 Task: Find connections with filter location Srīnivāspur with filter topic #Brandingwith filter profile language French with filter current company Bridgestone India with filter school Ujjain Engineering College, Sanwer Road, Ujjain with filter industry Events Services with filter service category Wedding Planning with filter keywords title Receptionist
Action: Mouse moved to (615, 80)
Screenshot: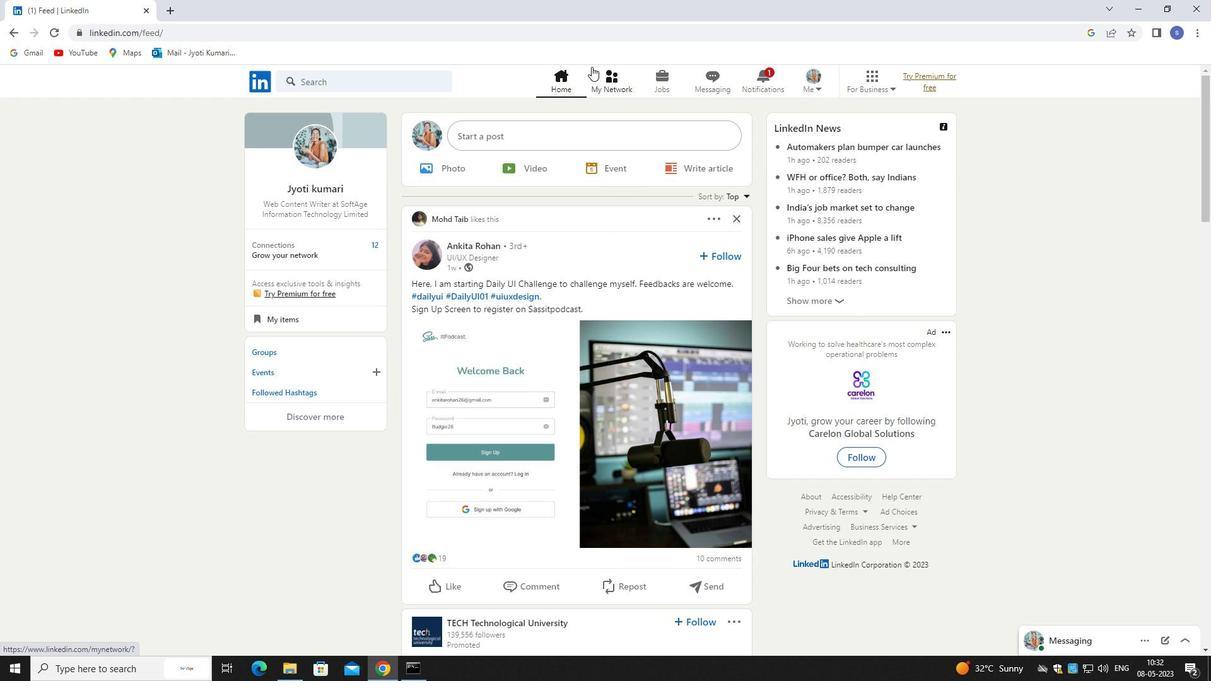 
Action: Mouse pressed left at (615, 80)
Screenshot: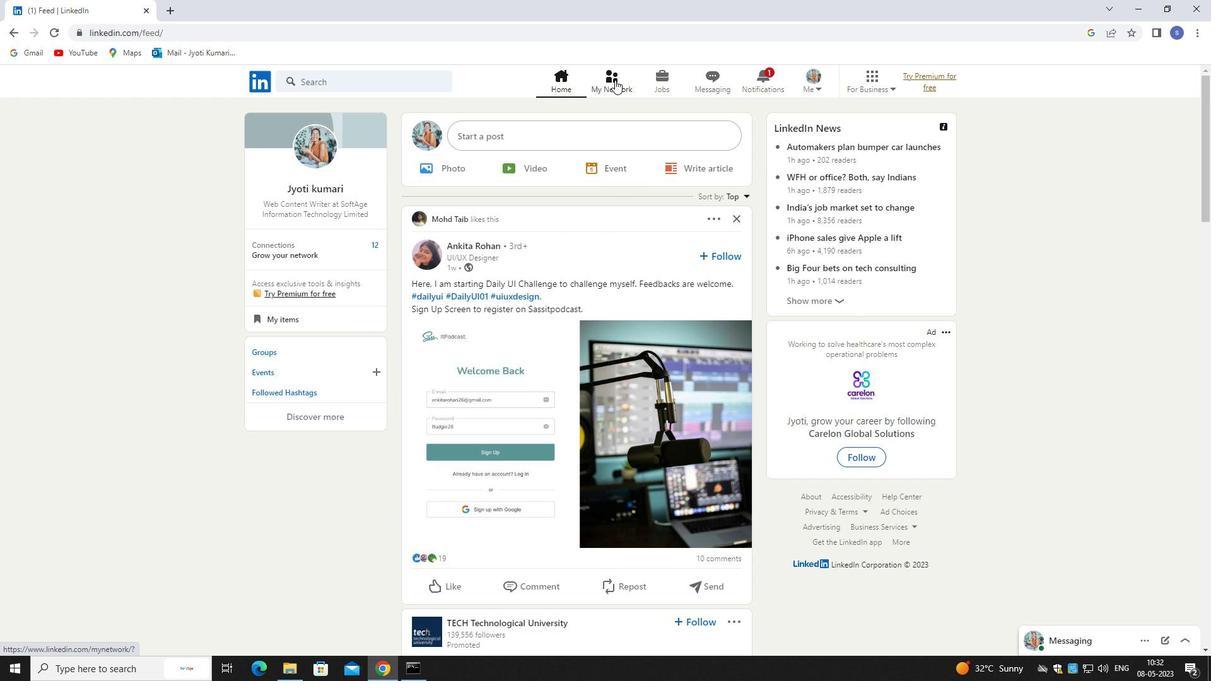 
Action: Mouse pressed left at (615, 80)
Screenshot: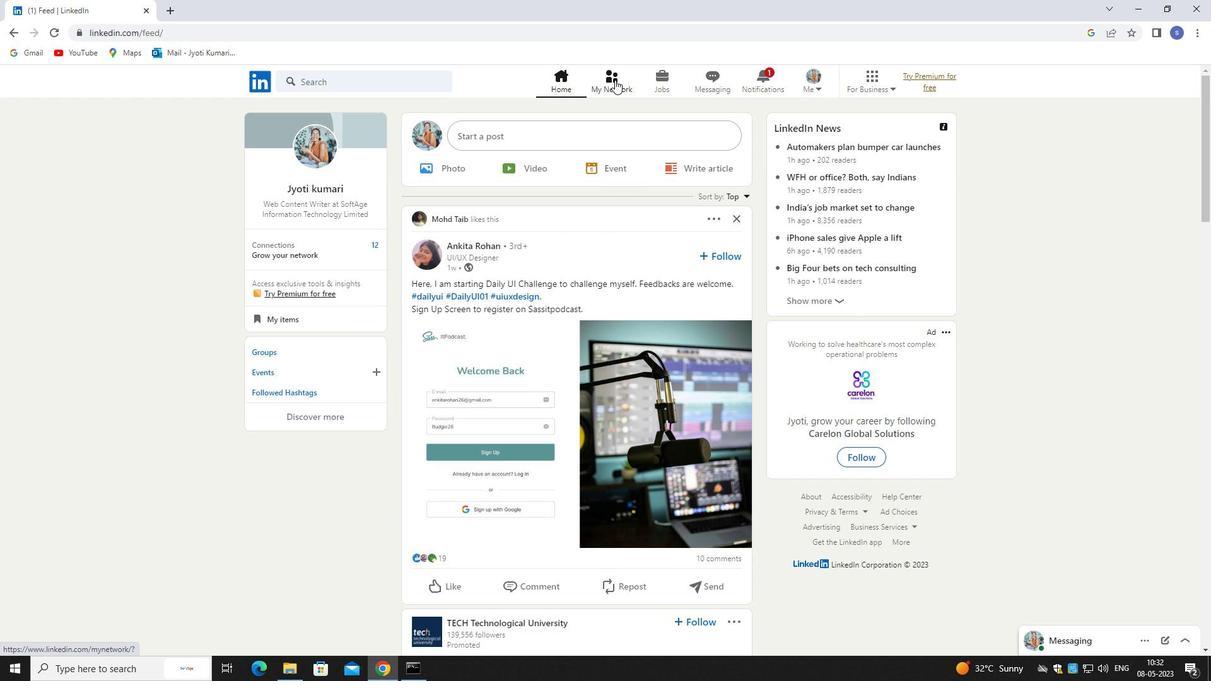 
Action: Mouse moved to (391, 146)
Screenshot: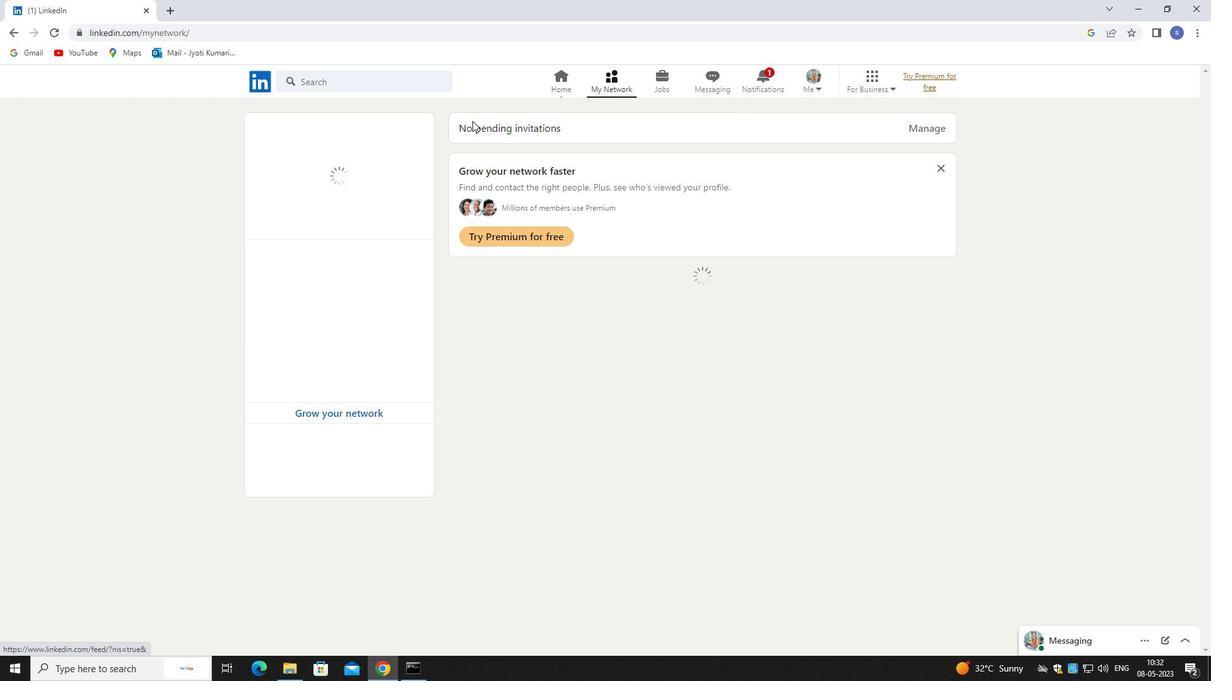 
Action: Mouse pressed left at (391, 146)
Screenshot: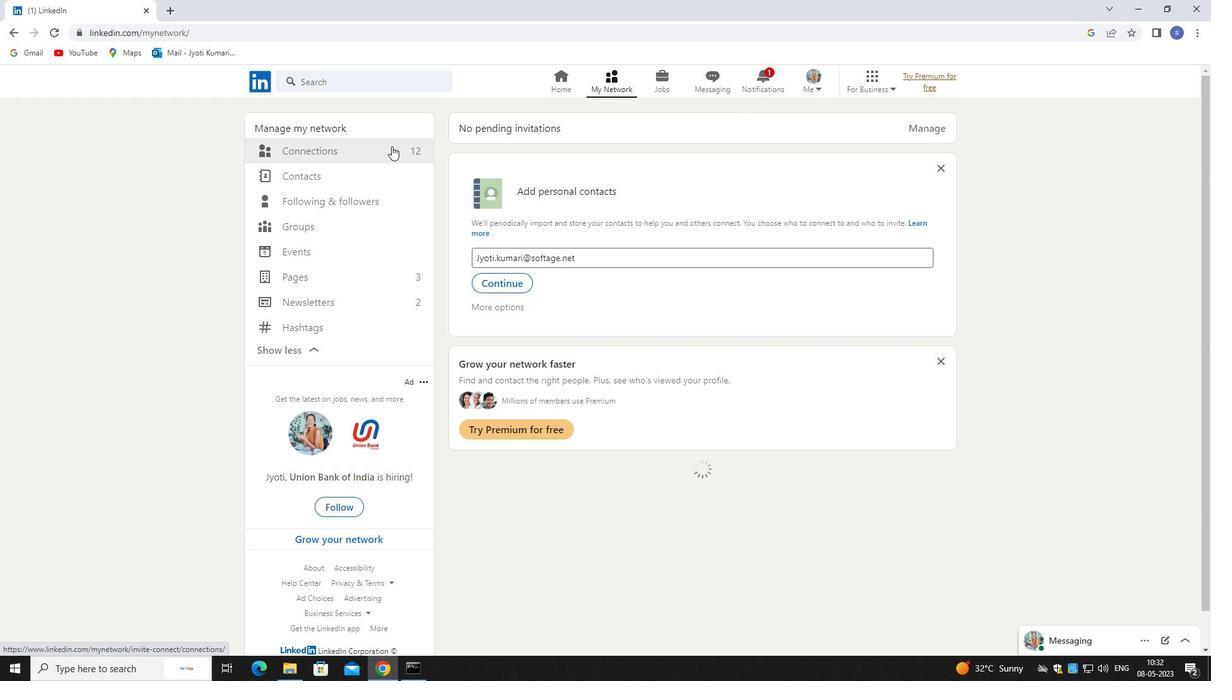 
Action: Mouse pressed left at (391, 146)
Screenshot: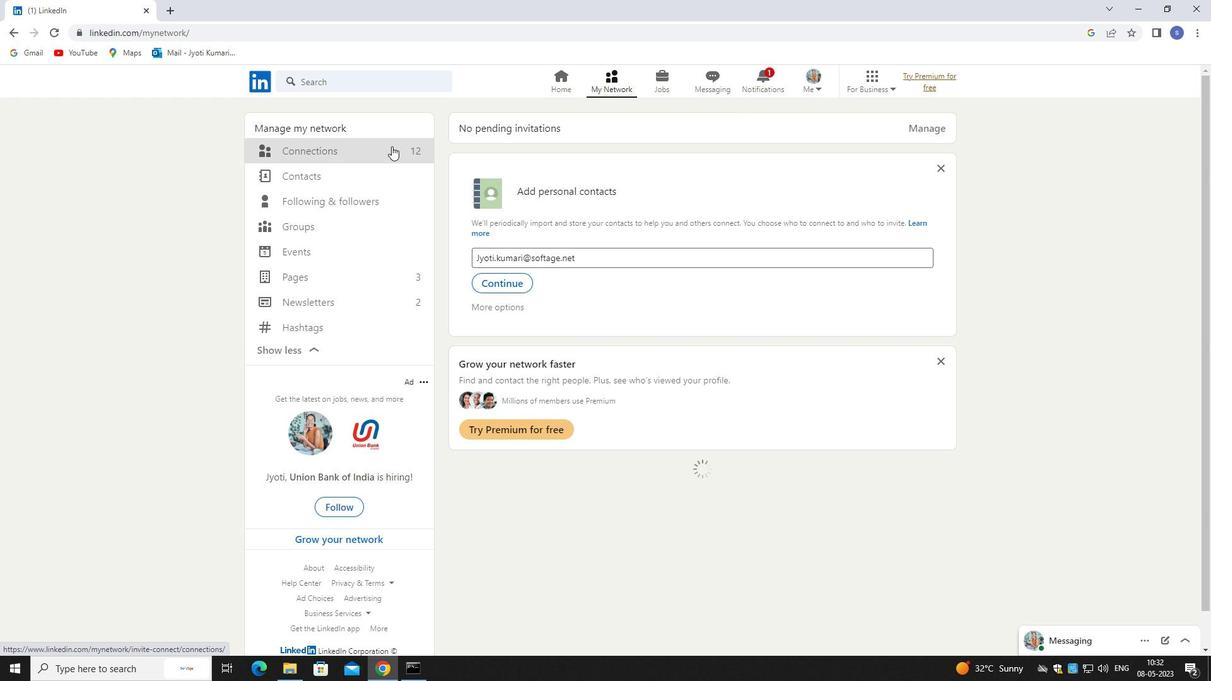 
Action: Mouse moved to (667, 148)
Screenshot: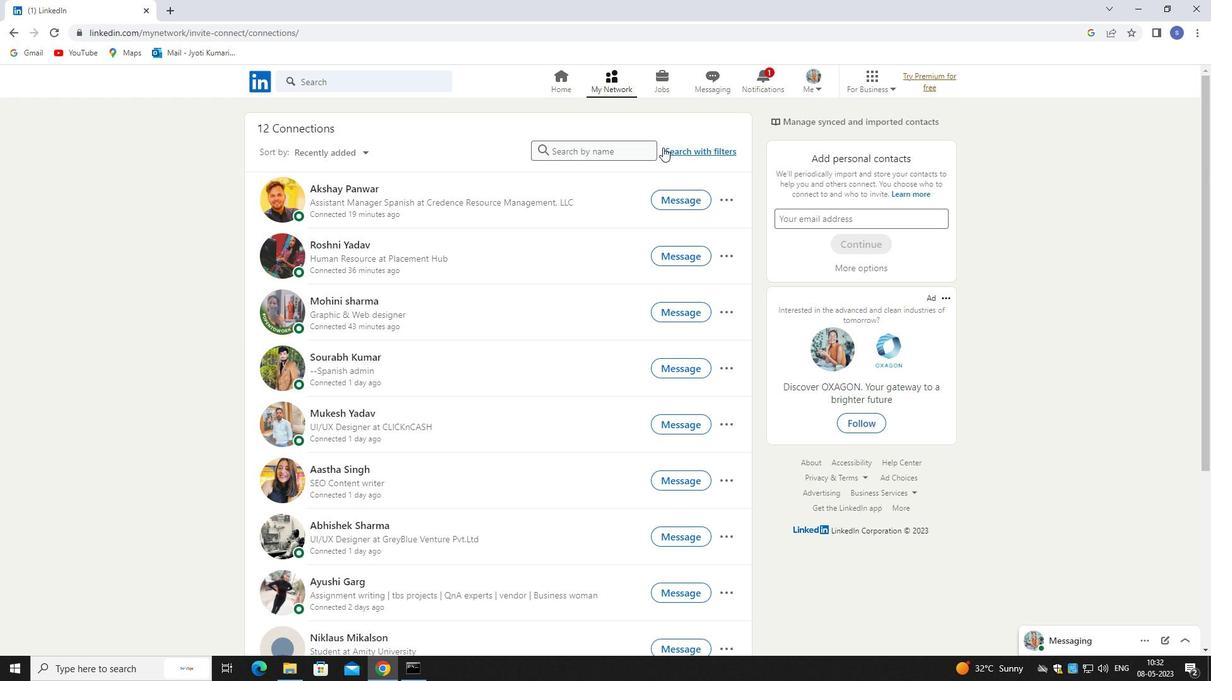 
Action: Mouse pressed left at (667, 148)
Screenshot: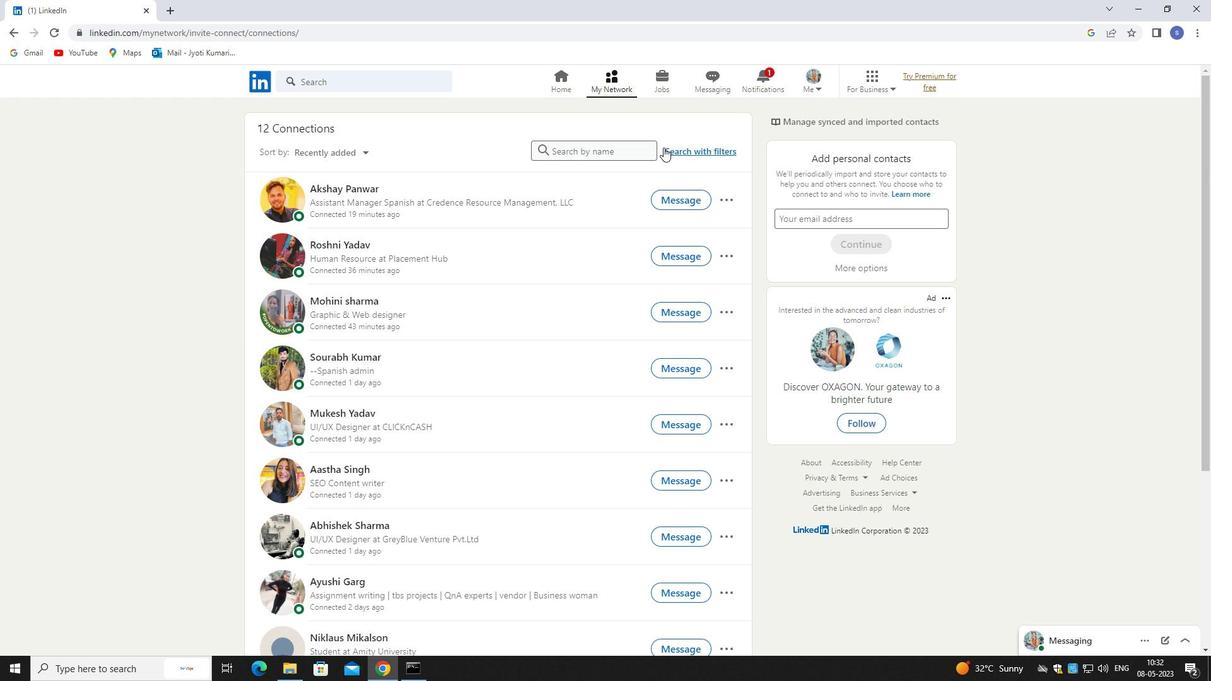 
Action: Mouse moved to (640, 121)
Screenshot: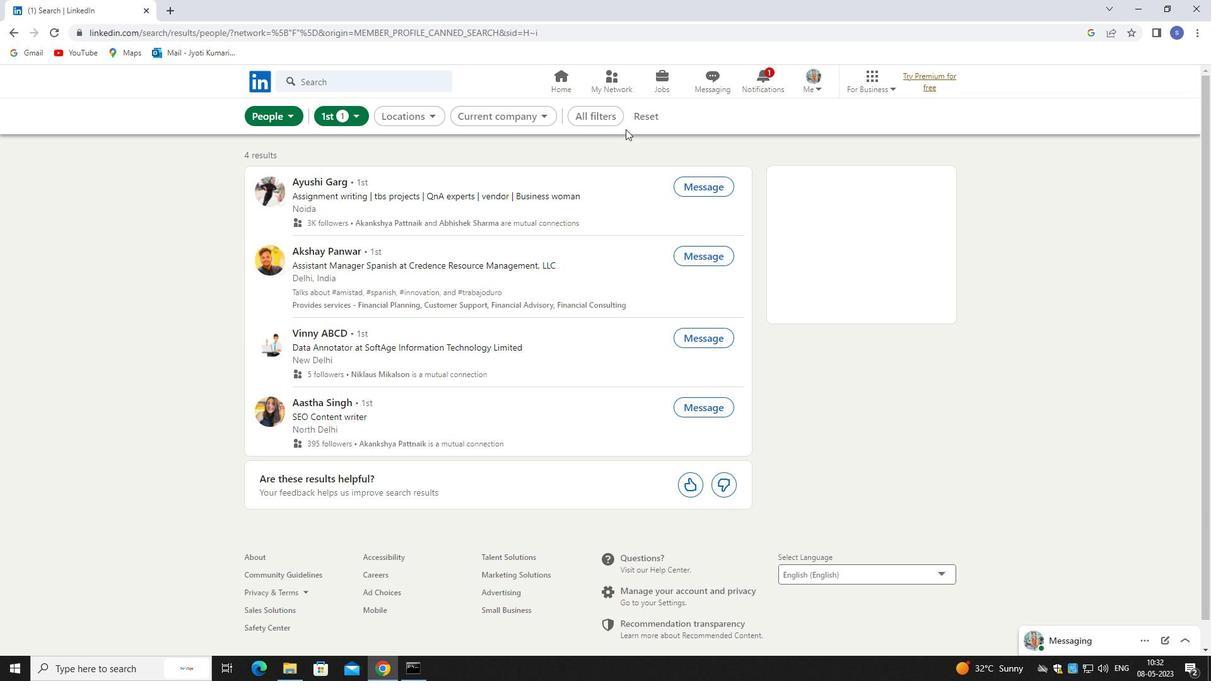 
Action: Mouse pressed left at (640, 121)
Screenshot: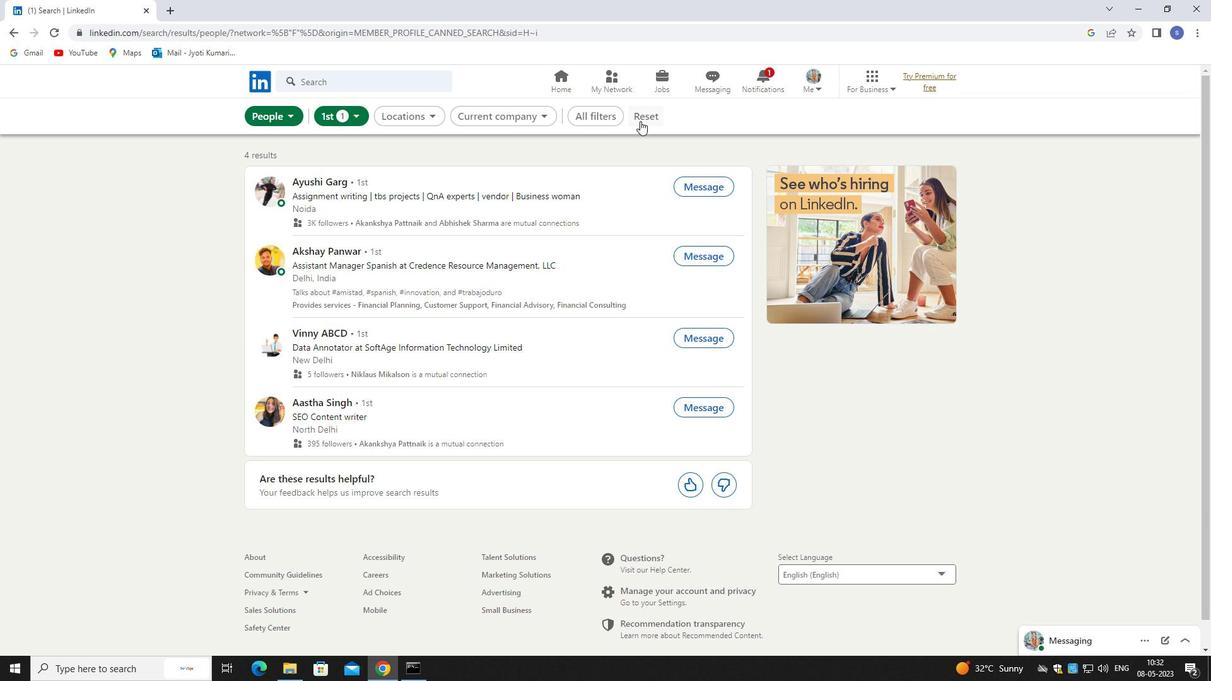 
Action: Mouse moved to (615, 116)
Screenshot: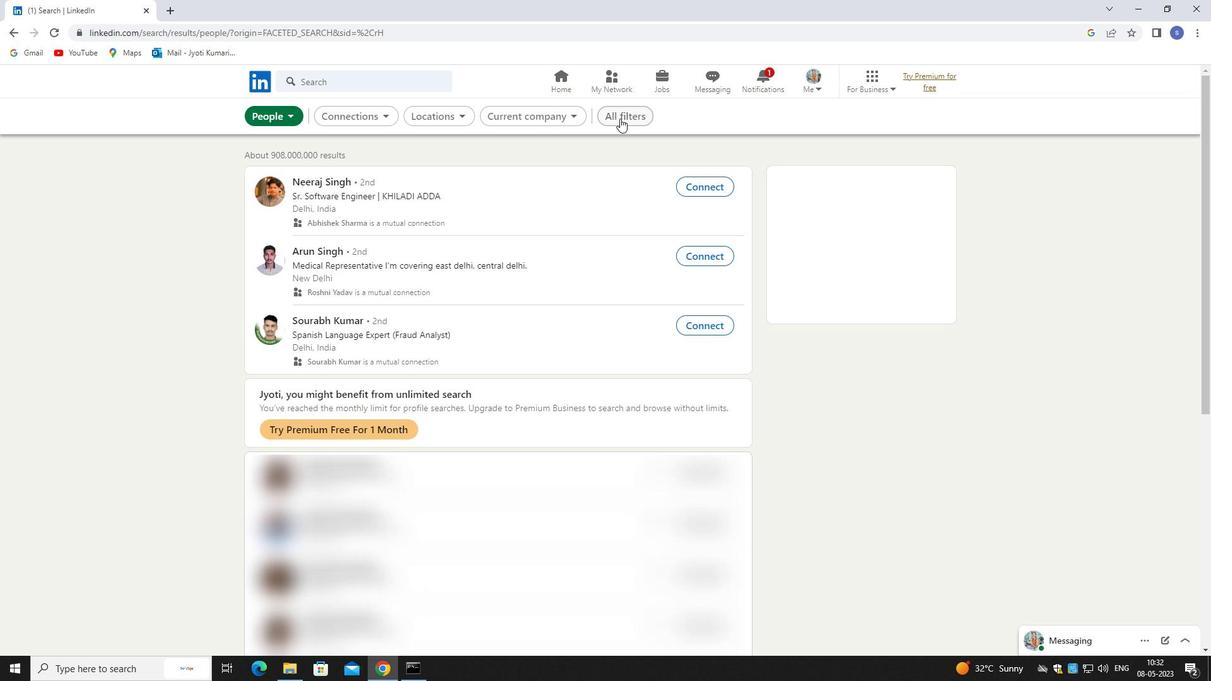 
Action: Mouse pressed left at (615, 116)
Screenshot: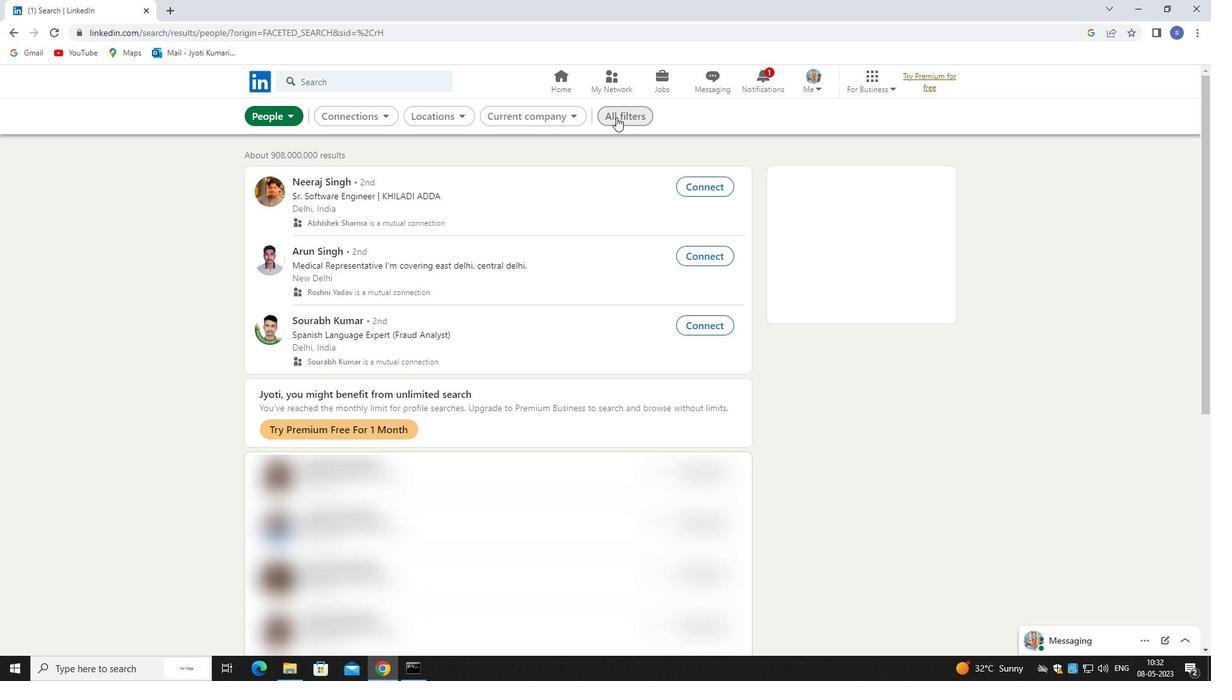 
Action: Mouse moved to (1100, 497)
Screenshot: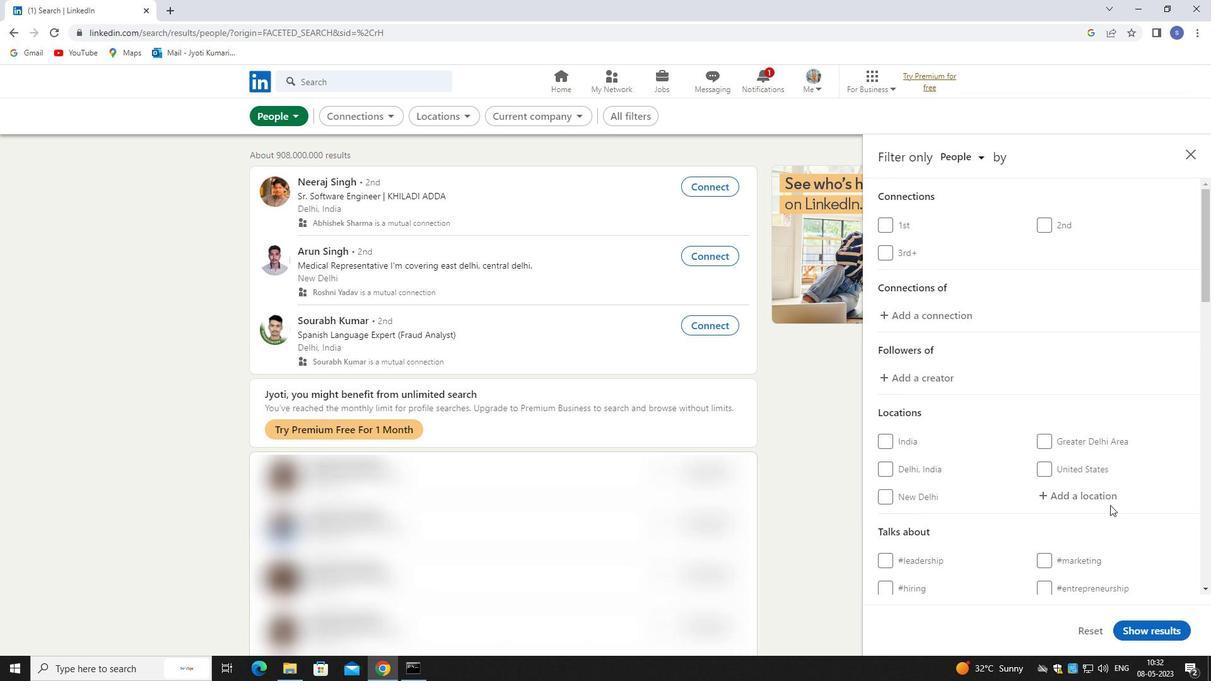 
Action: Mouse pressed left at (1100, 497)
Screenshot: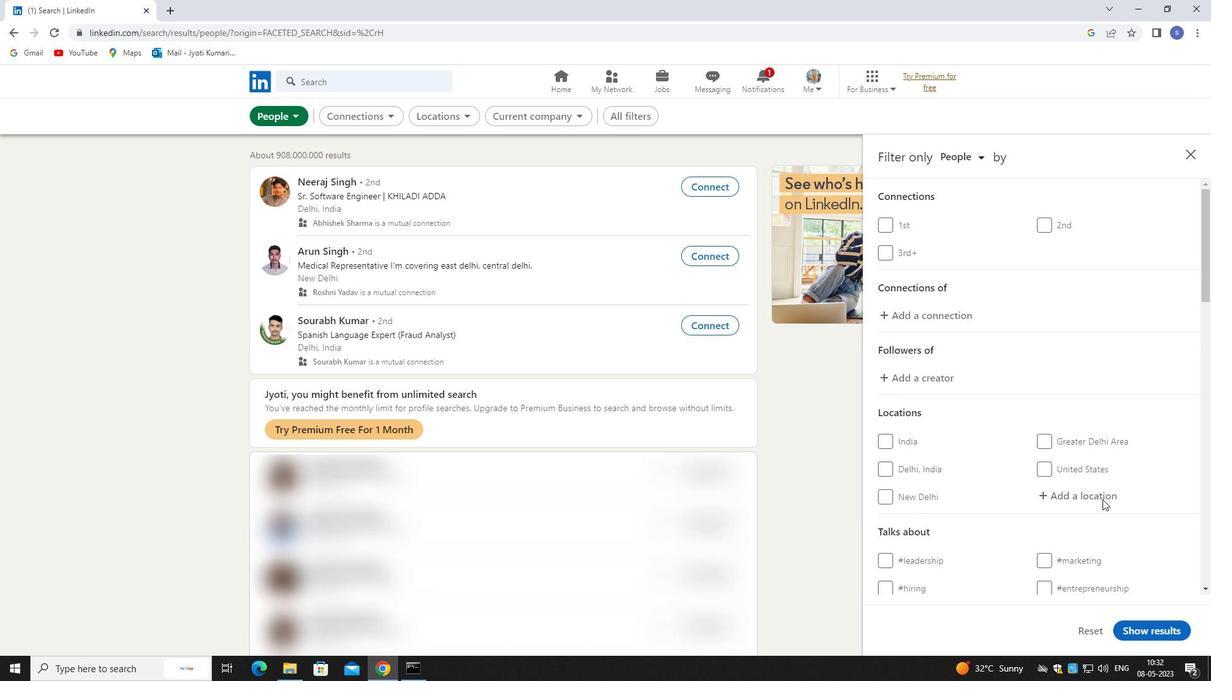 
Action: Mouse moved to (978, 439)
Screenshot: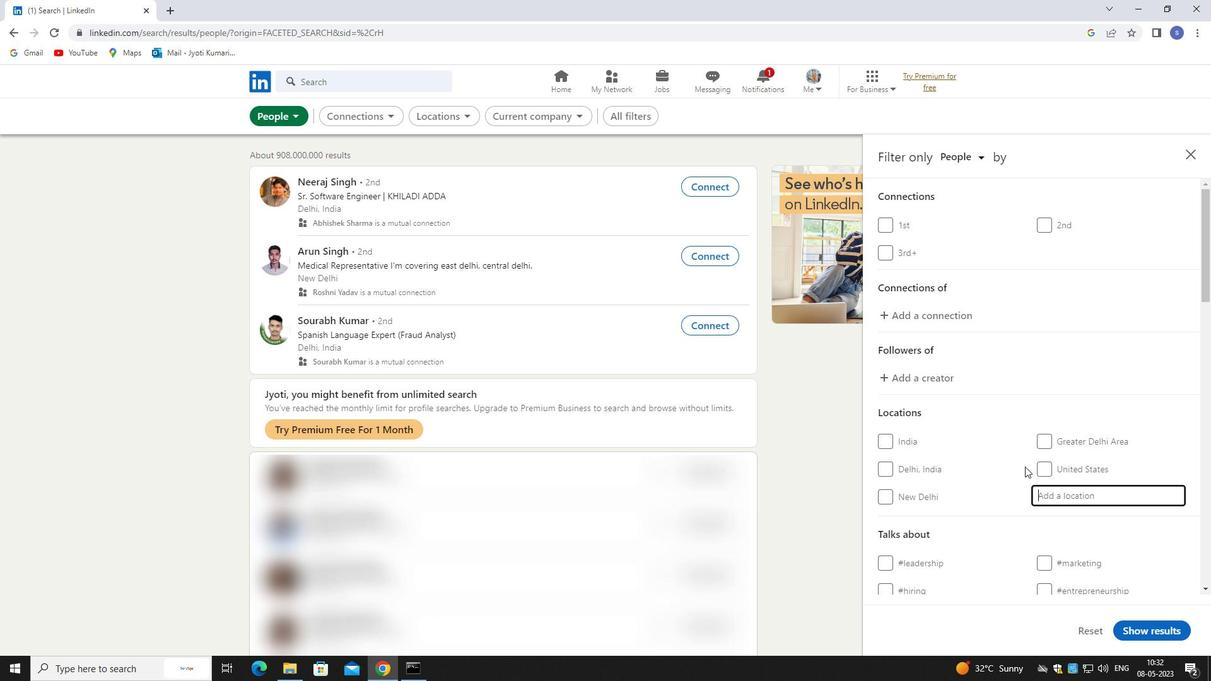 
Action: Key pressed sriniv
Screenshot: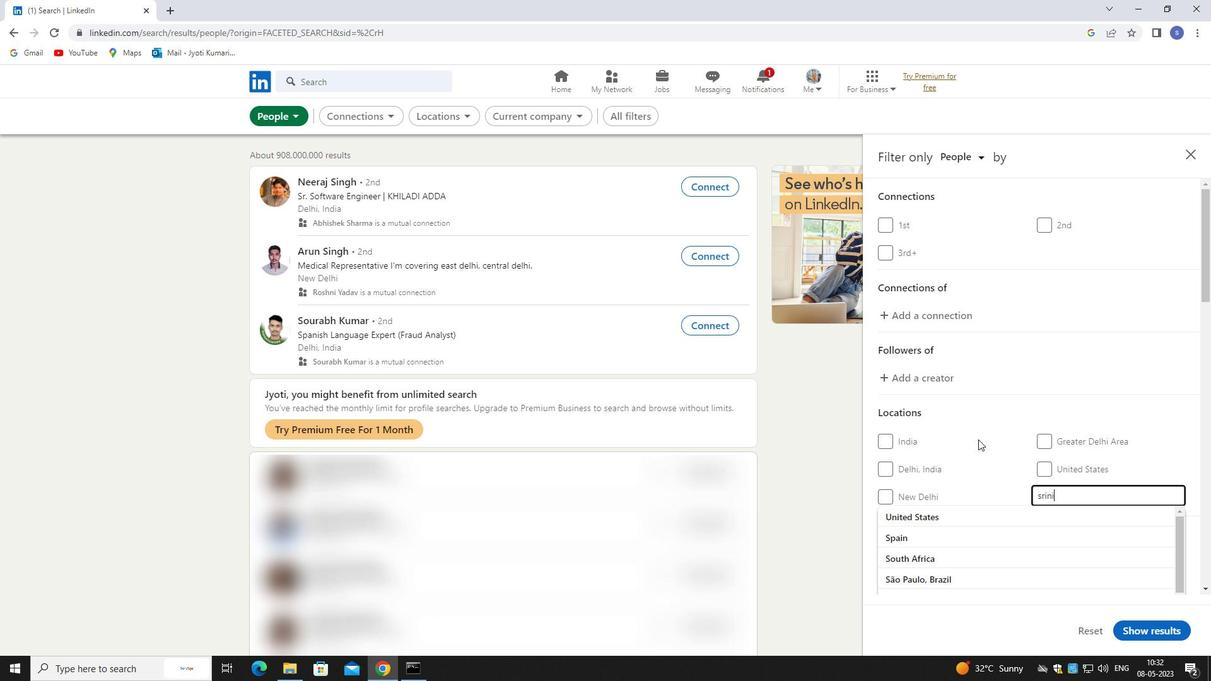 
Action: Mouse moved to (1017, 512)
Screenshot: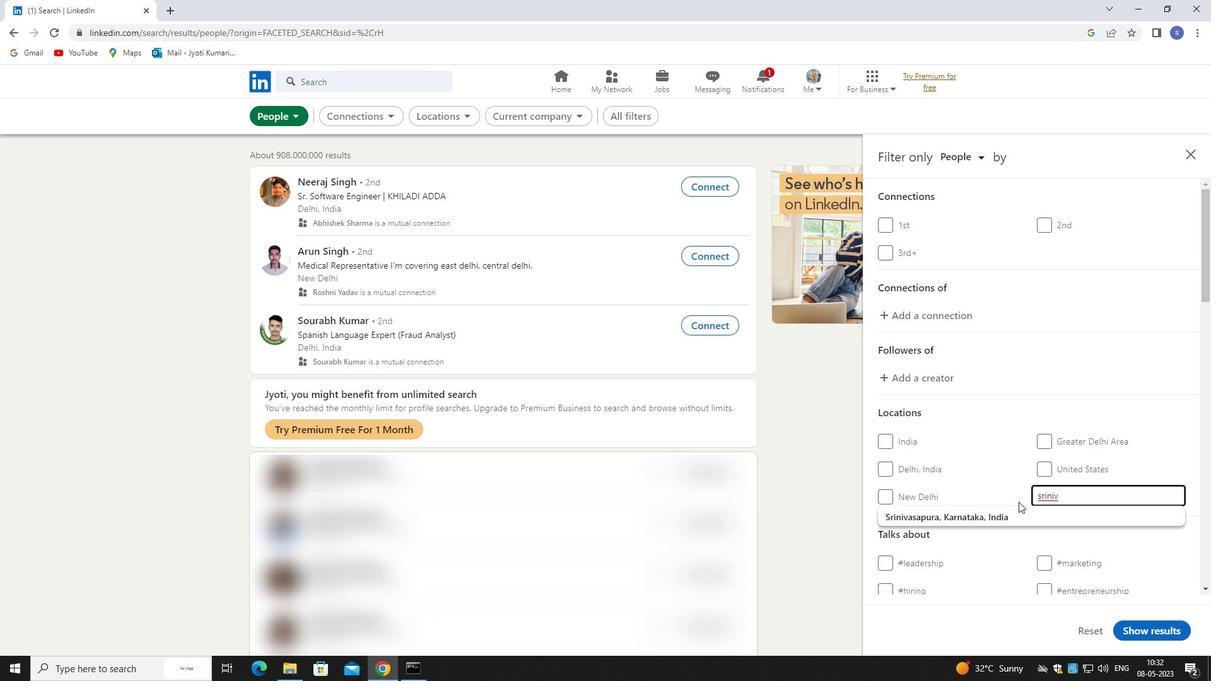 
Action: Mouse pressed left at (1017, 512)
Screenshot: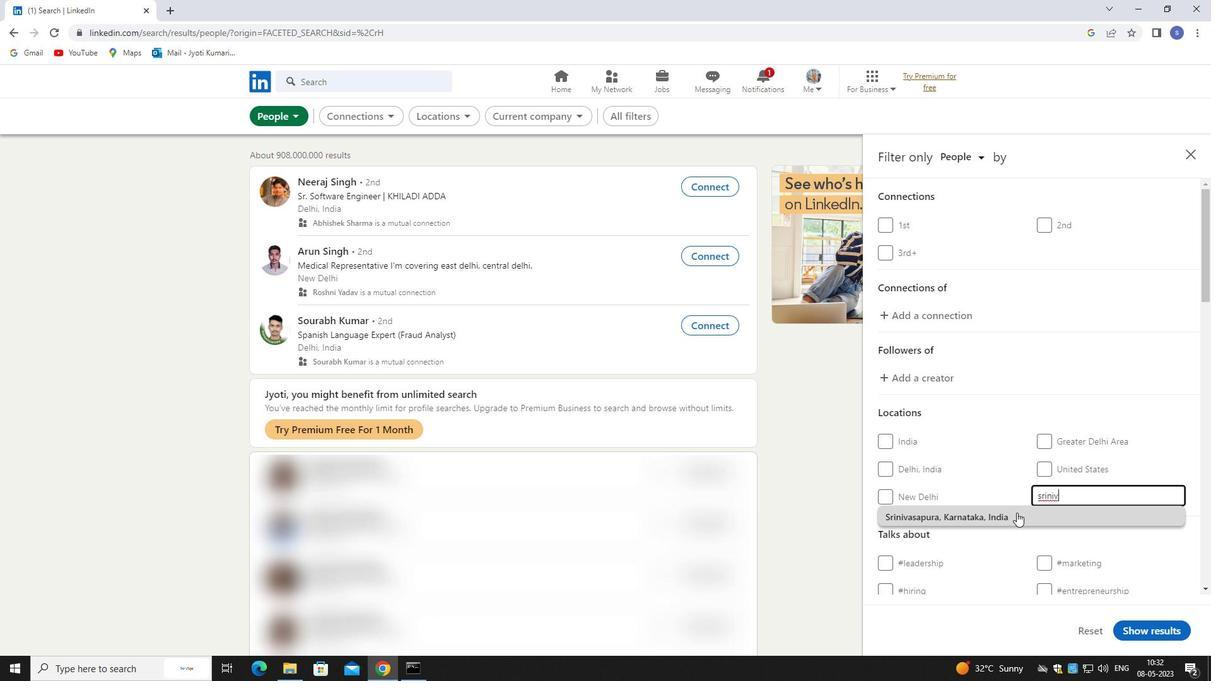 
Action: Mouse moved to (1017, 512)
Screenshot: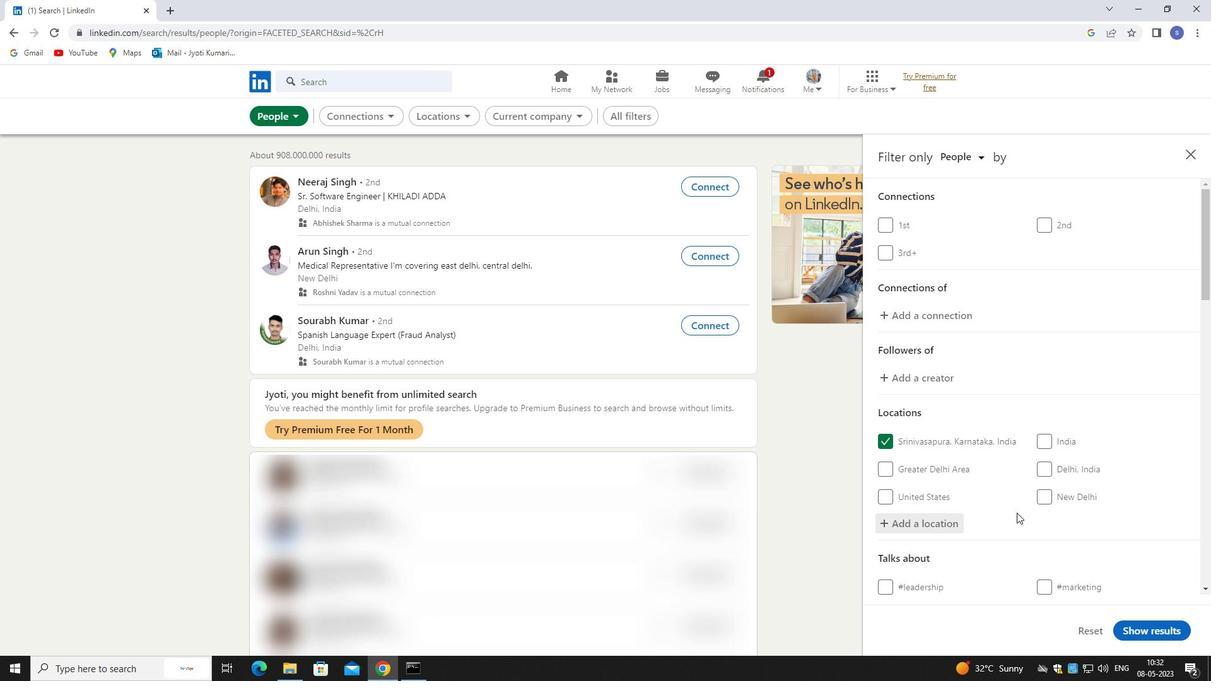 
Action: Mouse scrolled (1017, 512) with delta (0, 0)
Screenshot: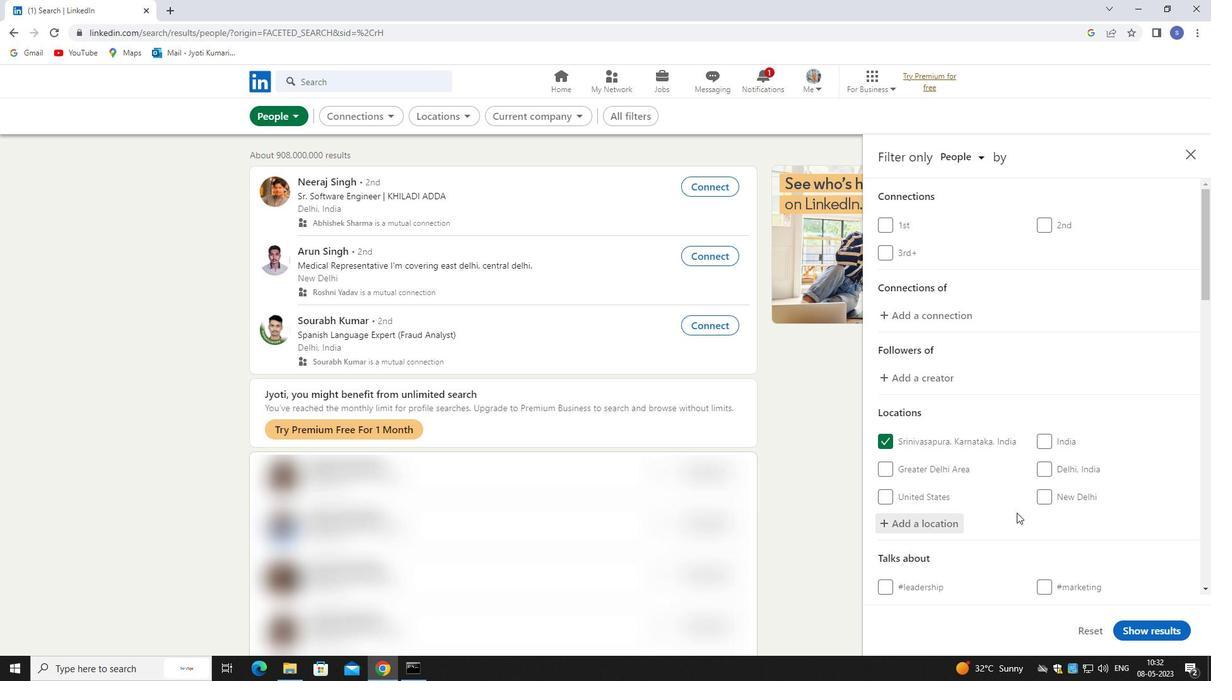 
Action: Mouse scrolled (1017, 512) with delta (0, 0)
Screenshot: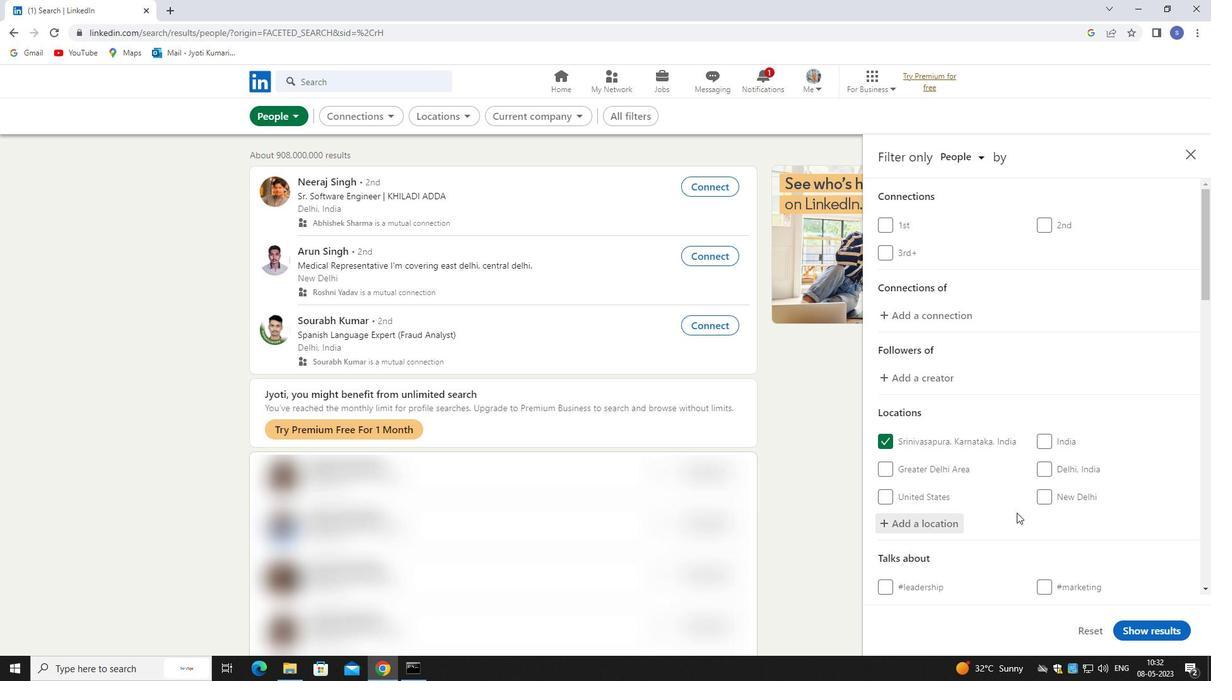 
Action: Mouse scrolled (1017, 512) with delta (0, 0)
Screenshot: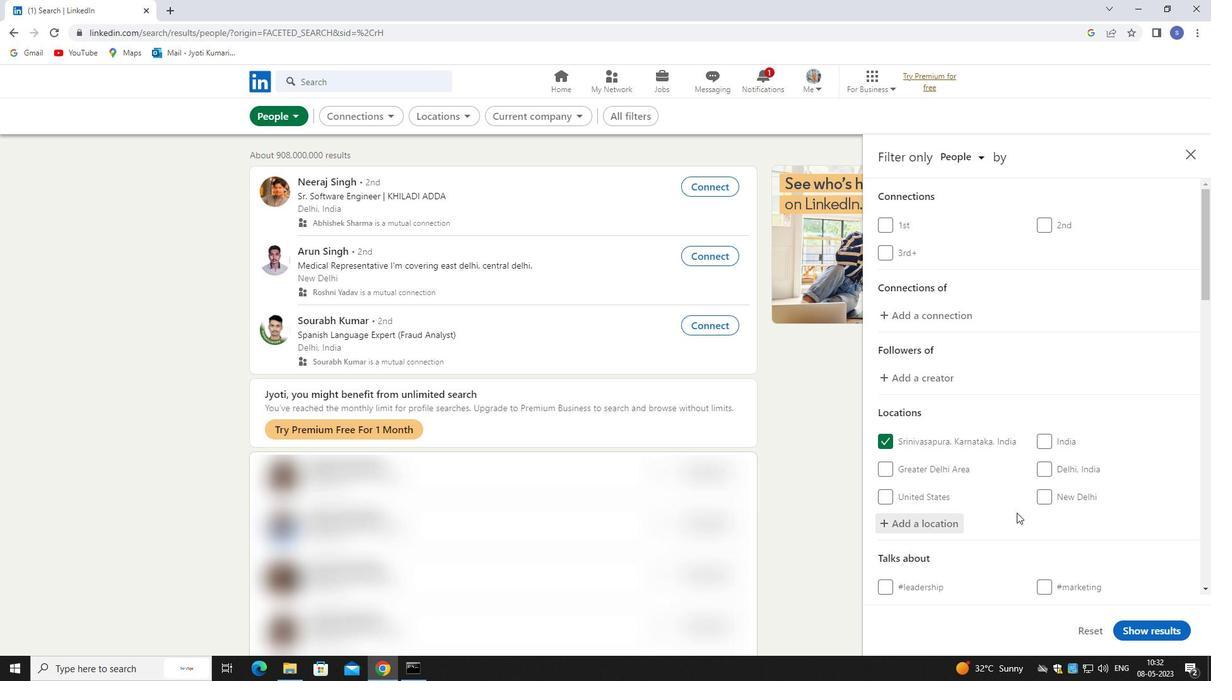 
Action: Mouse moved to (1066, 452)
Screenshot: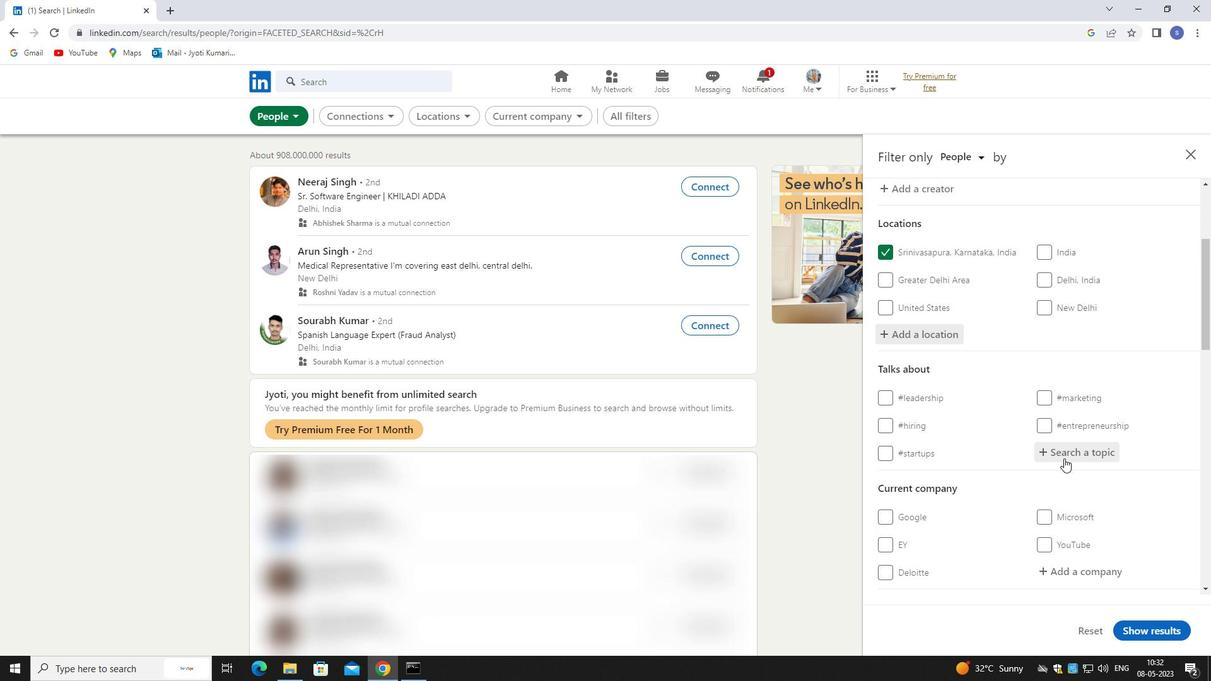 
Action: Mouse pressed left at (1066, 452)
Screenshot: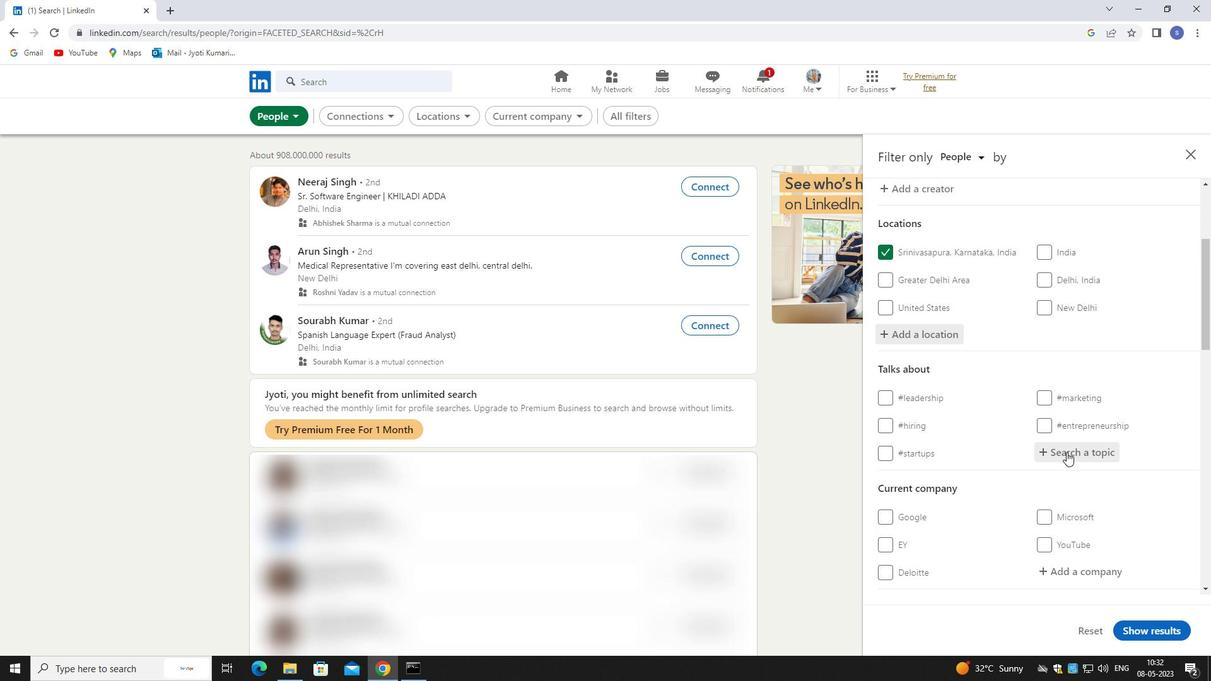 
Action: Mouse moved to (1034, 430)
Screenshot: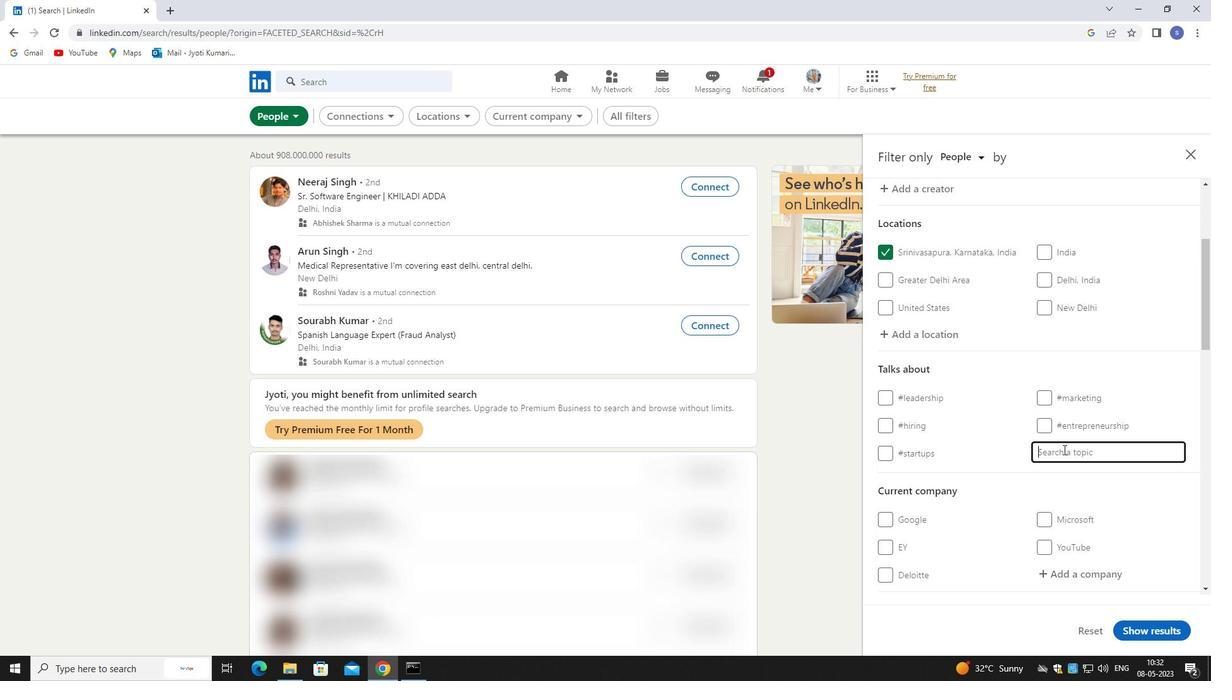 
Action: Key pressed branding
Screenshot: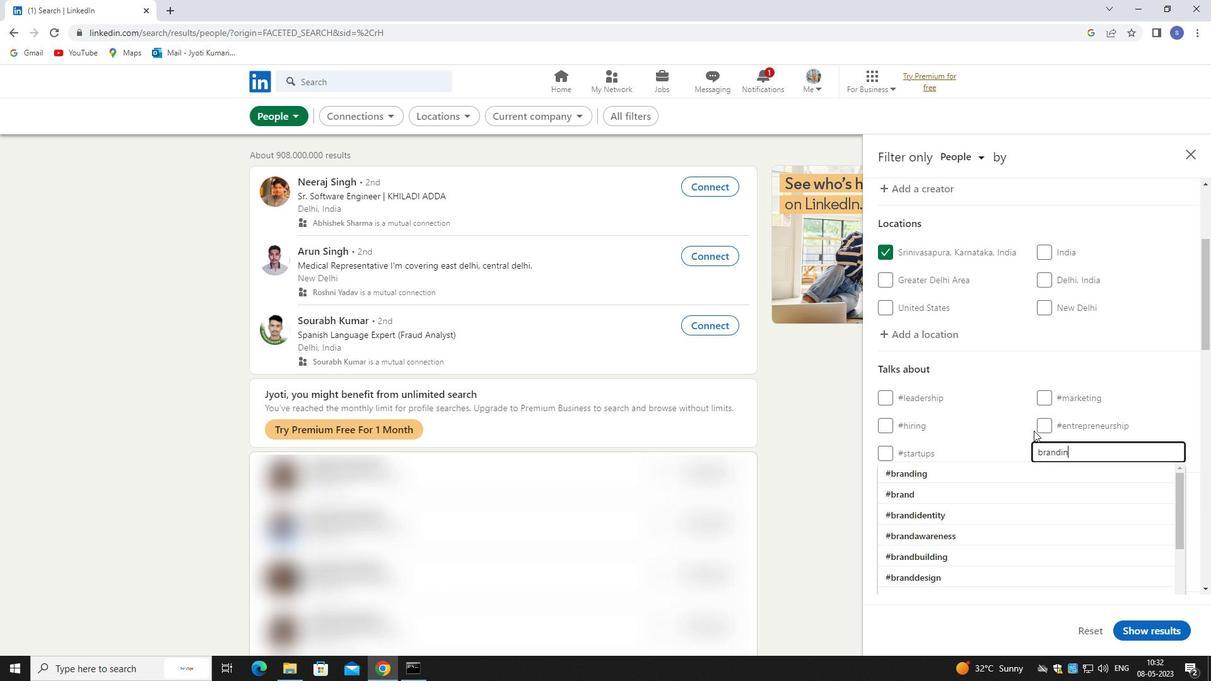 
Action: Mouse moved to (1037, 470)
Screenshot: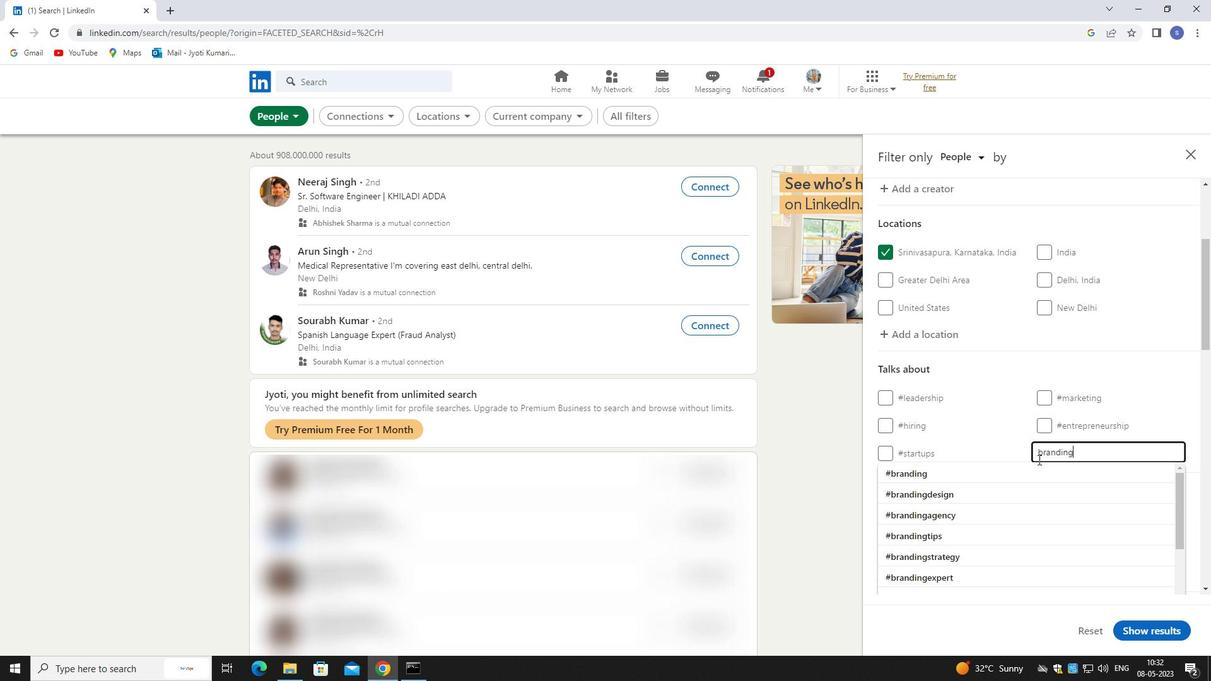 
Action: Mouse pressed left at (1037, 470)
Screenshot: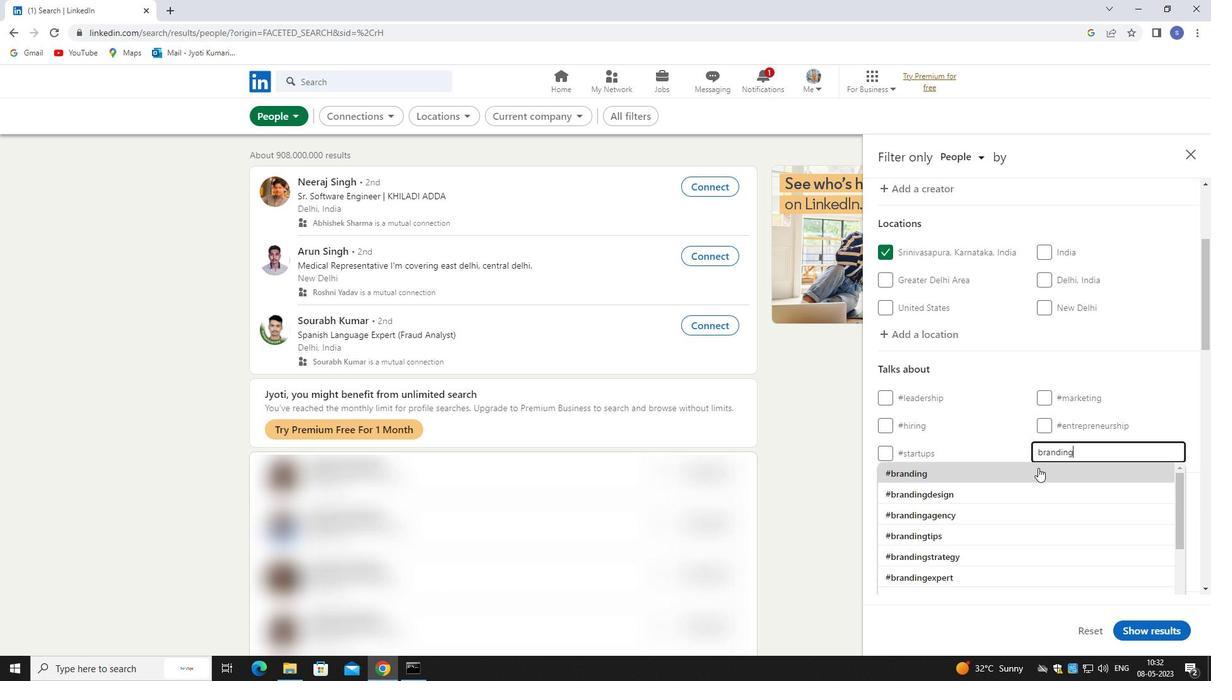 
Action: Mouse moved to (1043, 464)
Screenshot: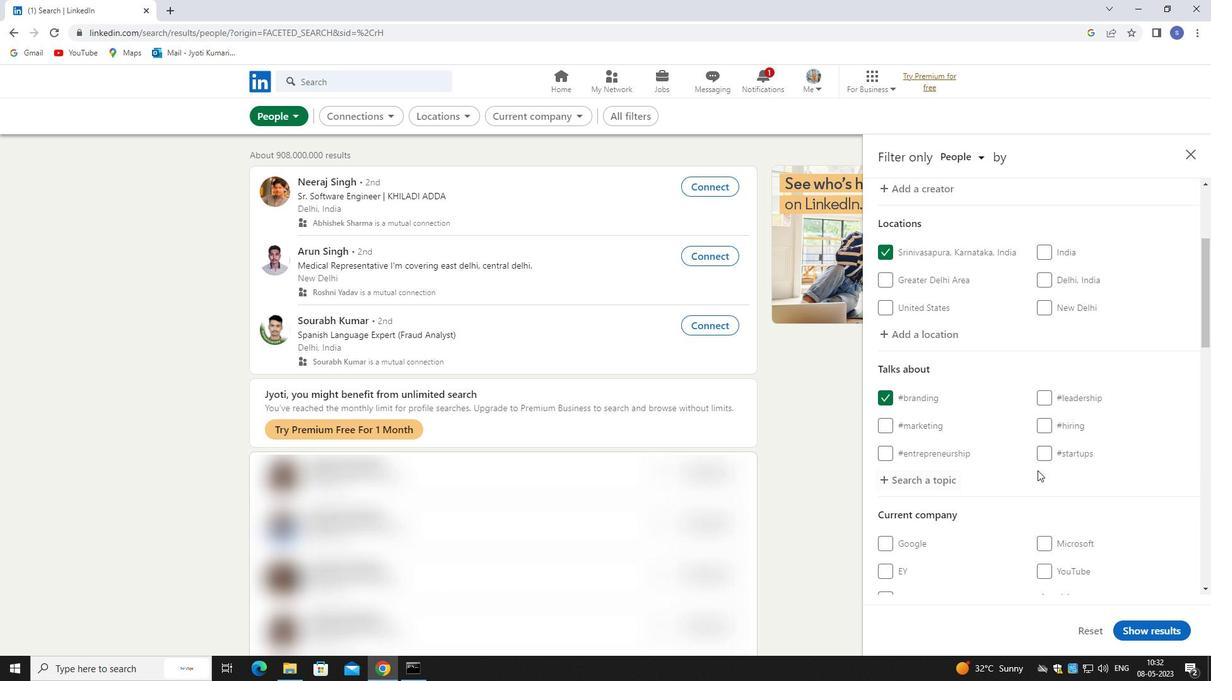 
Action: Mouse scrolled (1043, 463) with delta (0, 0)
Screenshot: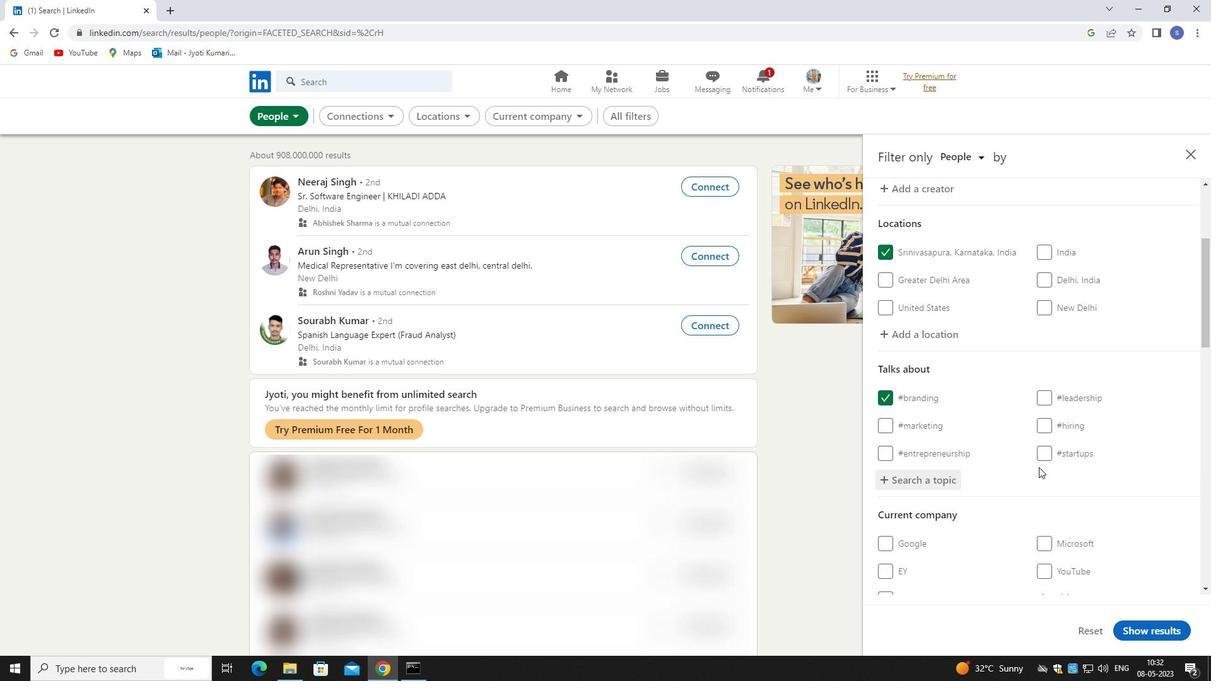 
Action: Mouse scrolled (1043, 463) with delta (0, 0)
Screenshot: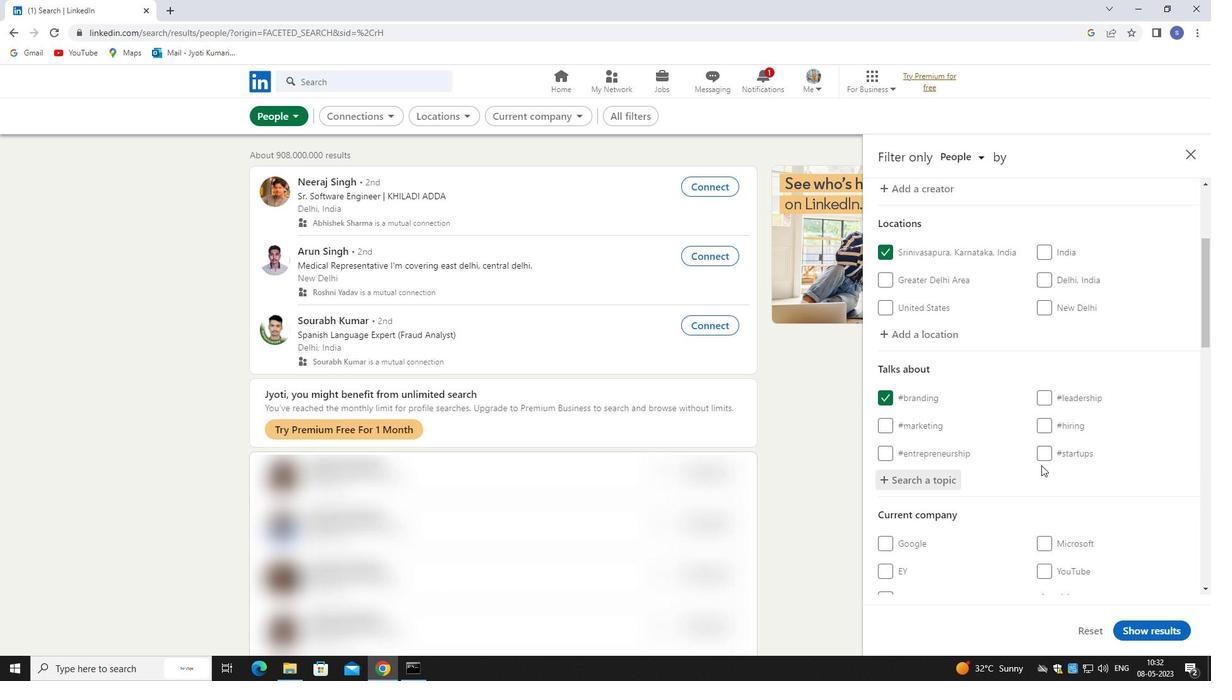 
Action: Mouse moved to (1043, 464)
Screenshot: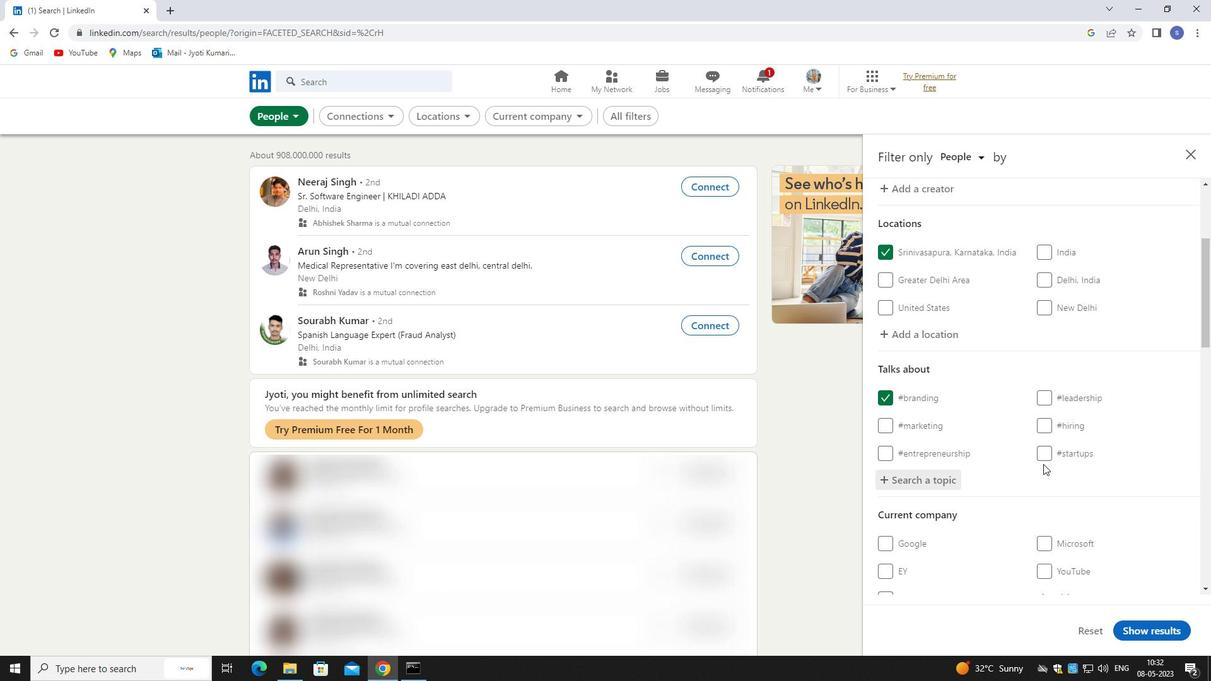 
Action: Mouse scrolled (1043, 463) with delta (0, 0)
Screenshot: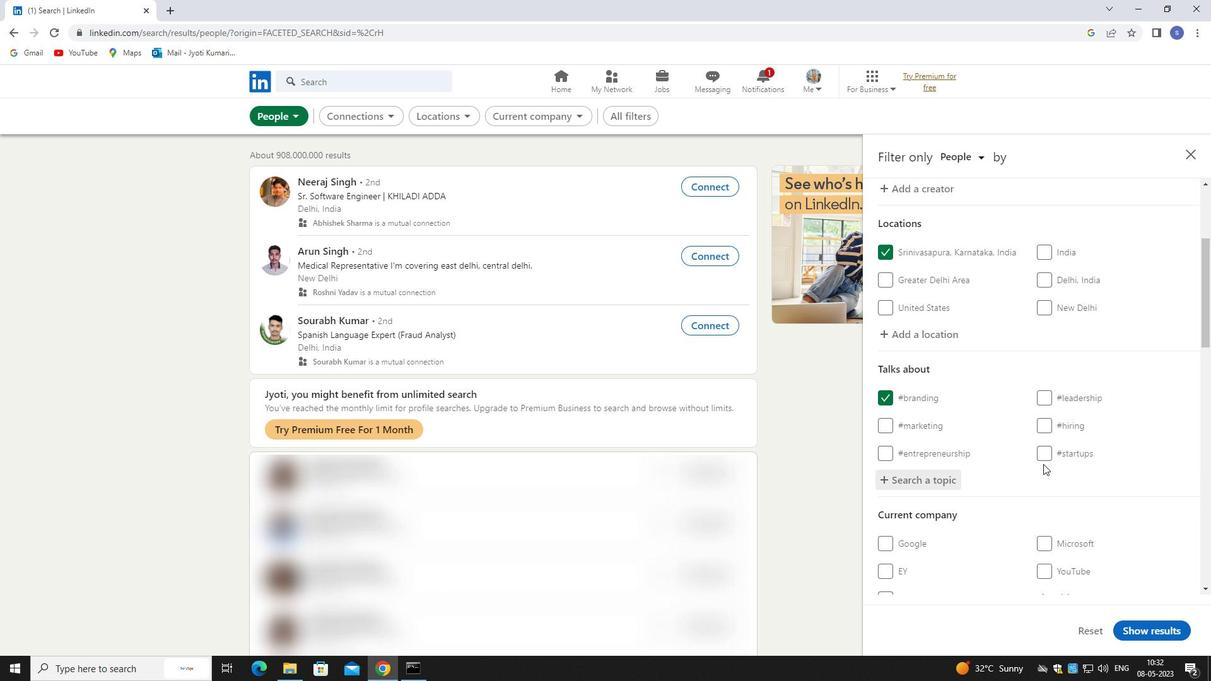 
Action: Mouse moved to (1044, 464)
Screenshot: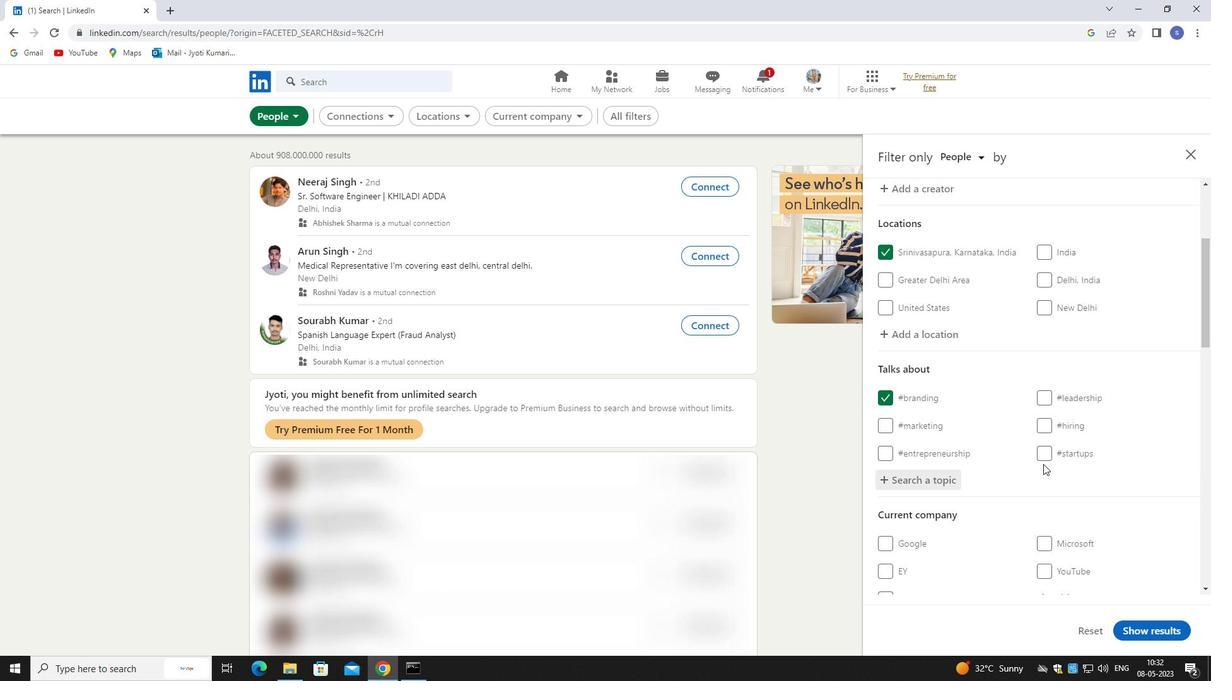 
Action: Mouse scrolled (1044, 463) with delta (0, 0)
Screenshot: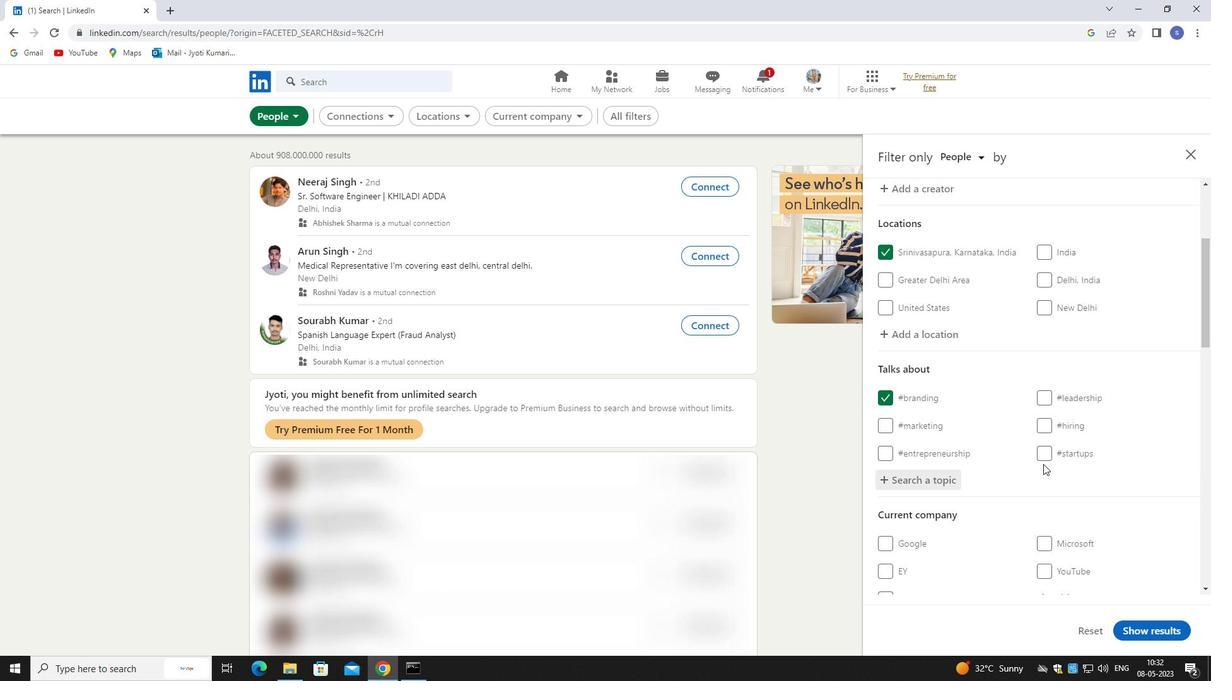 
Action: Mouse moved to (1047, 463)
Screenshot: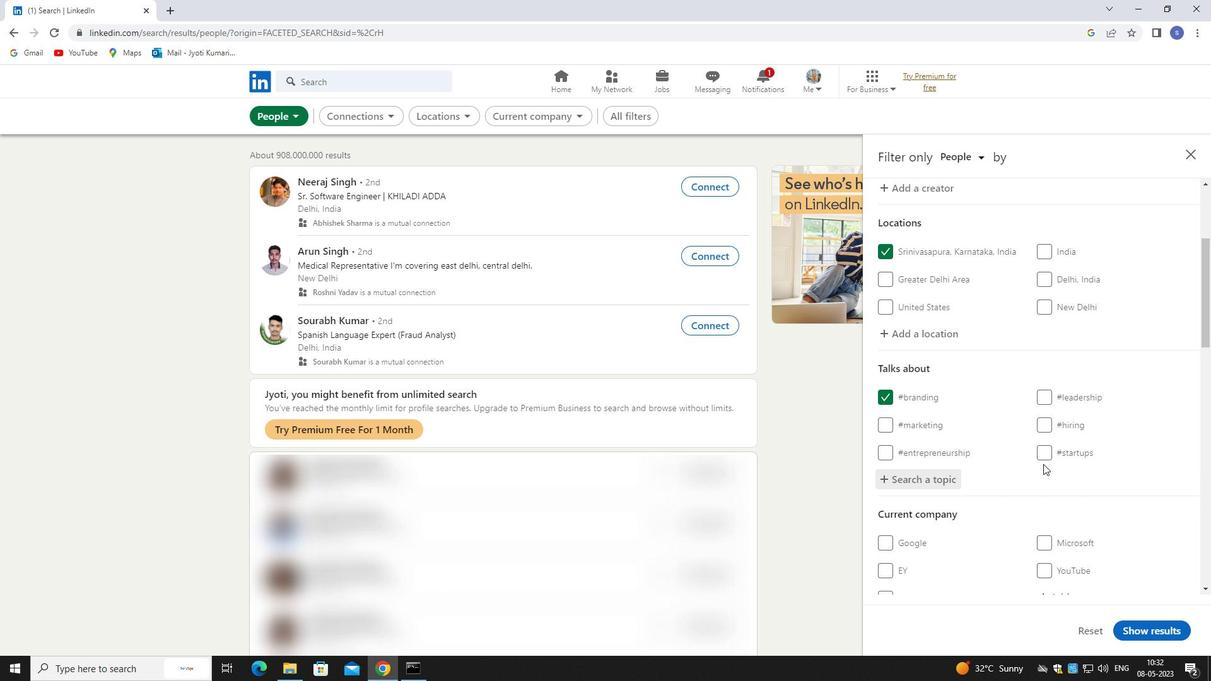 
Action: Mouse scrolled (1047, 463) with delta (0, 0)
Screenshot: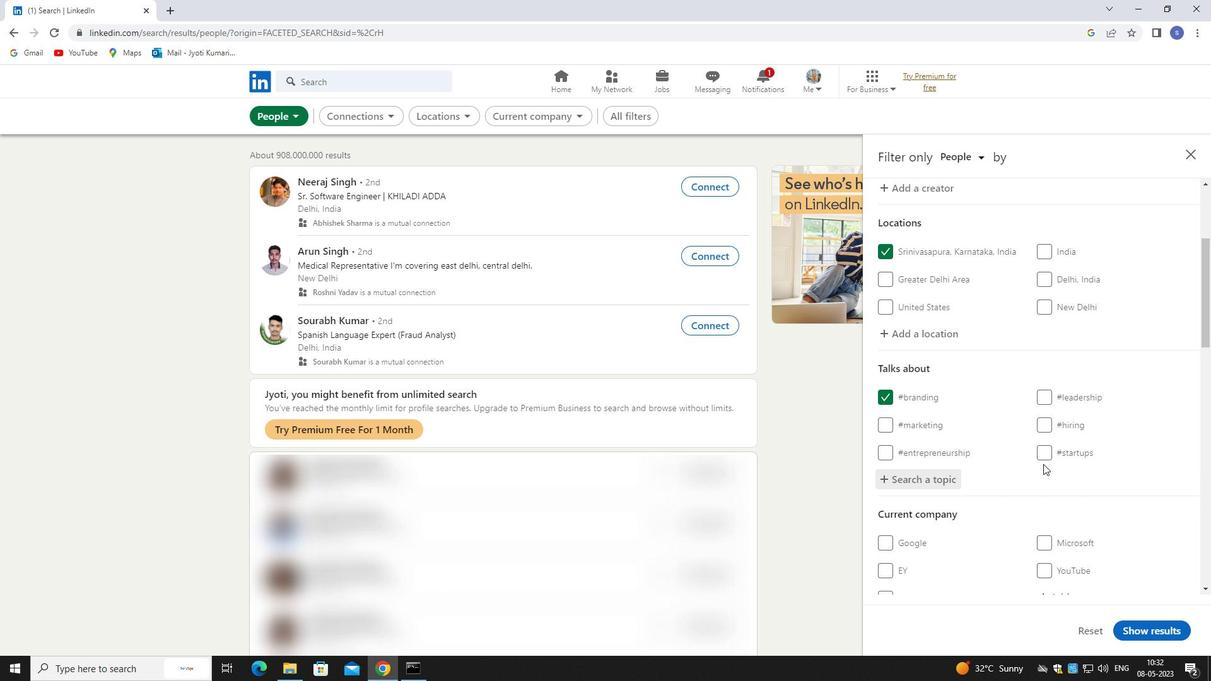 
Action: Mouse moved to (1096, 287)
Screenshot: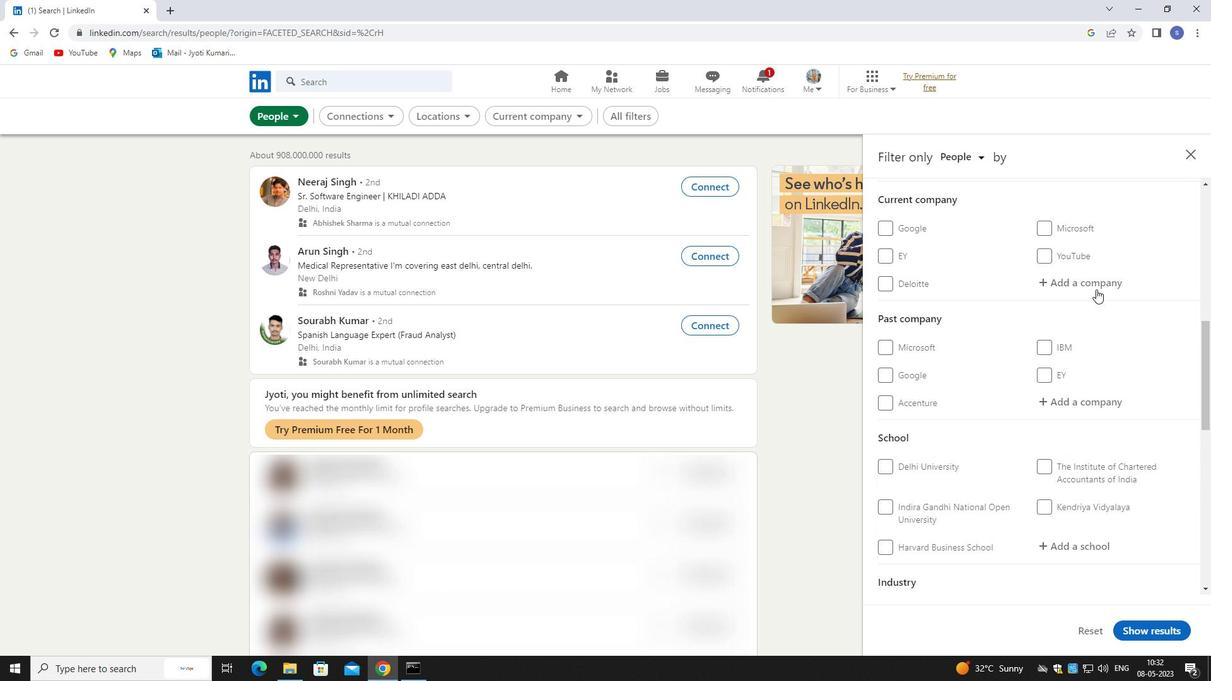 
Action: Mouse pressed left at (1096, 287)
Screenshot: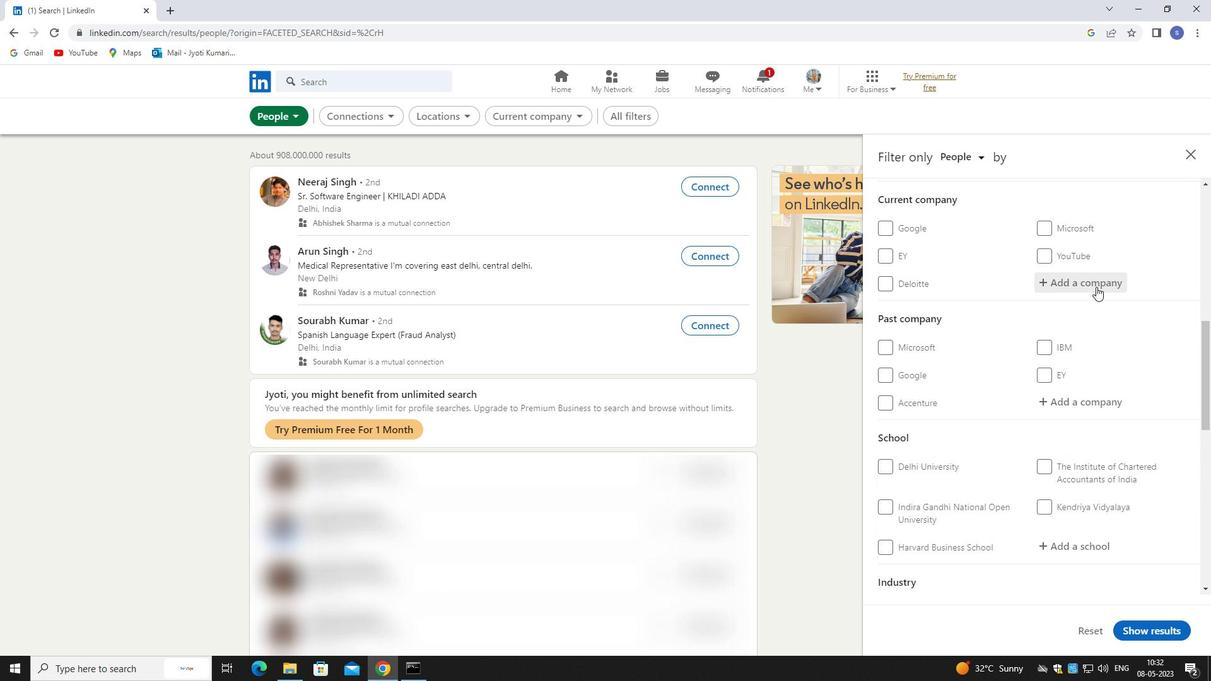 
Action: Mouse moved to (1089, 282)
Screenshot: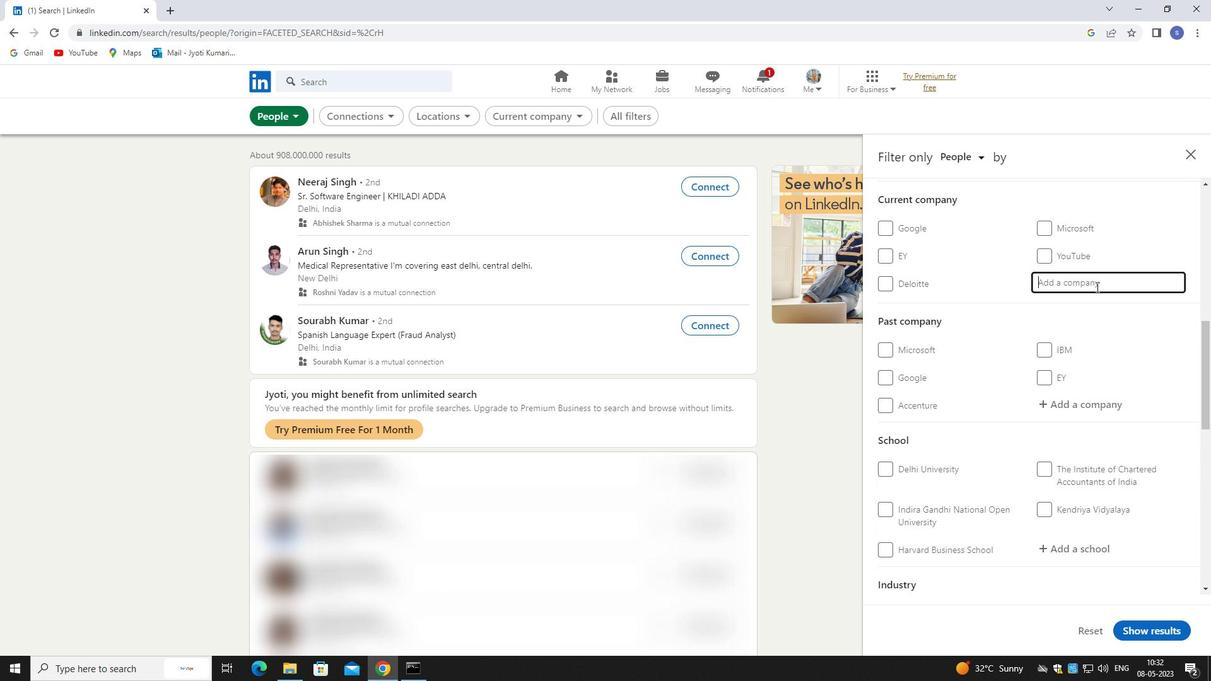 
Action: Key pressed bridgest
Screenshot: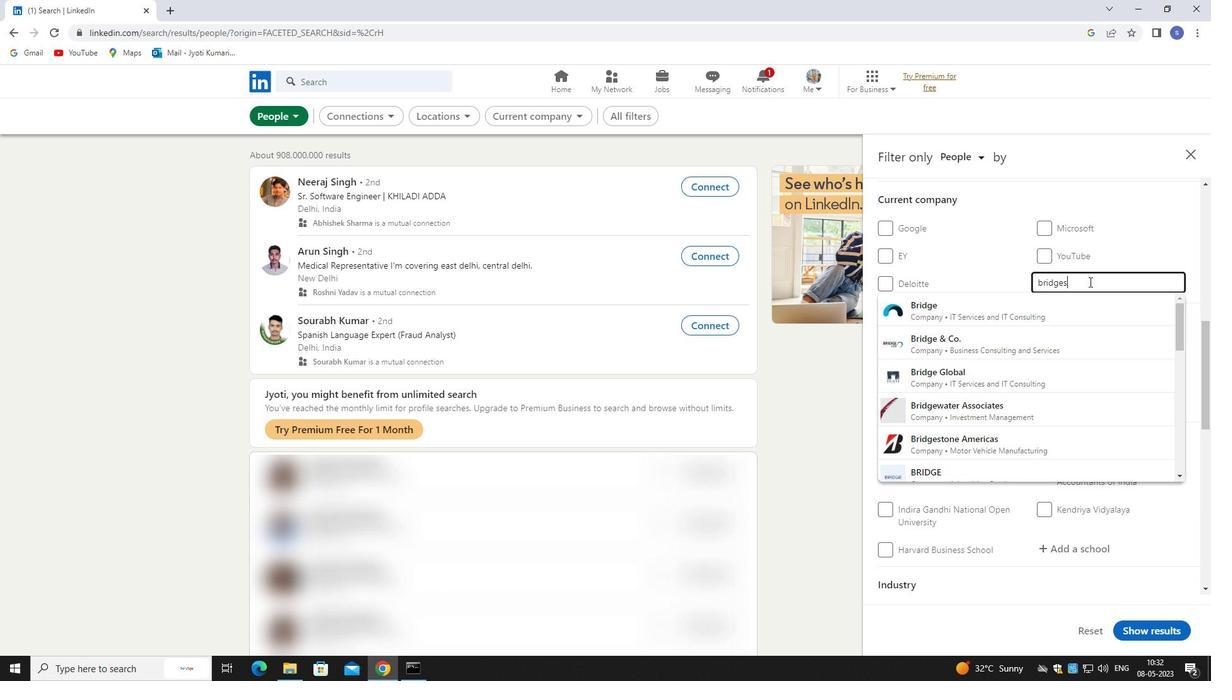 
Action: Mouse moved to (1091, 405)
Screenshot: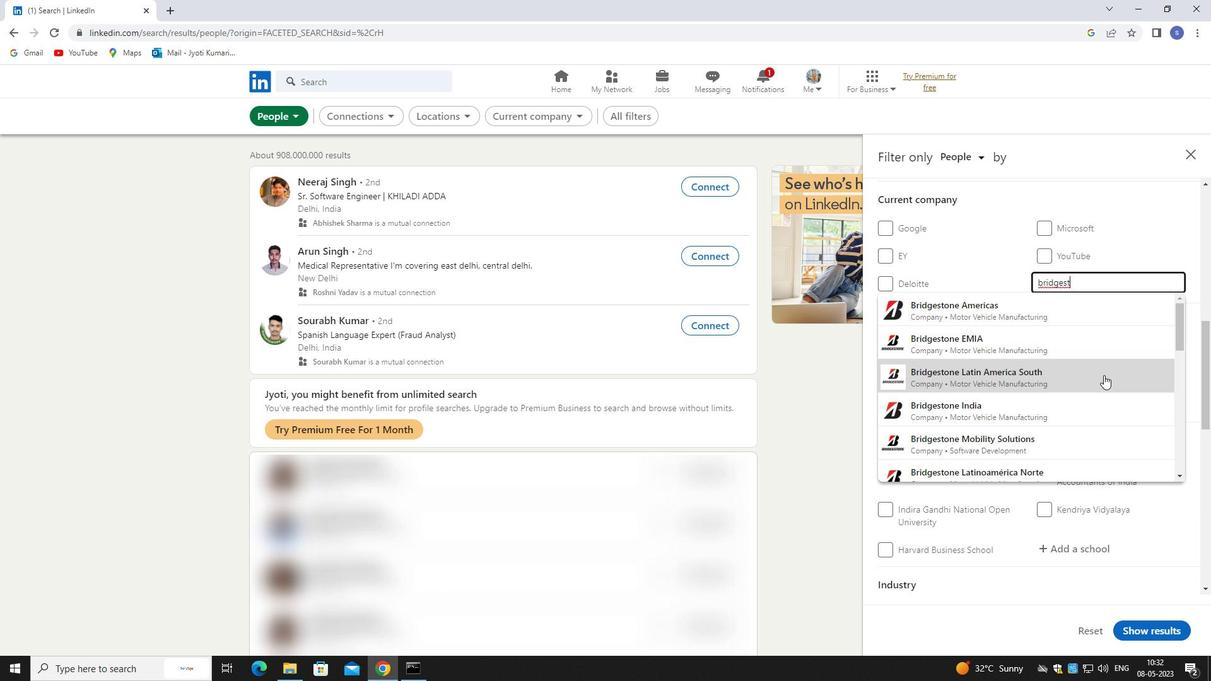 
Action: Mouse pressed left at (1091, 405)
Screenshot: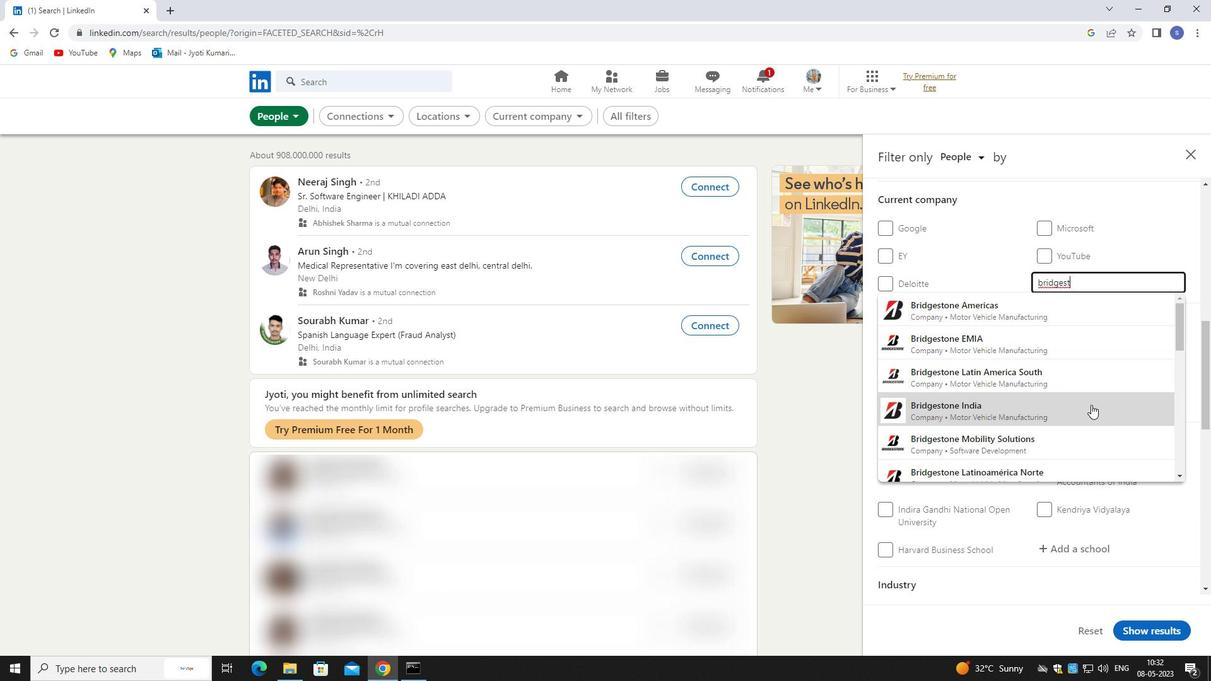 
Action: Mouse moved to (1090, 405)
Screenshot: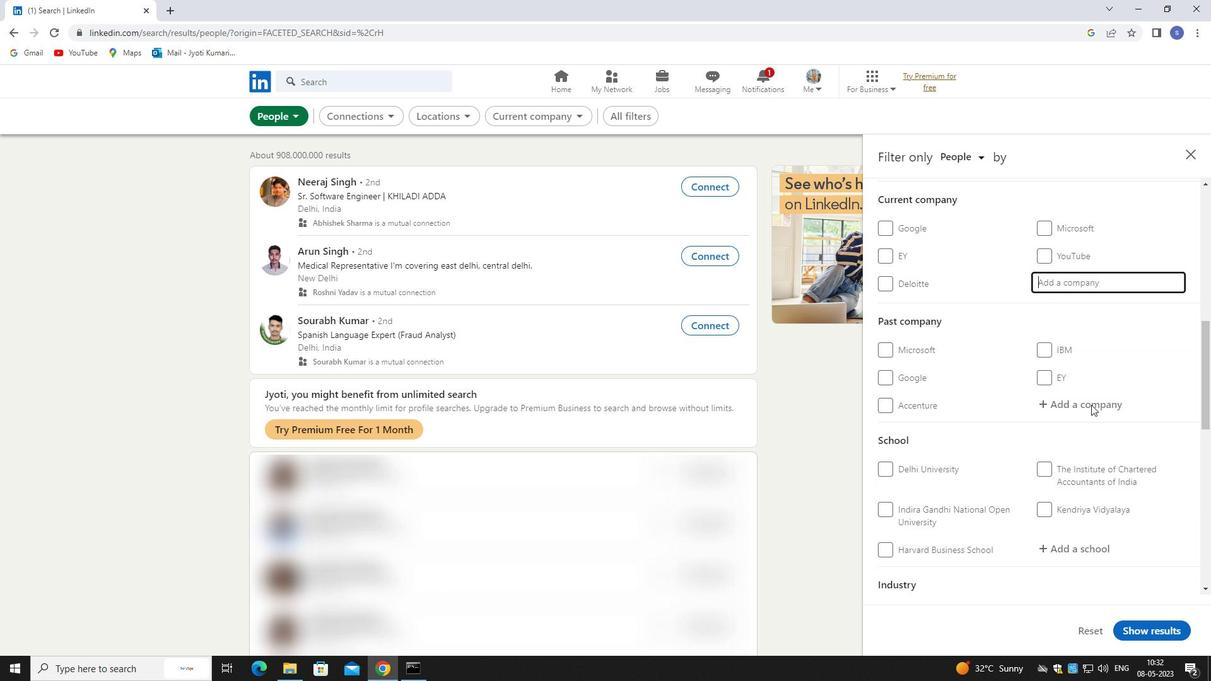 
Action: Mouse scrolled (1090, 405) with delta (0, 0)
Screenshot: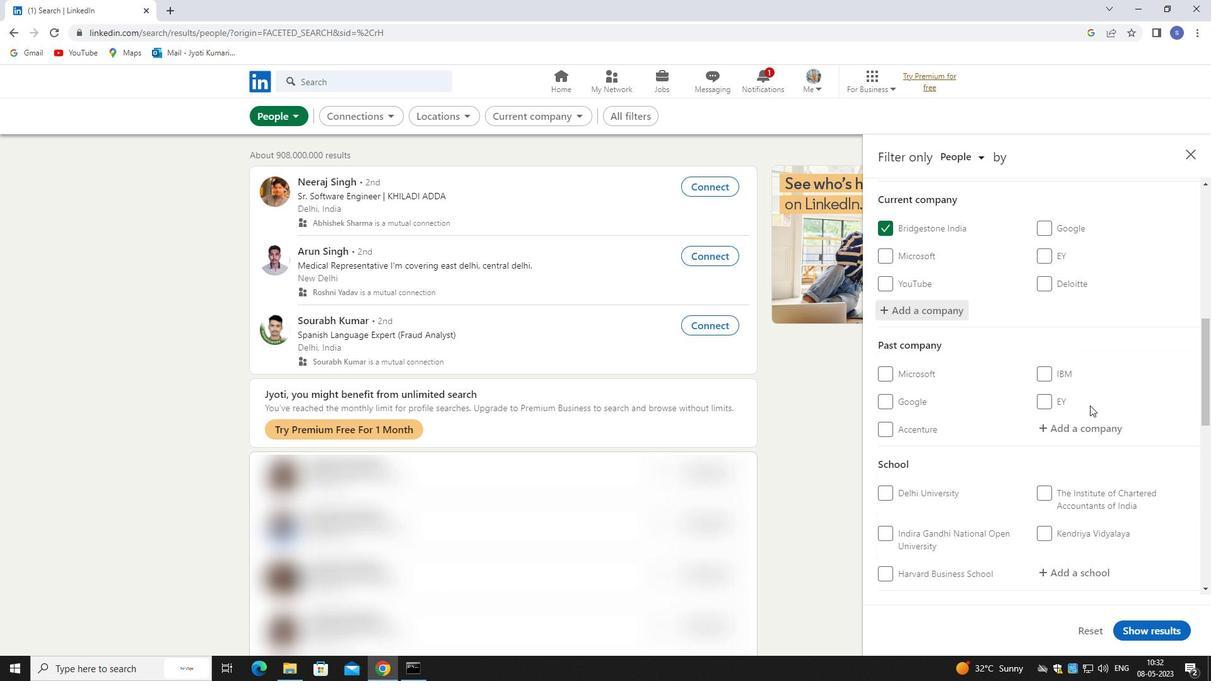 
Action: Mouse scrolled (1090, 405) with delta (0, 0)
Screenshot: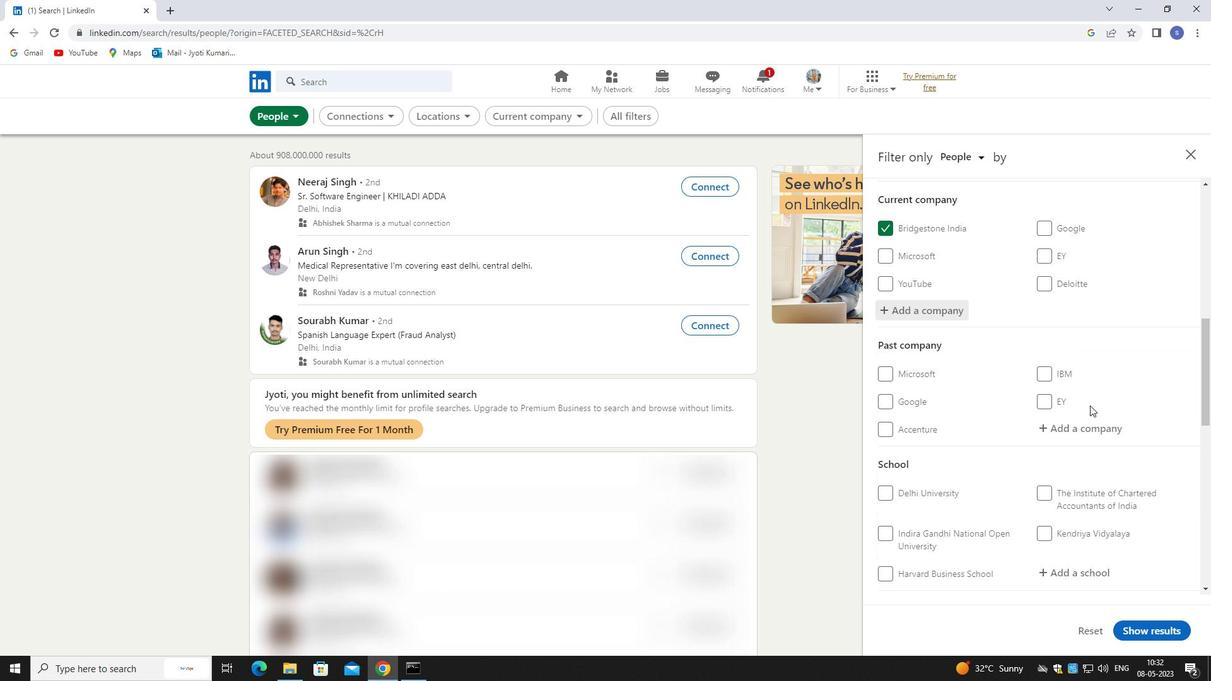 
Action: Mouse moved to (1070, 440)
Screenshot: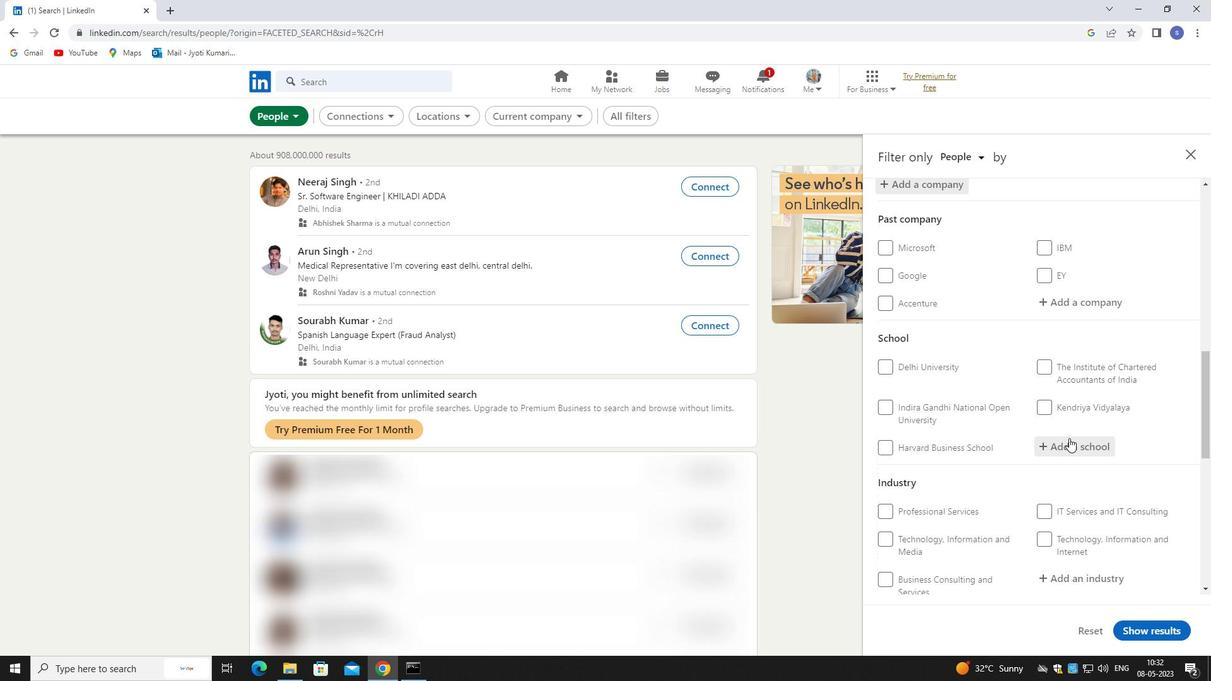 
Action: Mouse pressed left at (1070, 440)
Screenshot: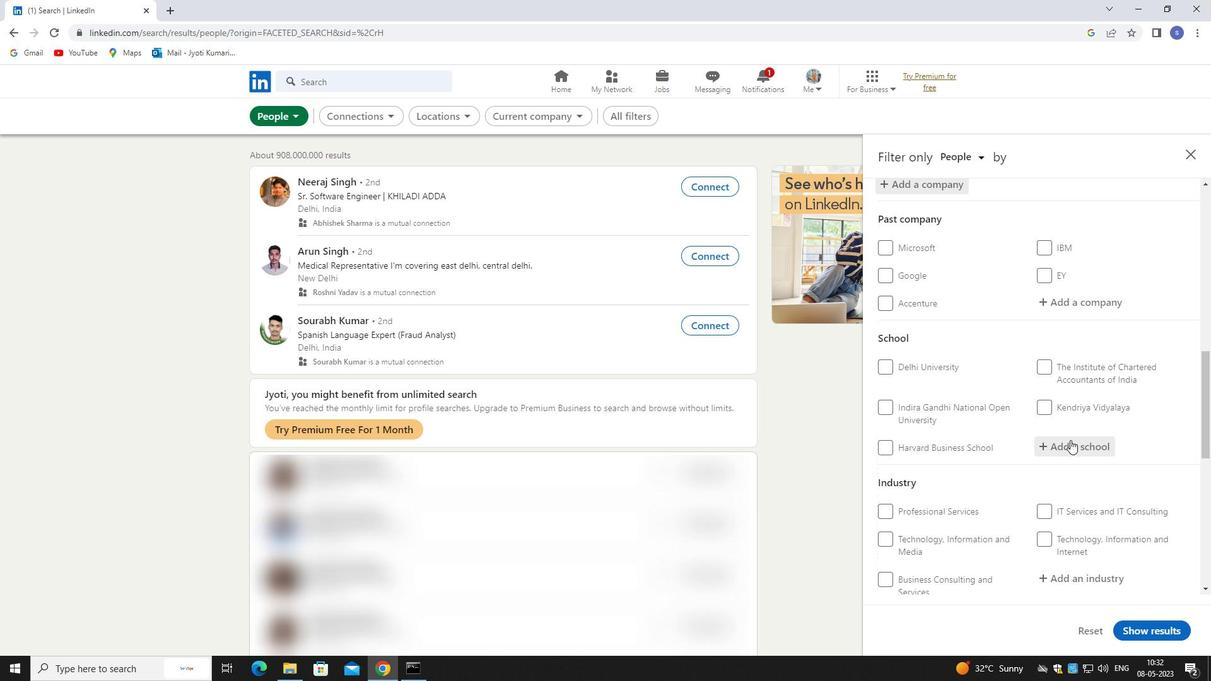 
Action: Mouse moved to (1070, 439)
Screenshot: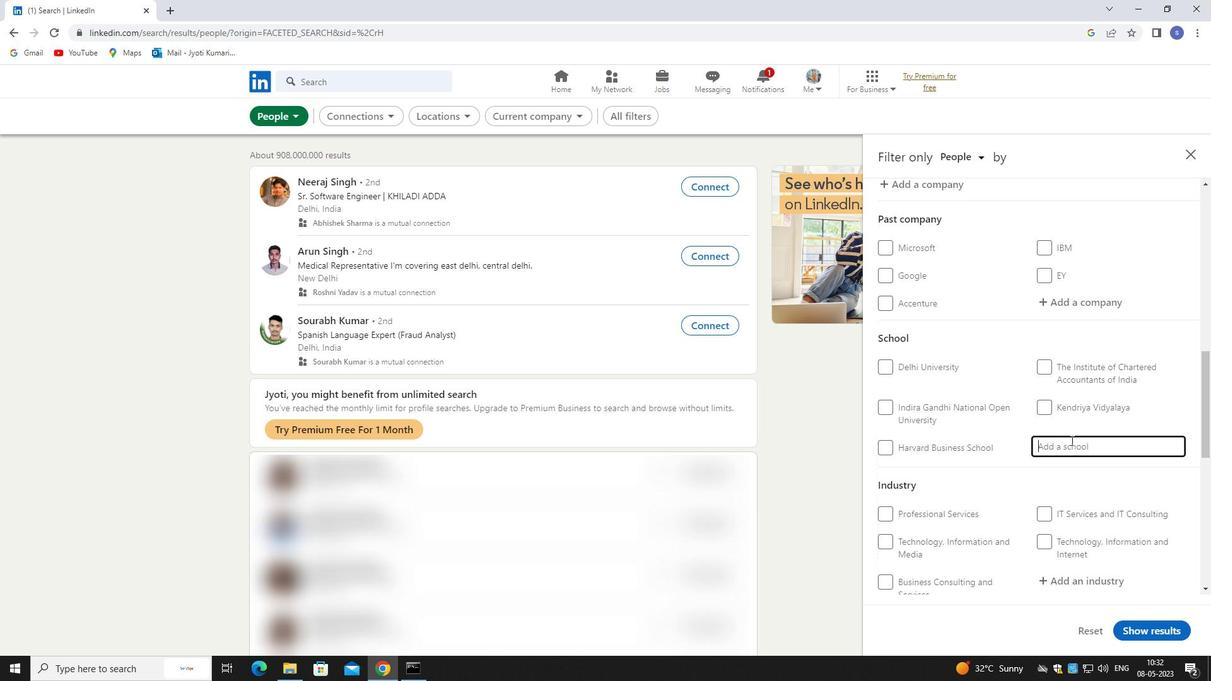 
Action: Key pressed ujjain<Key.space>en
Screenshot: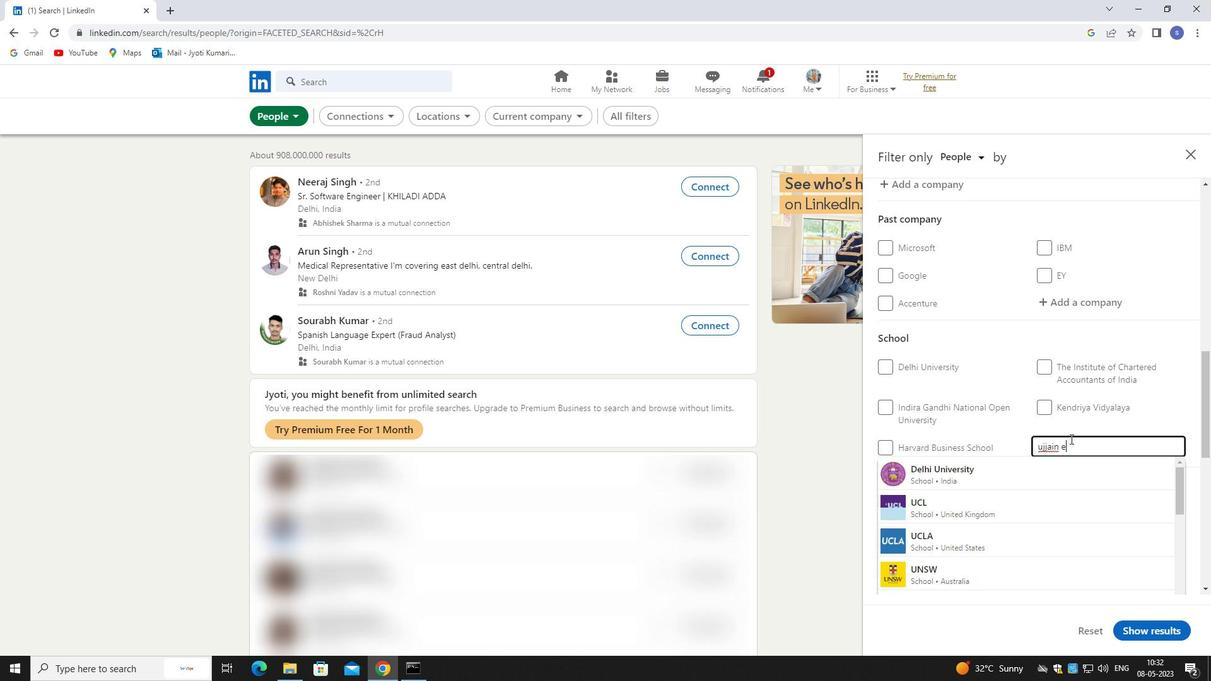 
Action: Mouse moved to (1077, 468)
Screenshot: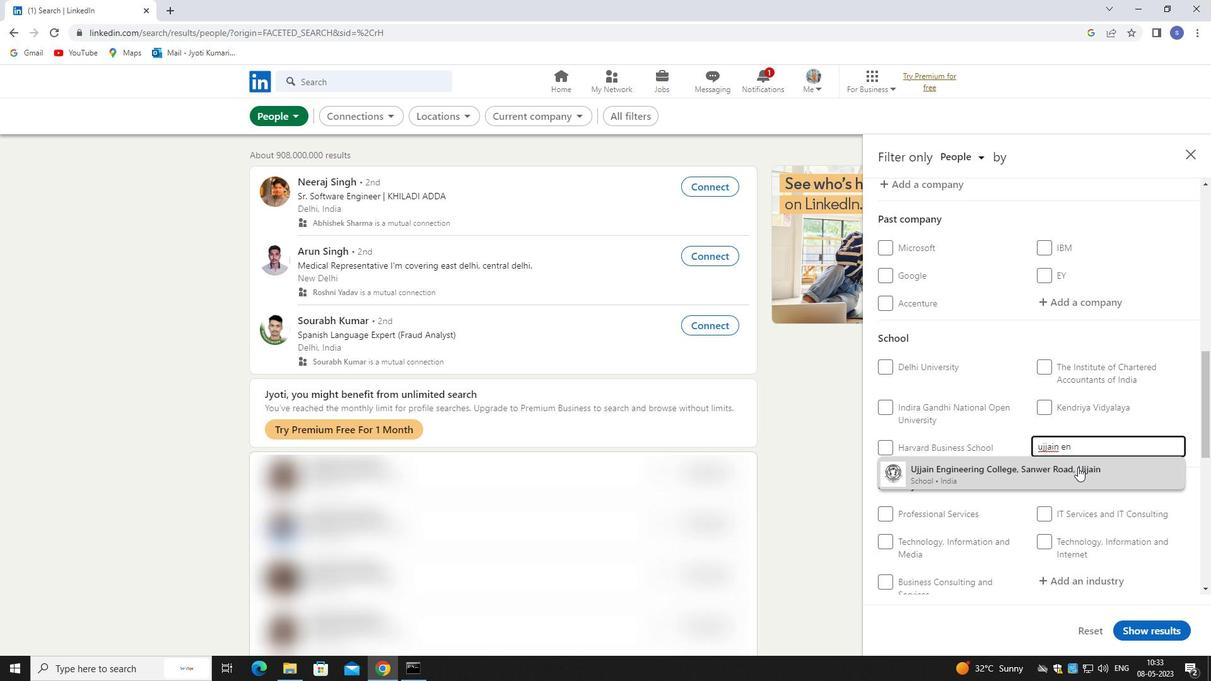 
Action: Mouse pressed left at (1077, 468)
Screenshot: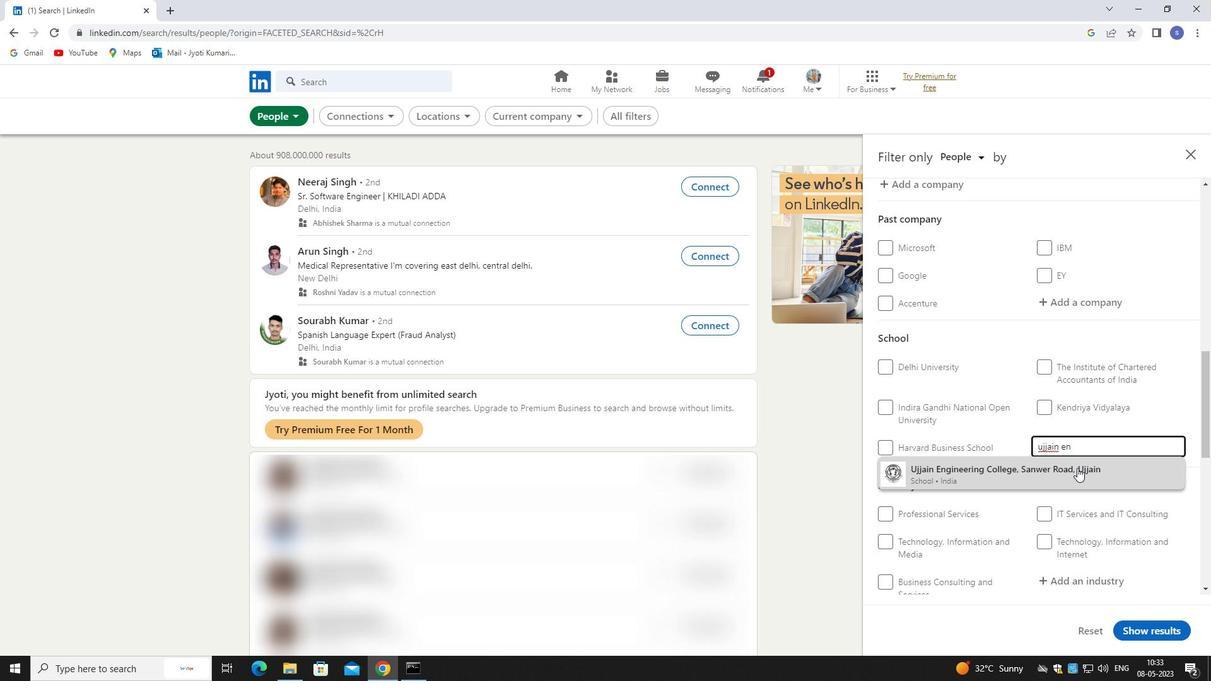 
Action: Mouse scrolled (1077, 467) with delta (0, 0)
Screenshot: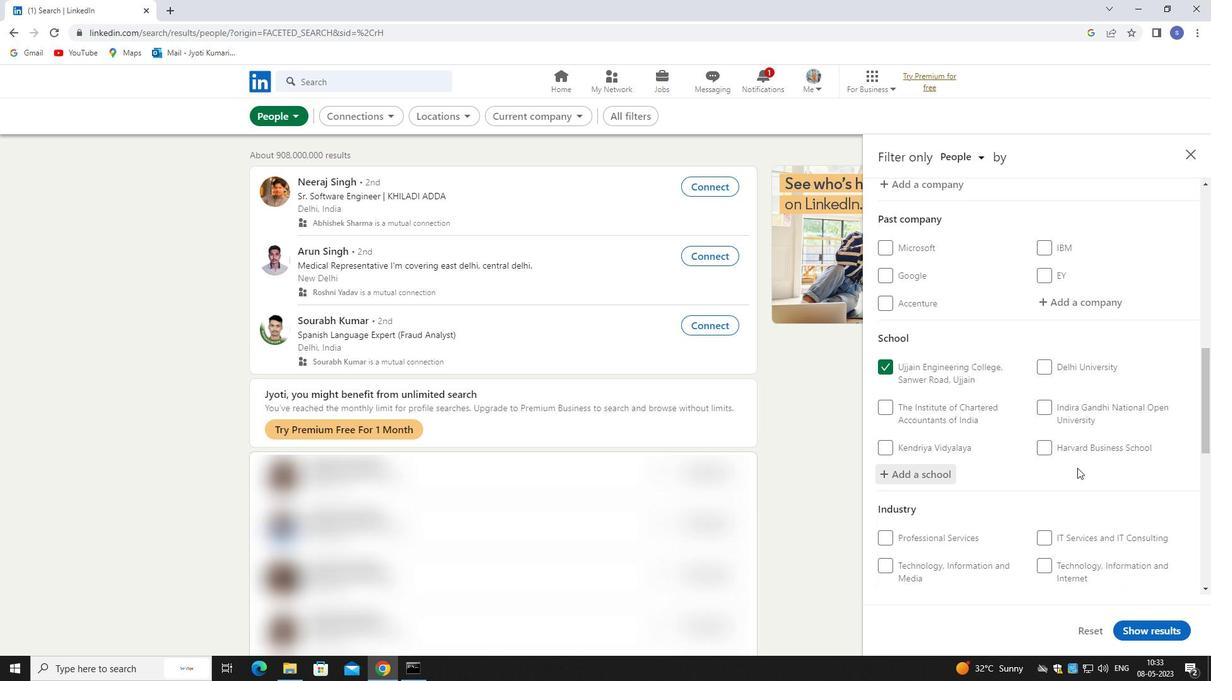
Action: Mouse scrolled (1077, 467) with delta (0, 0)
Screenshot: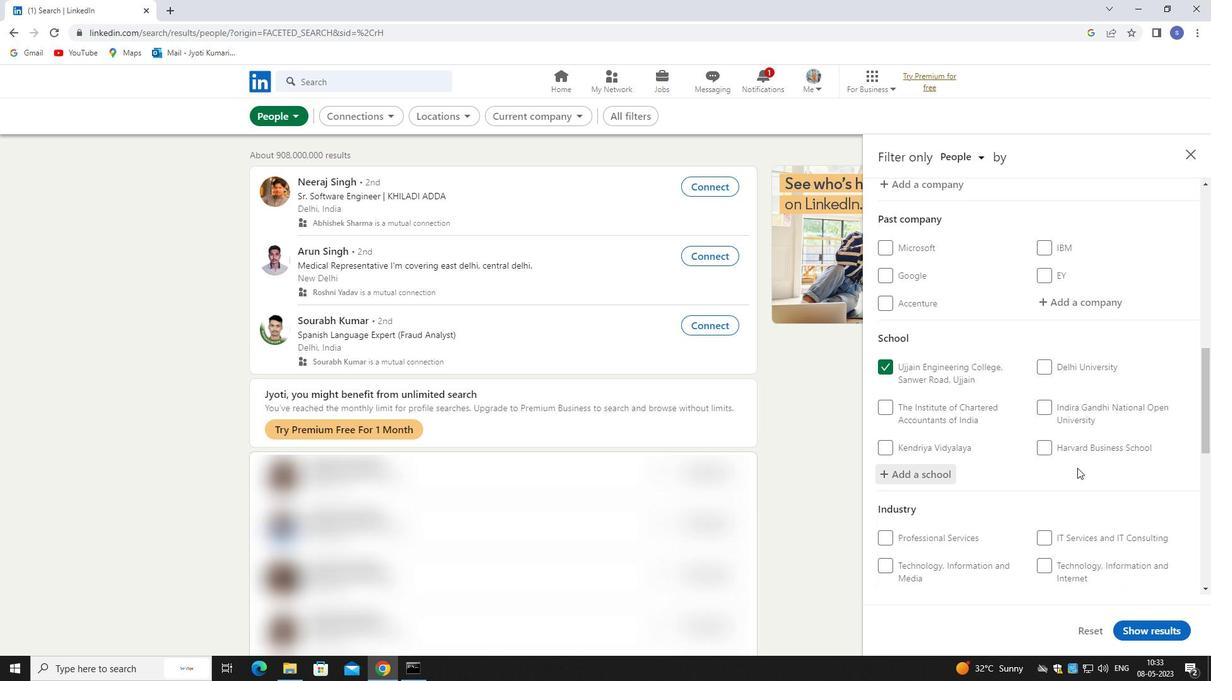 
Action: Mouse scrolled (1077, 467) with delta (0, 0)
Screenshot: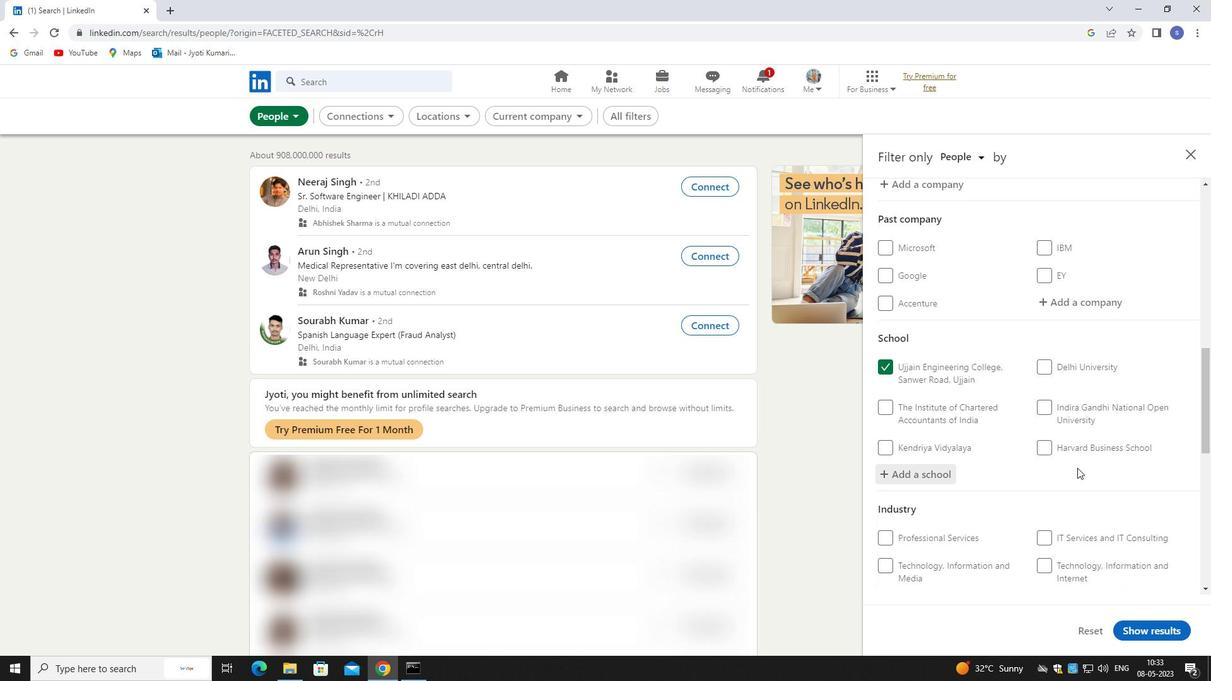 
Action: Mouse moved to (1084, 421)
Screenshot: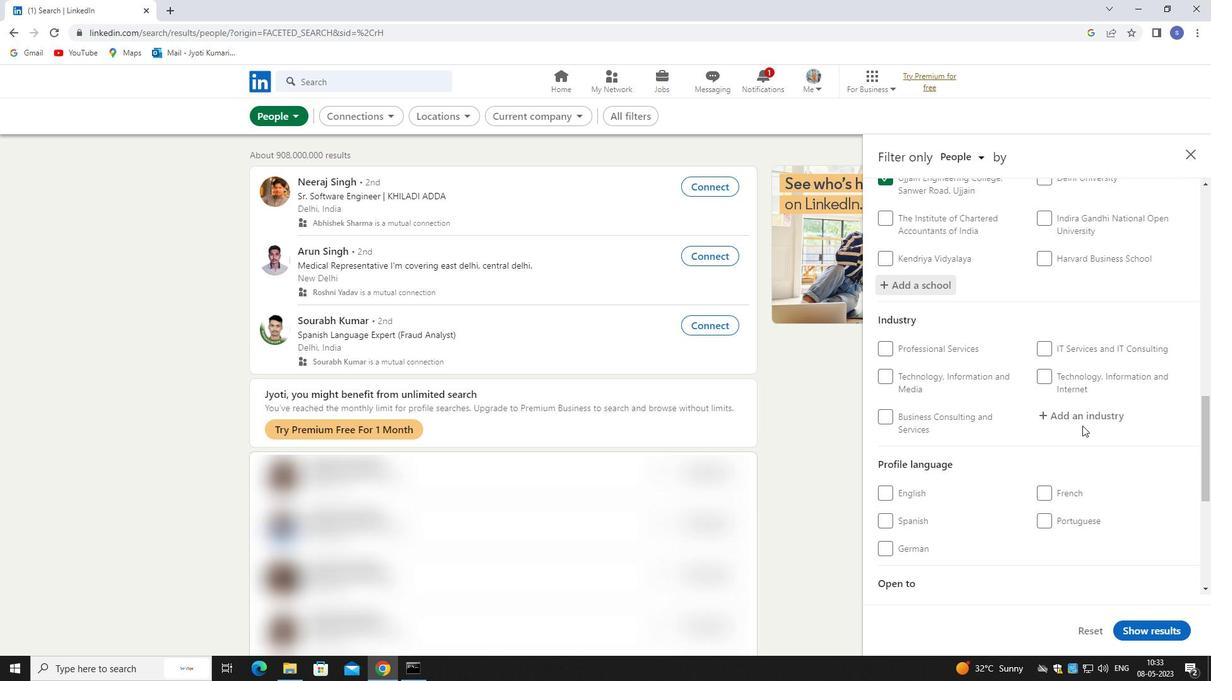 
Action: Mouse pressed left at (1084, 421)
Screenshot: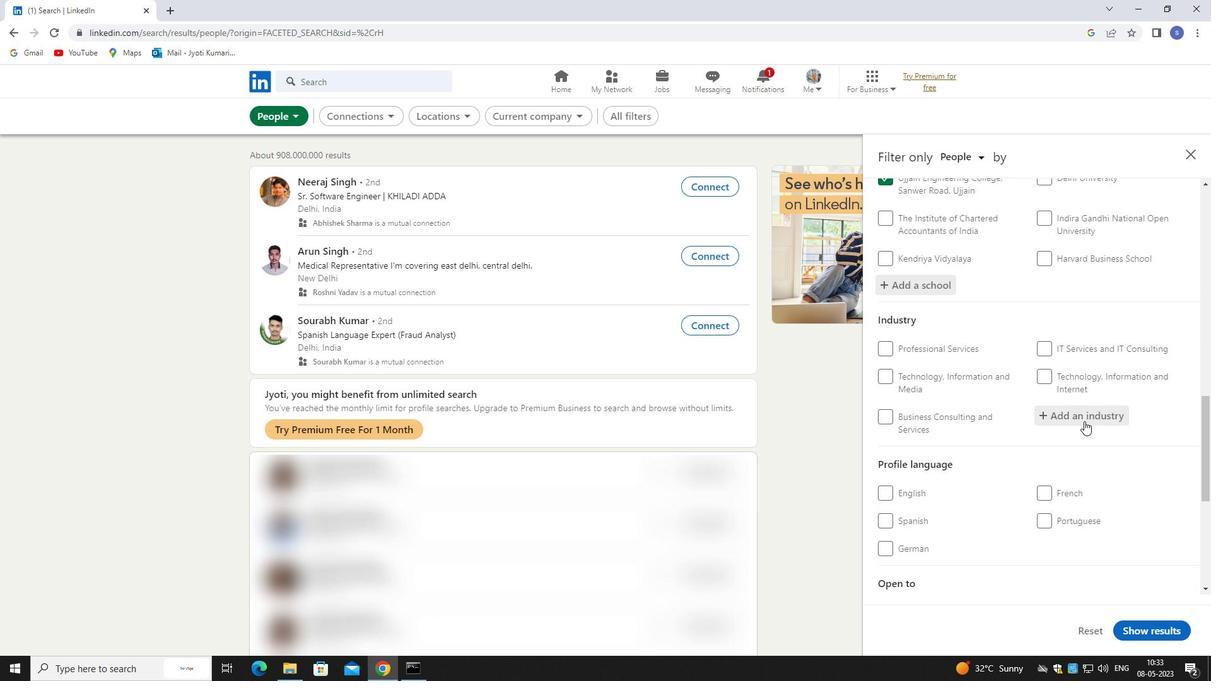 
Action: Key pressed <Key.shift>EVENTS
Screenshot: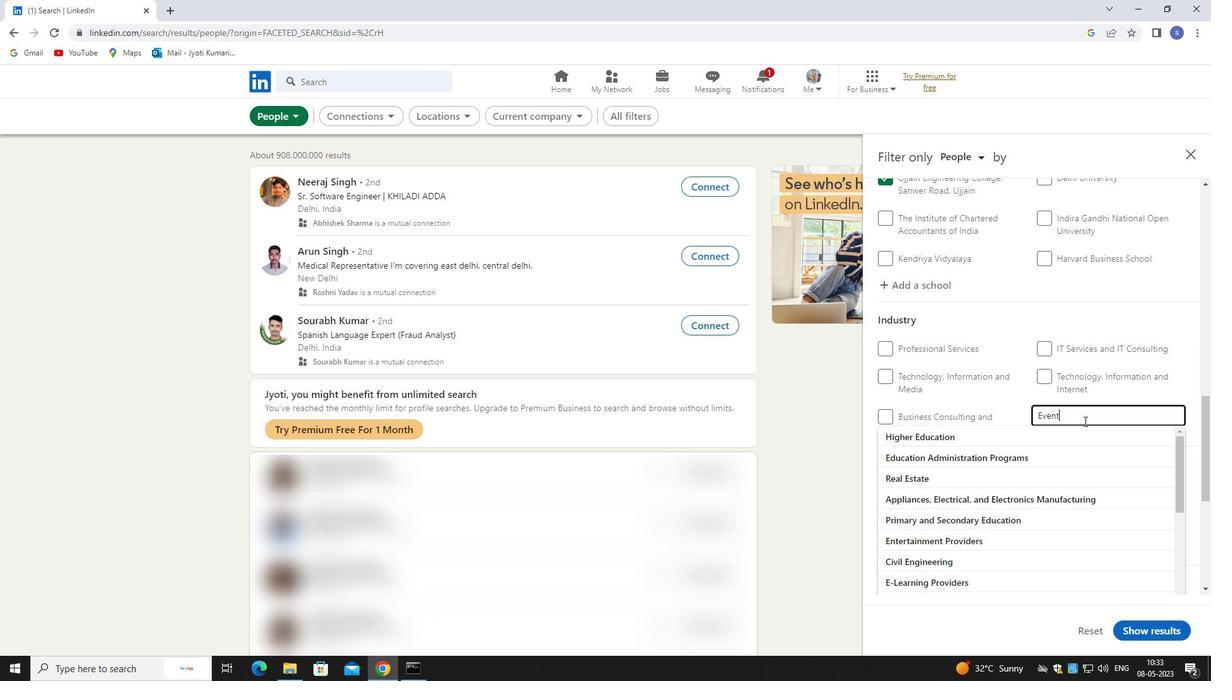 
Action: Mouse moved to (1039, 439)
Screenshot: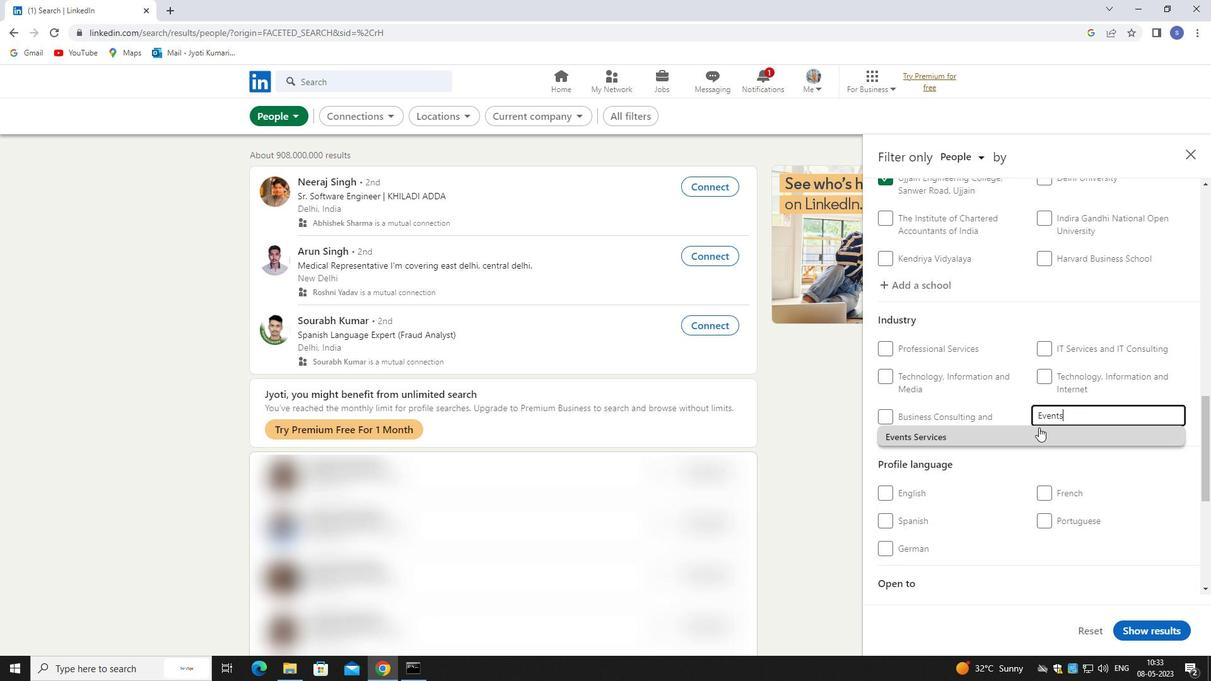 
Action: Mouse pressed left at (1039, 439)
Screenshot: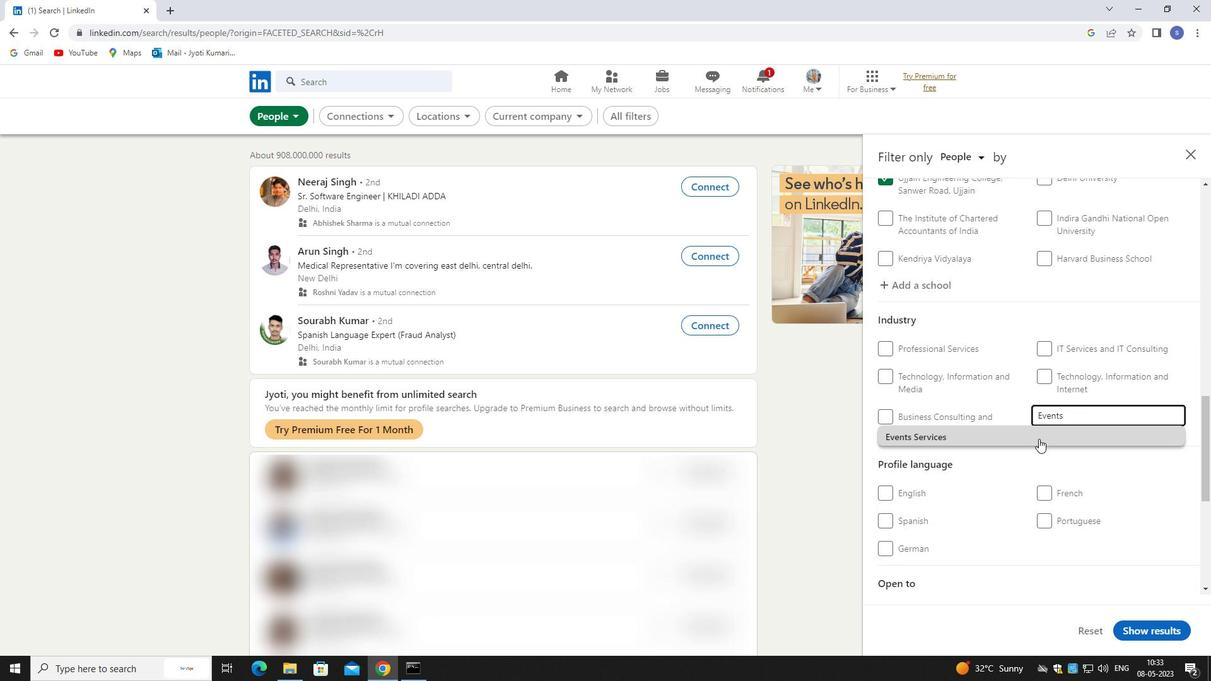 
Action: Mouse moved to (1039, 439)
Screenshot: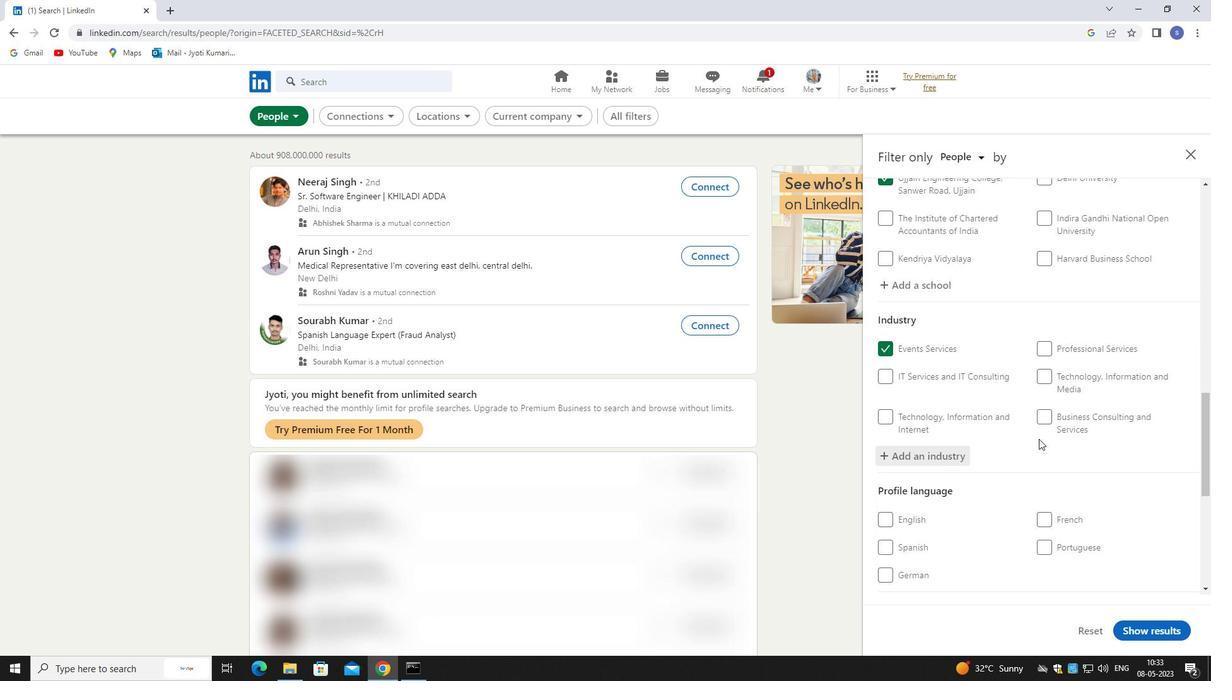 
Action: Mouse scrolled (1039, 438) with delta (0, 0)
Screenshot: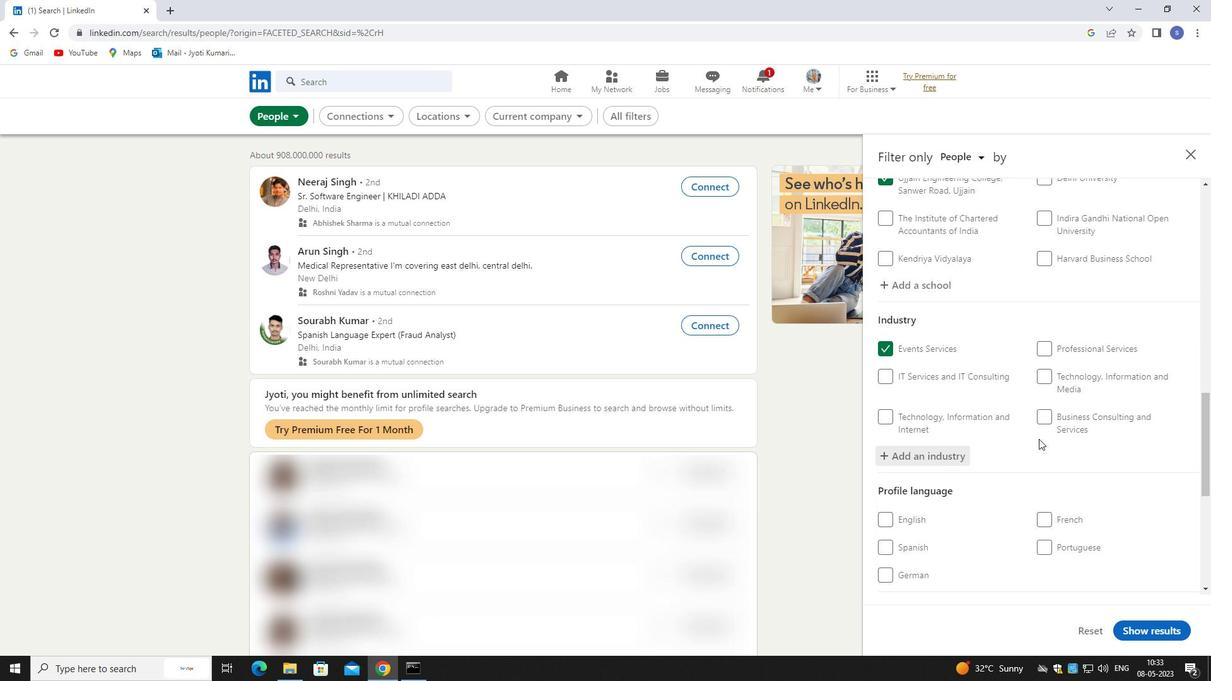 
Action: Mouse scrolled (1039, 438) with delta (0, 0)
Screenshot: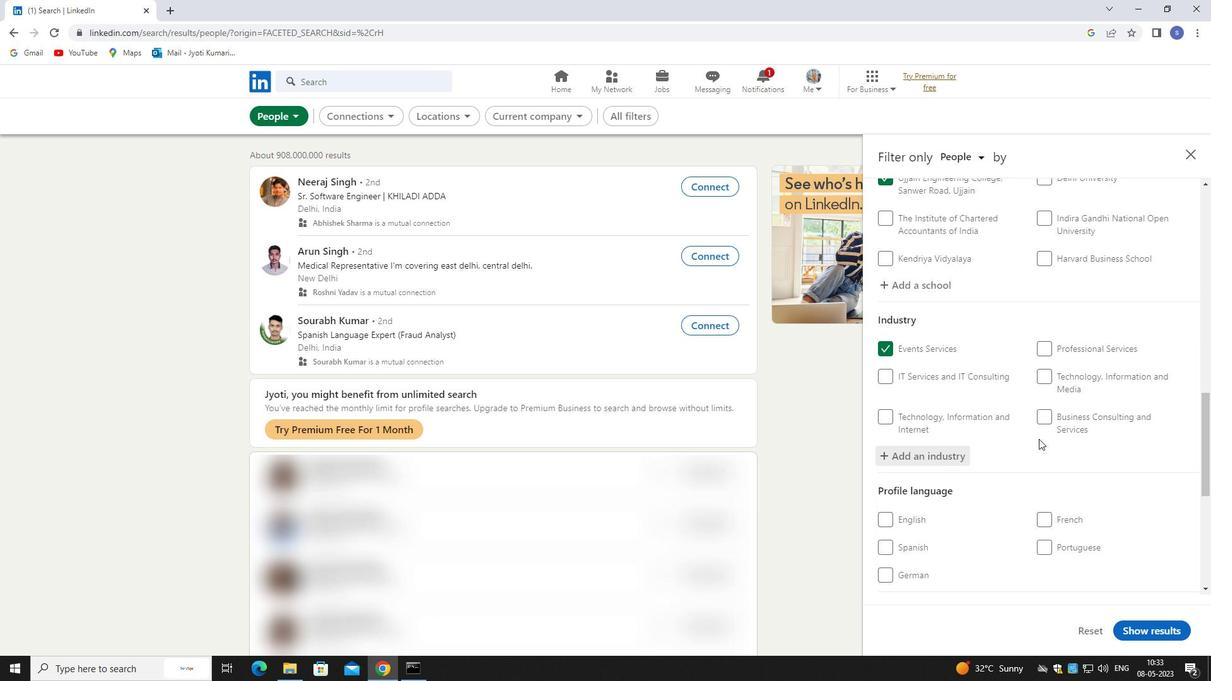 
Action: Mouse scrolled (1039, 438) with delta (0, 0)
Screenshot: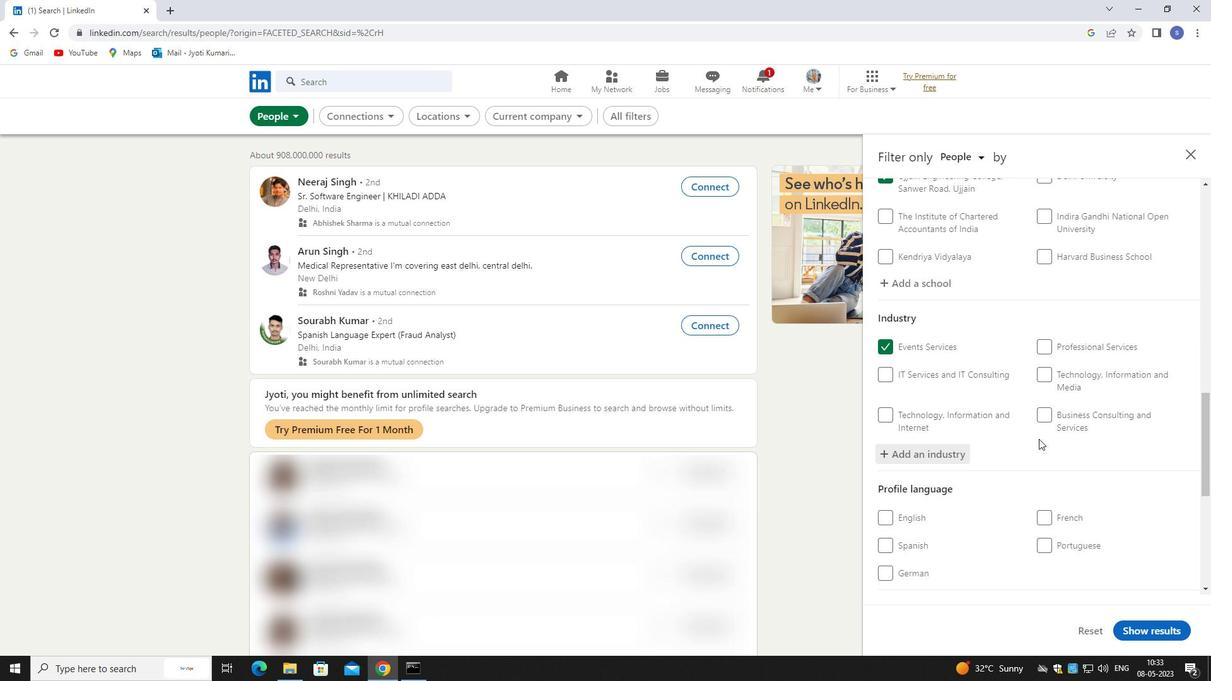 
Action: Mouse moved to (1052, 329)
Screenshot: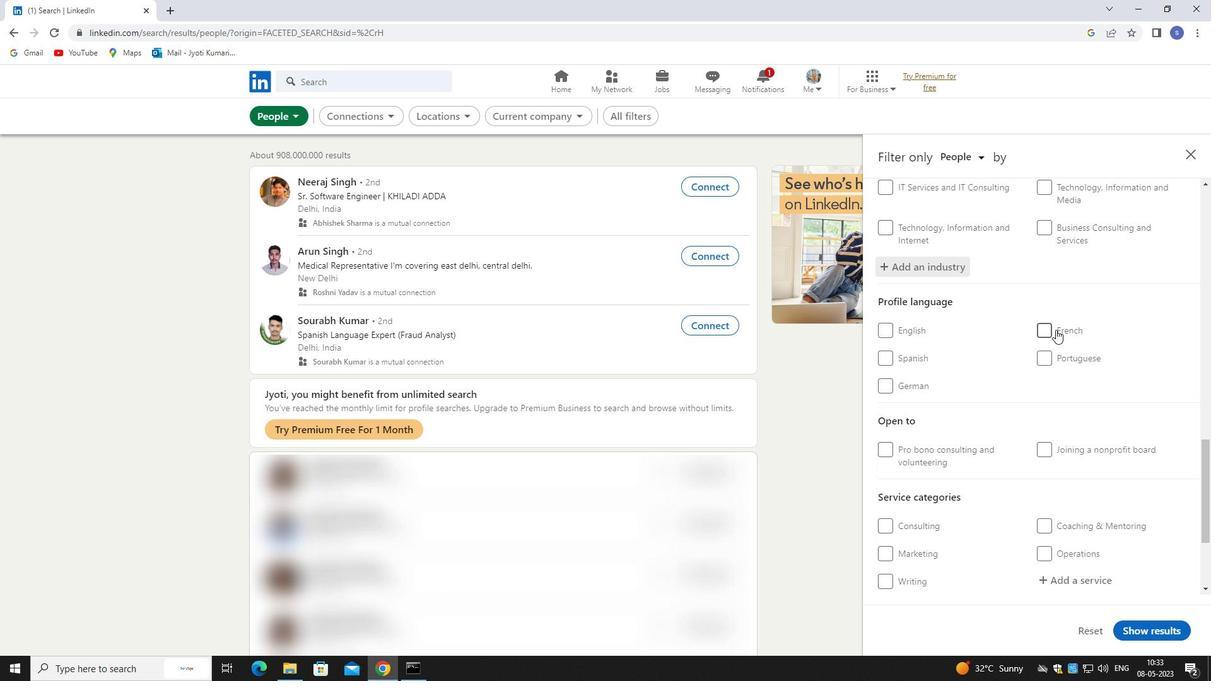 
Action: Mouse pressed left at (1052, 329)
Screenshot: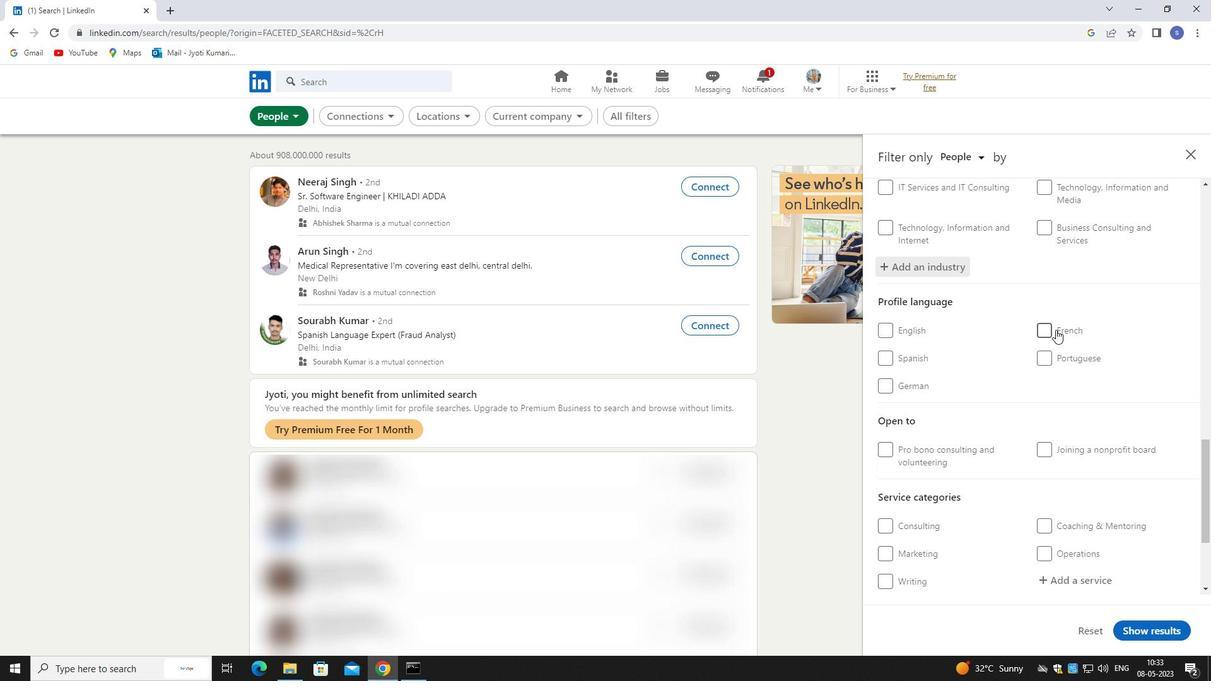 
Action: Mouse moved to (1055, 453)
Screenshot: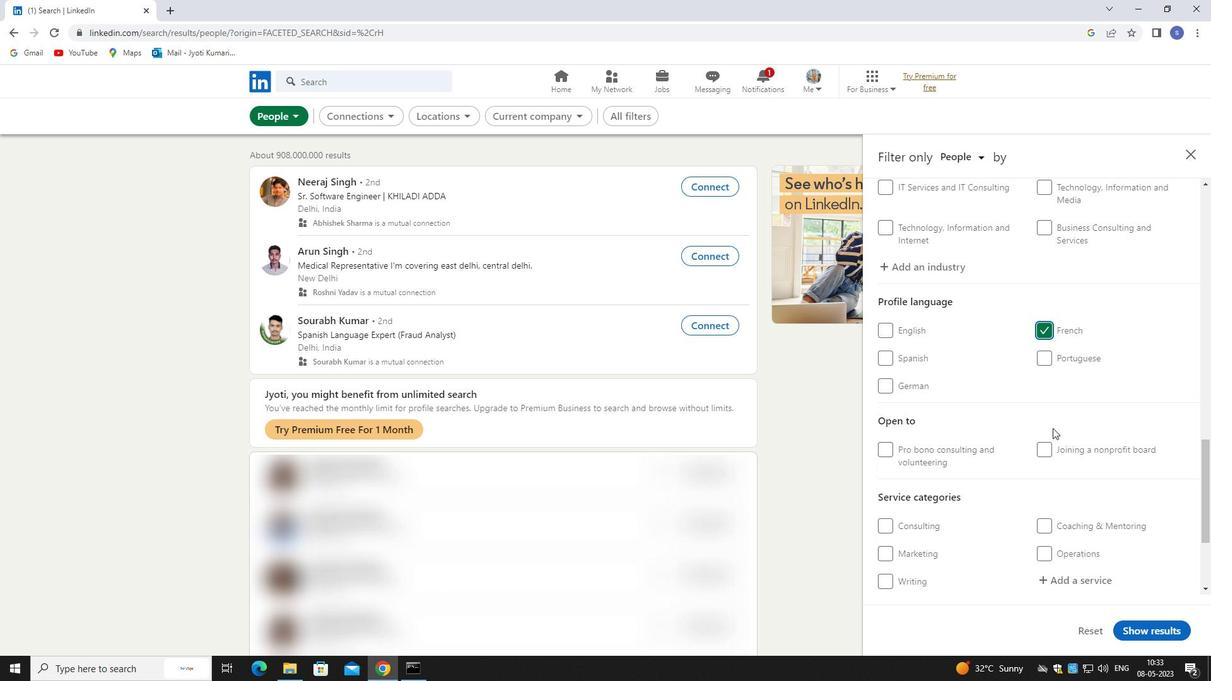 
Action: Mouse scrolled (1055, 452) with delta (0, 0)
Screenshot: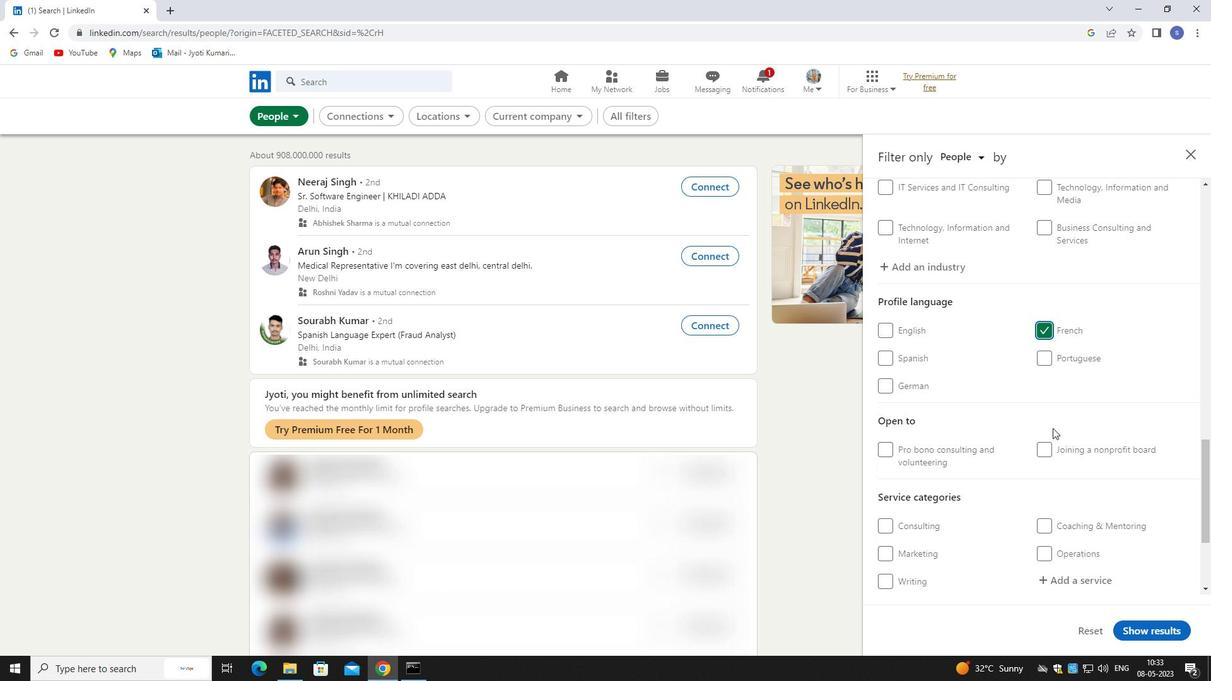 
Action: Mouse moved to (1058, 460)
Screenshot: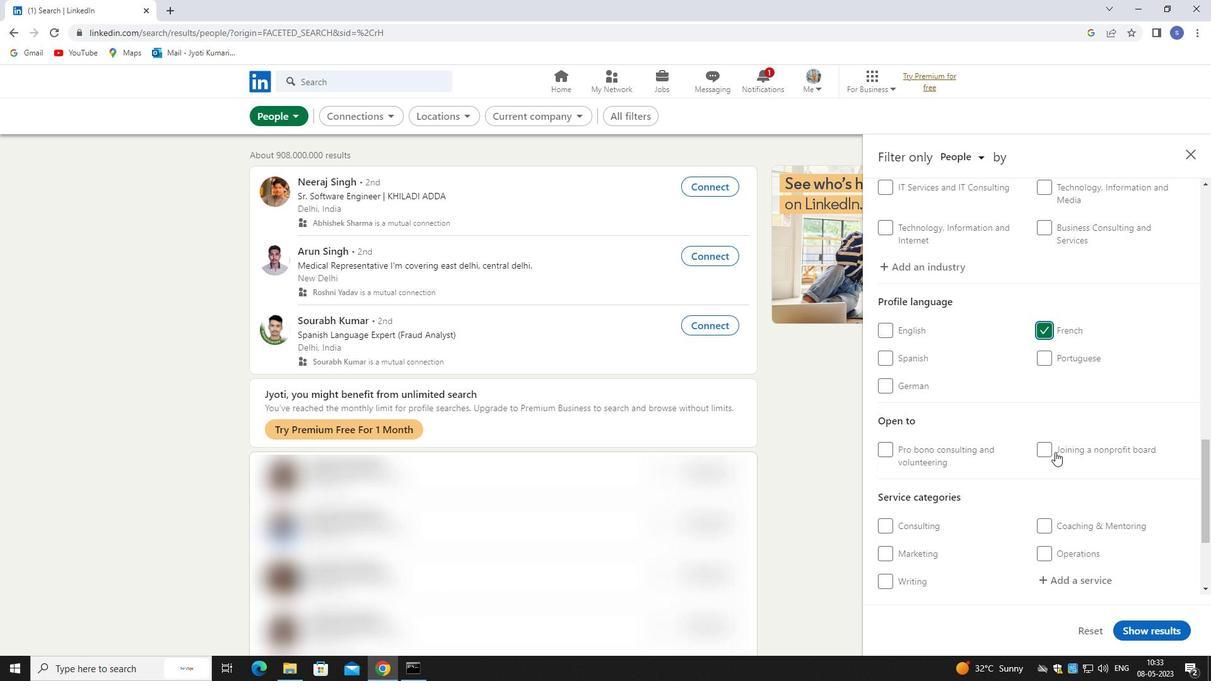 
Action: Mouse scrolled (1058, 459) with delta (0, 0)
Screenshot: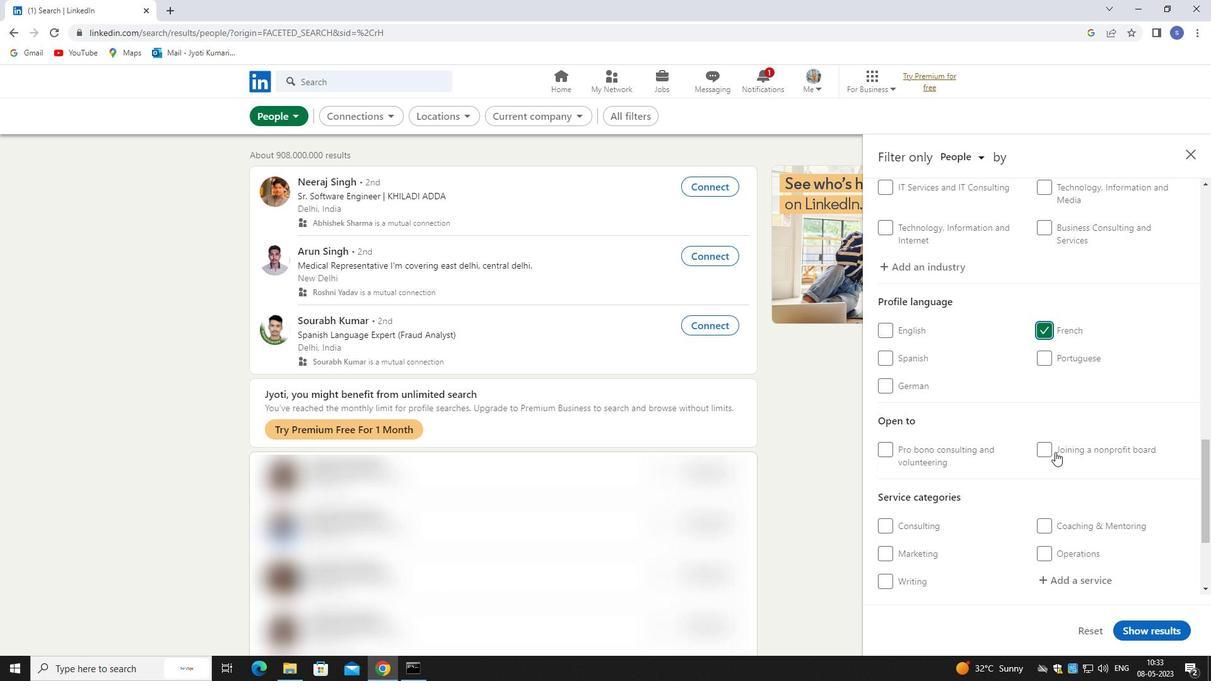 
Action: Mouse moved to (1063, 458)
Screenshot: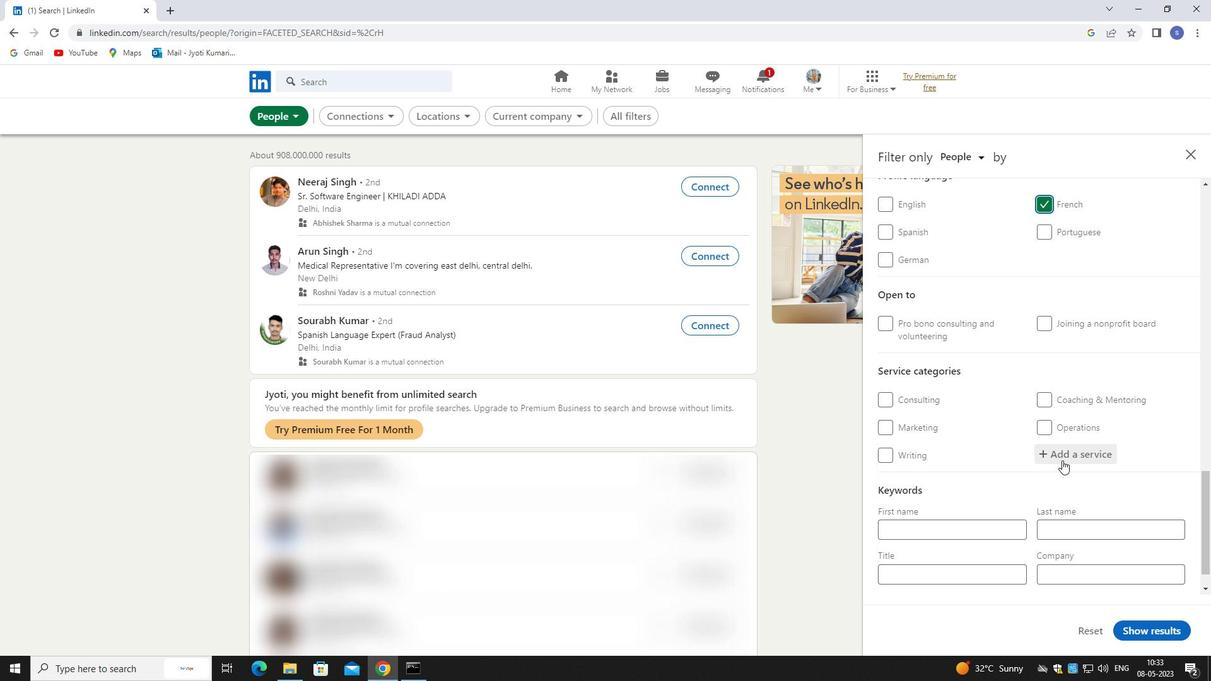 
Action: Mouse pressed left at (1063, 458)
Screenshot: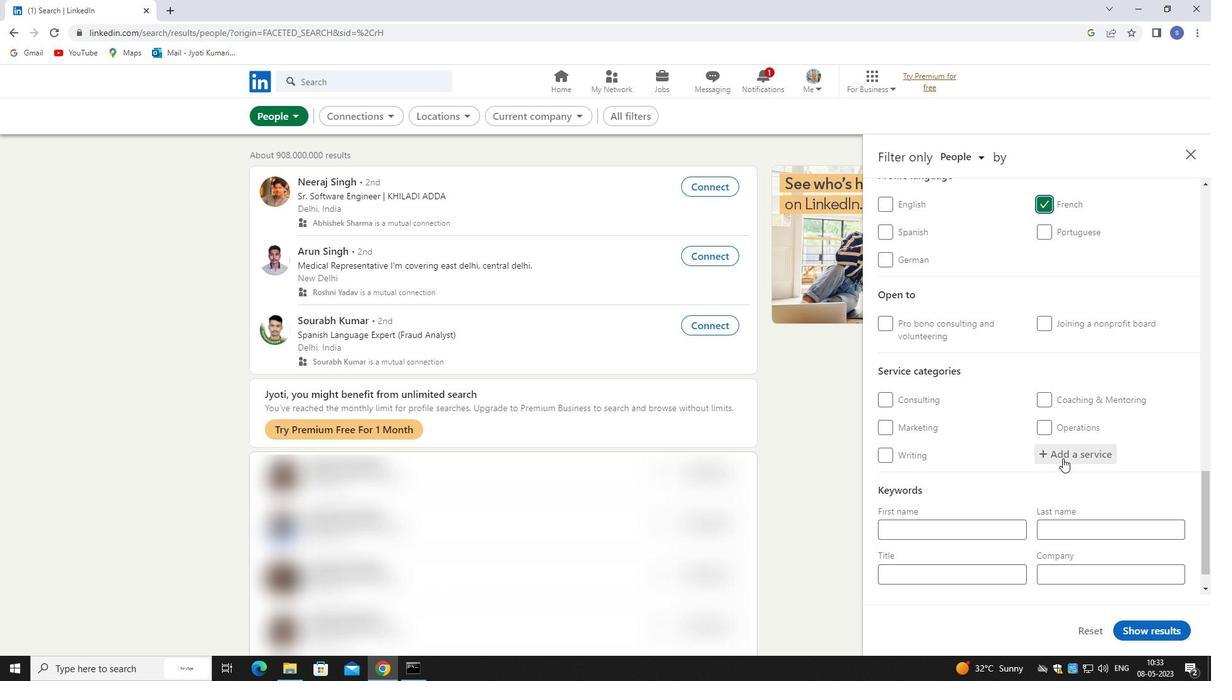 
Action: Mouse moved to (1046, 455)
Screenshot: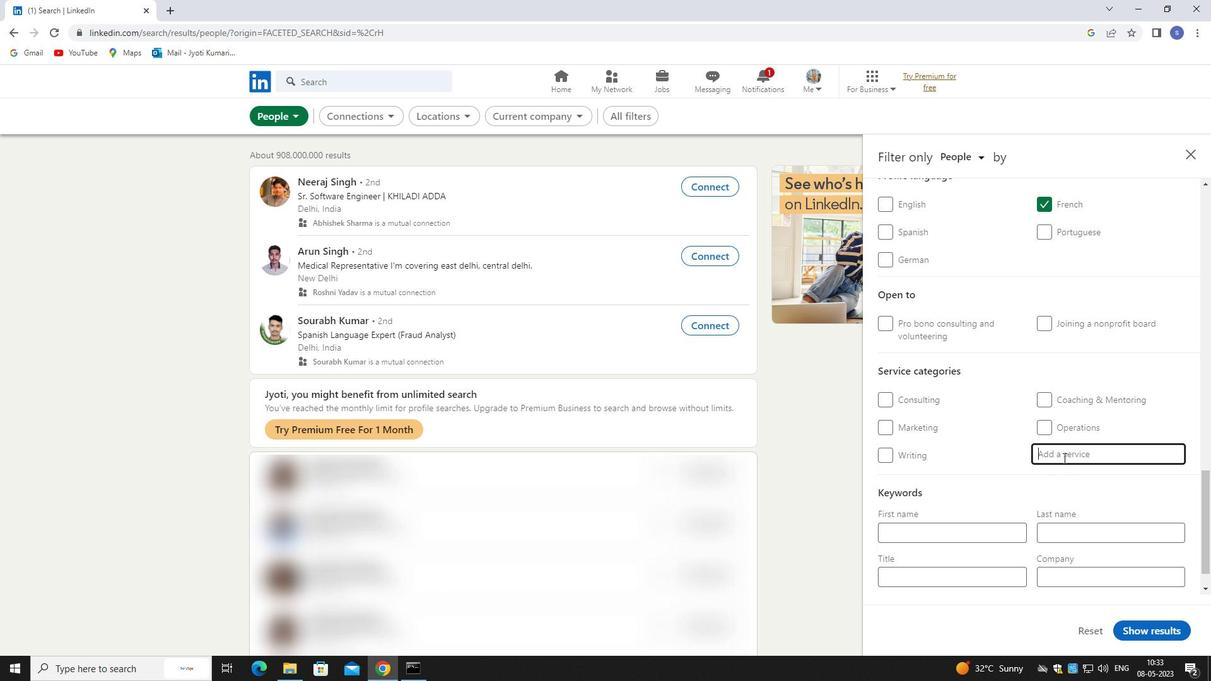 
Action: Key pressed <Key.shift>WEDDING<Key.space>PL
Screenshot: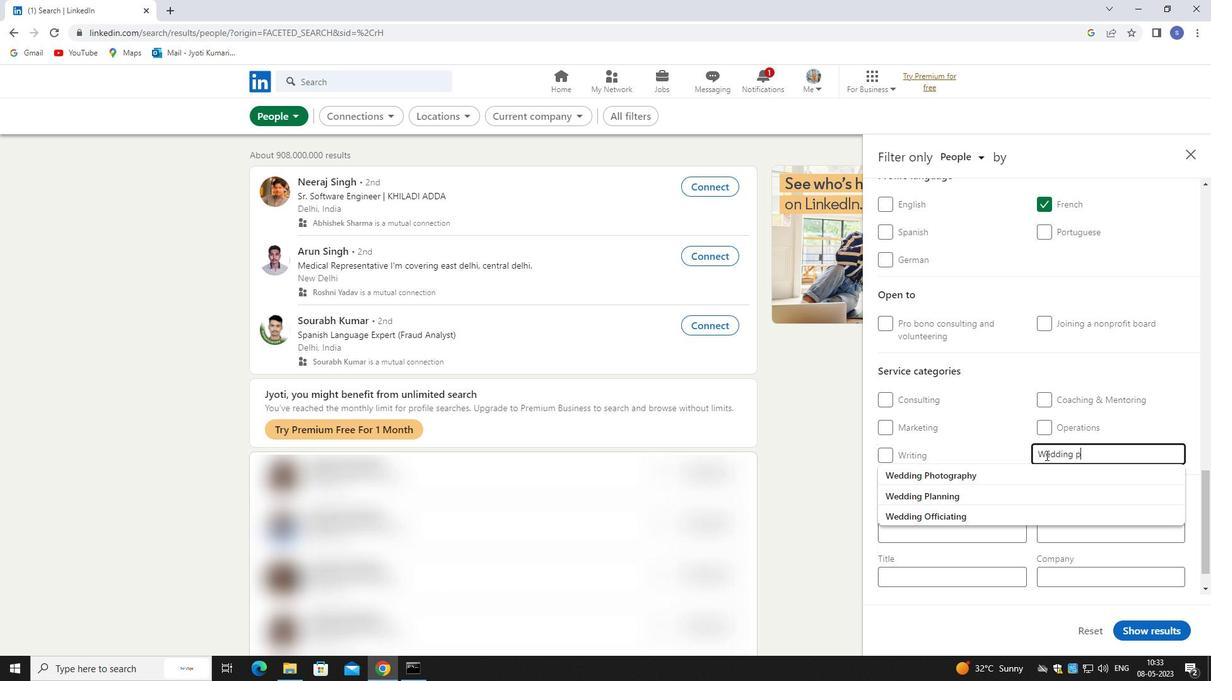 
Action: Mouse moved to (1126, 475)
Screenshot: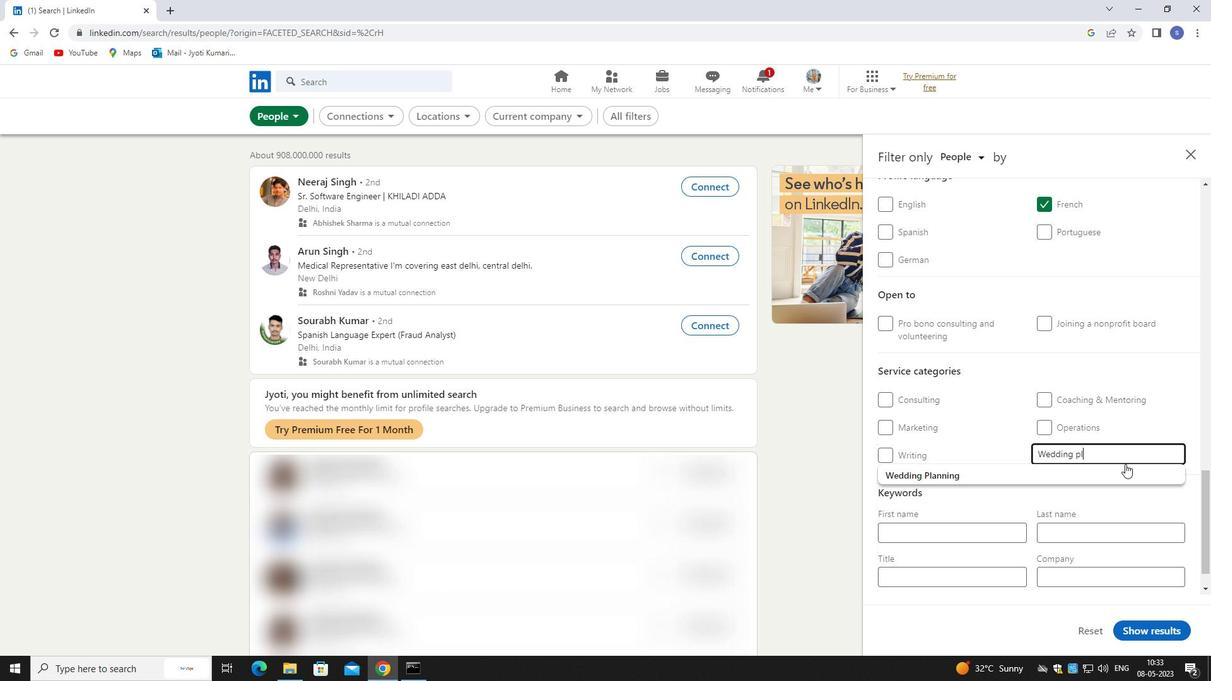 
Action: Mouse pressed left at (1126, 475)
Screenshot: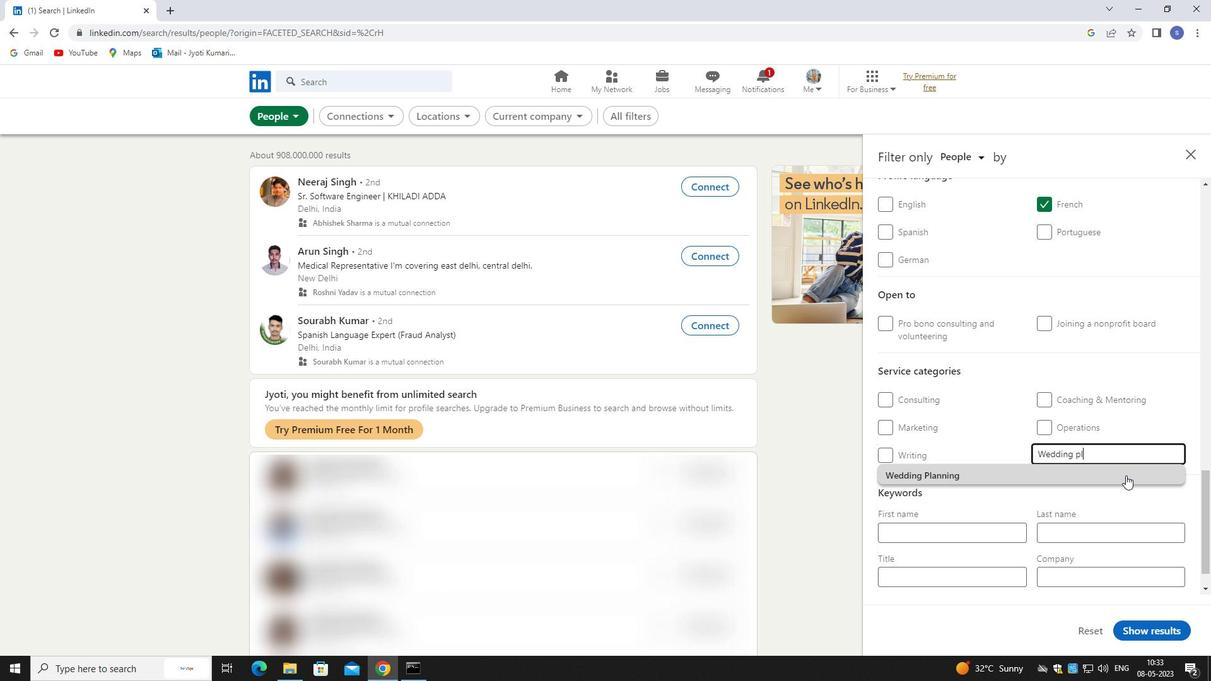 
Action: Mouse moved to (1126, 475)
Screenshot: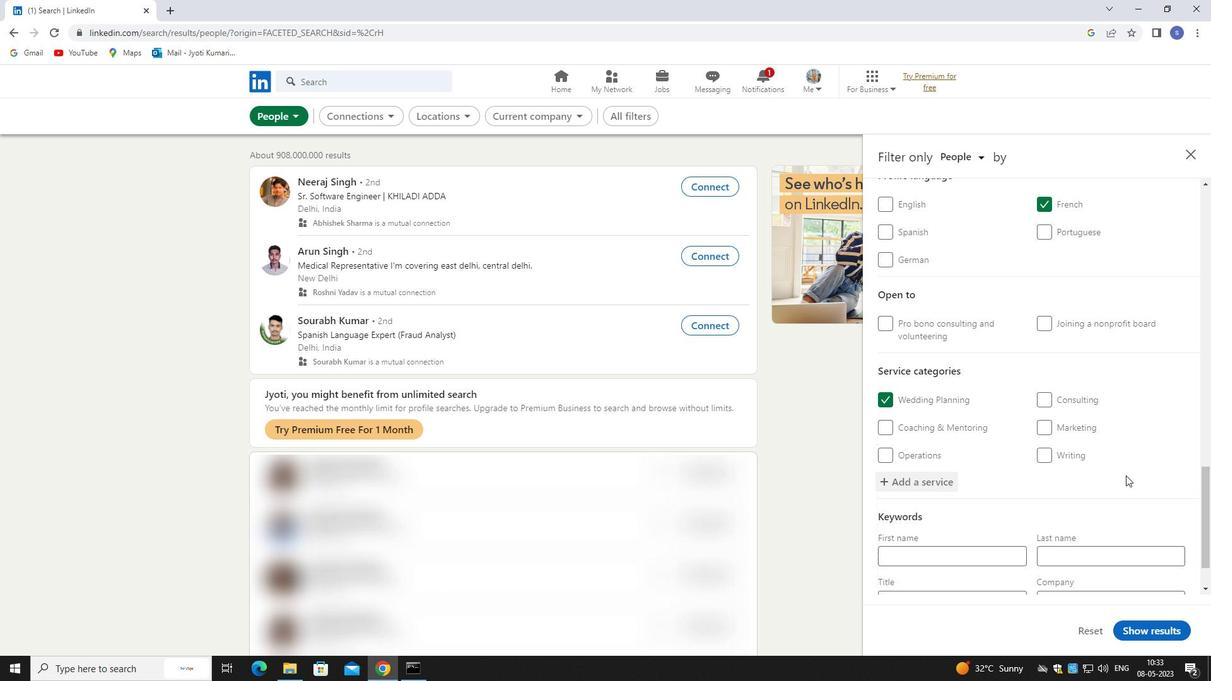 
Action: Mouse scrolled (1126, 475) with delta (0, 0)
Screenshot: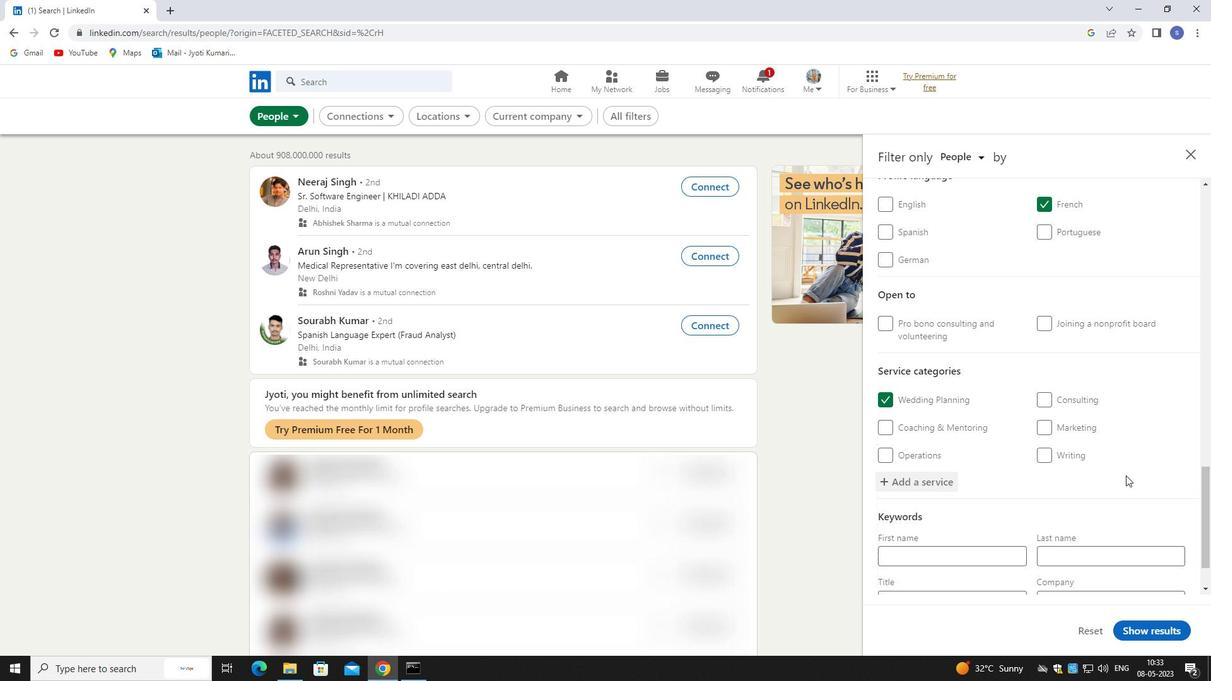 
Action: Mouse moved to (1126, 478)
Screenshot: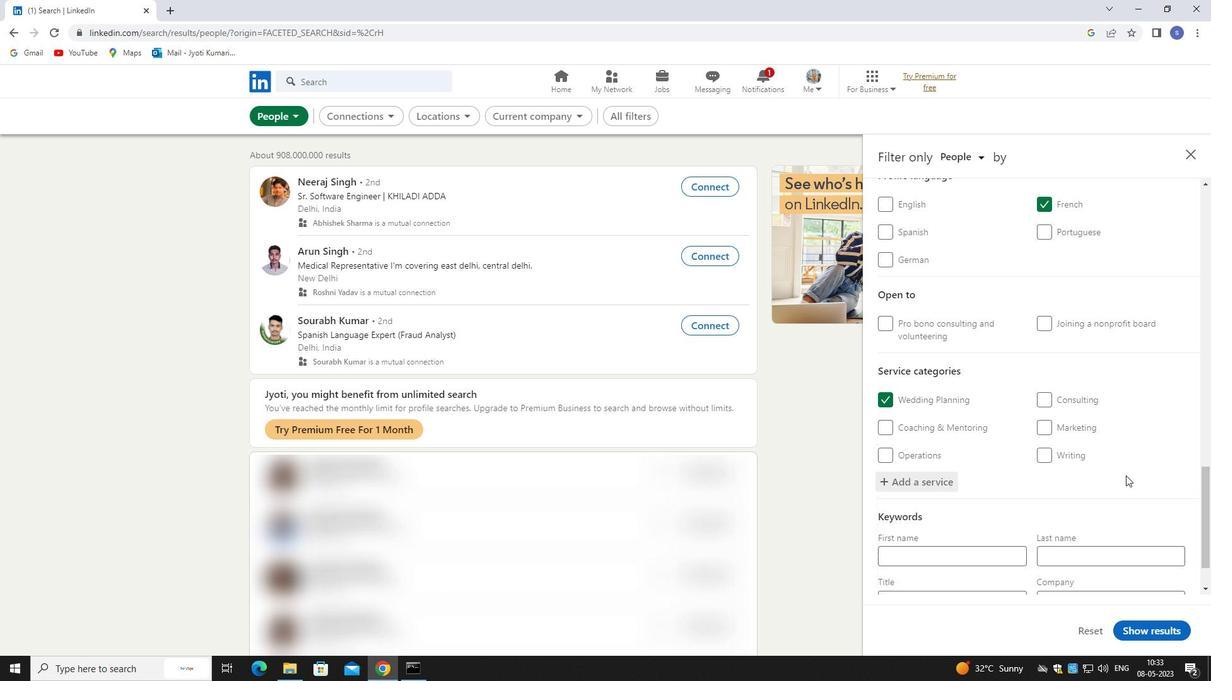 
Action: Mouse scrolled (1126, 477) with delta (0, 0)
Screenshot: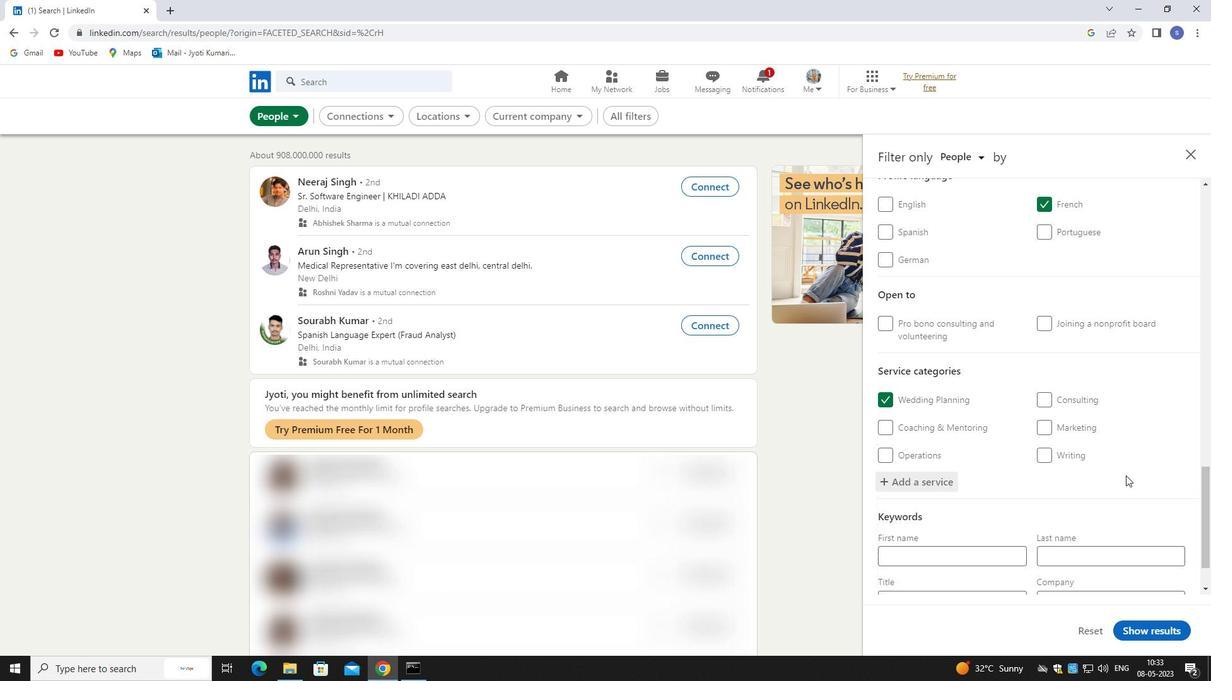 
Action: Mouse moved to (1126, 478)
Screenshot: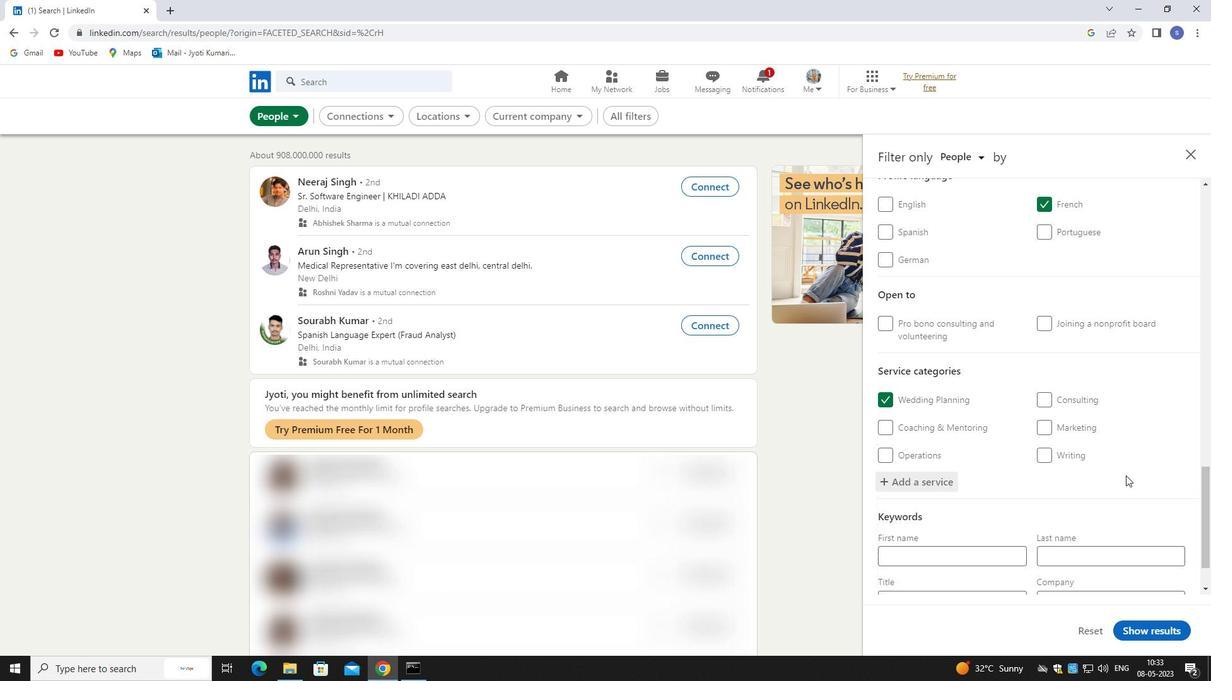 
Action: Mouse scrolled (1126, 478) with delta (0, 0)
Screenshot: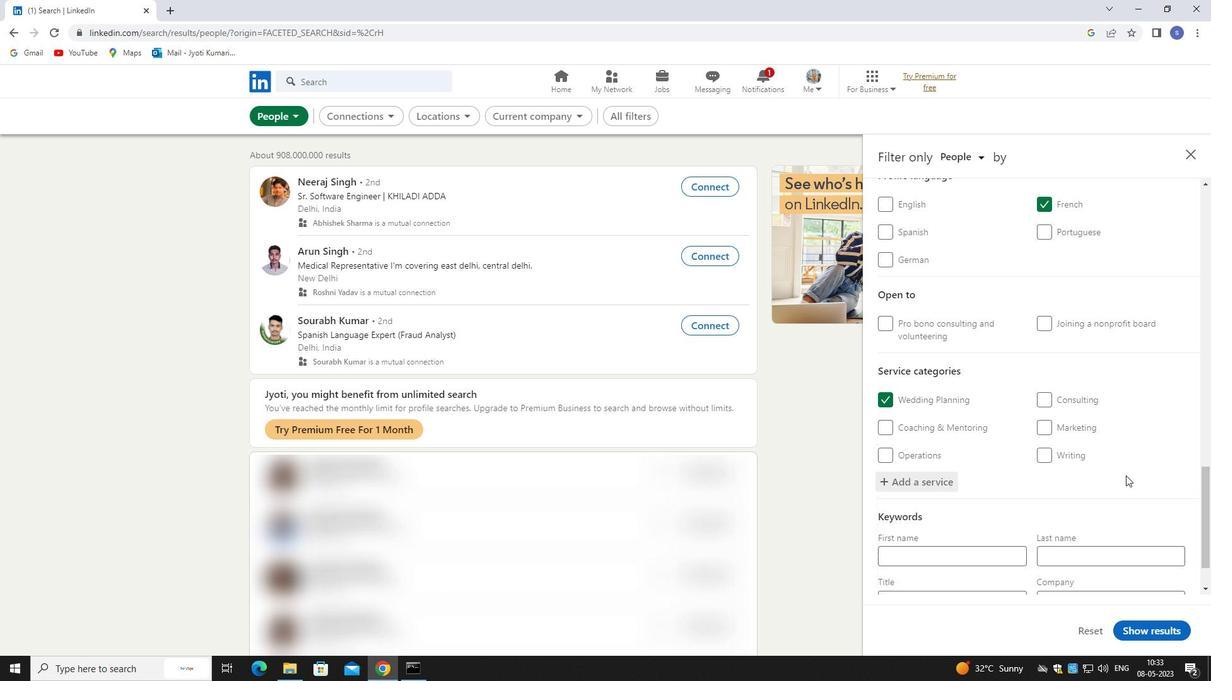 
Action: Mouse moved to (1126, 479)
Screenshot: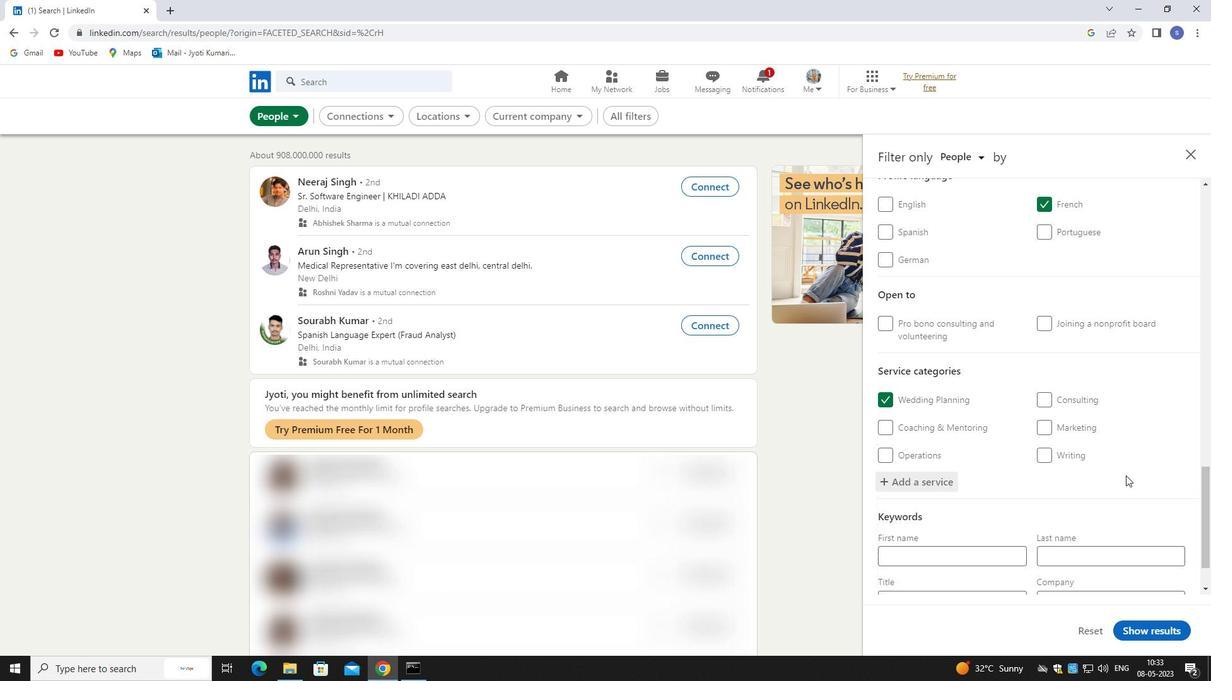 
Action: Mouse scrolled (1126, 478) with delta (0, 0)
Screenshot: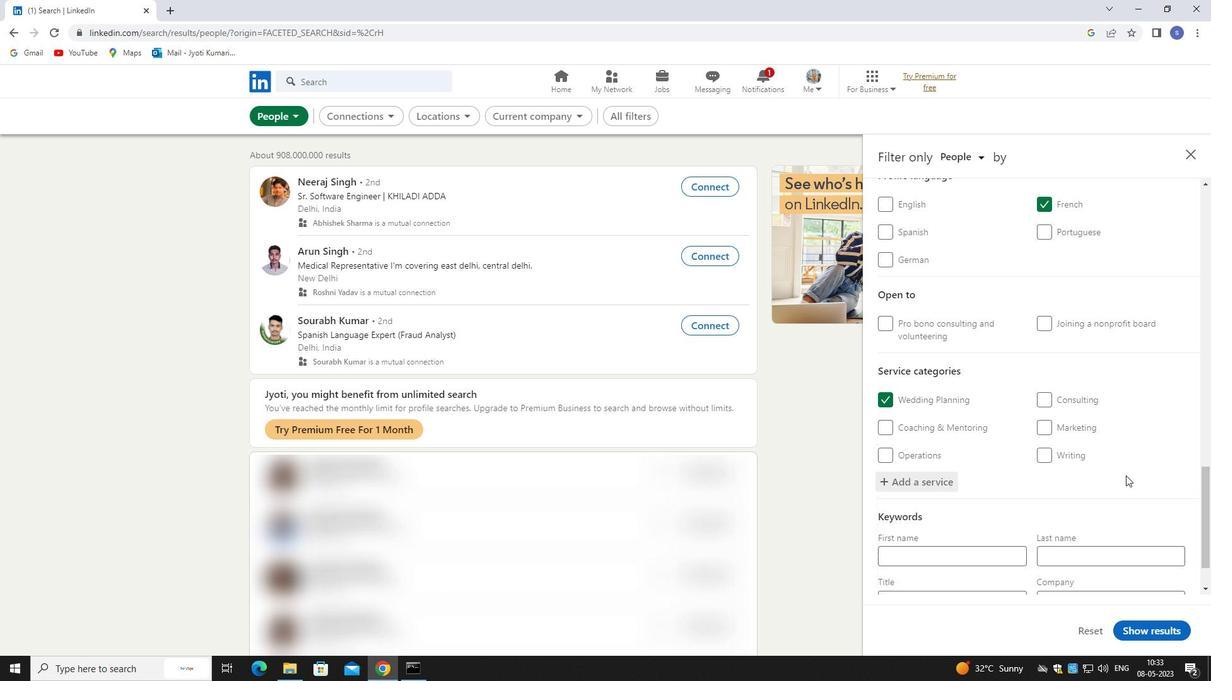 
Action: Mouse moved to (1126, 480)
Screenshot: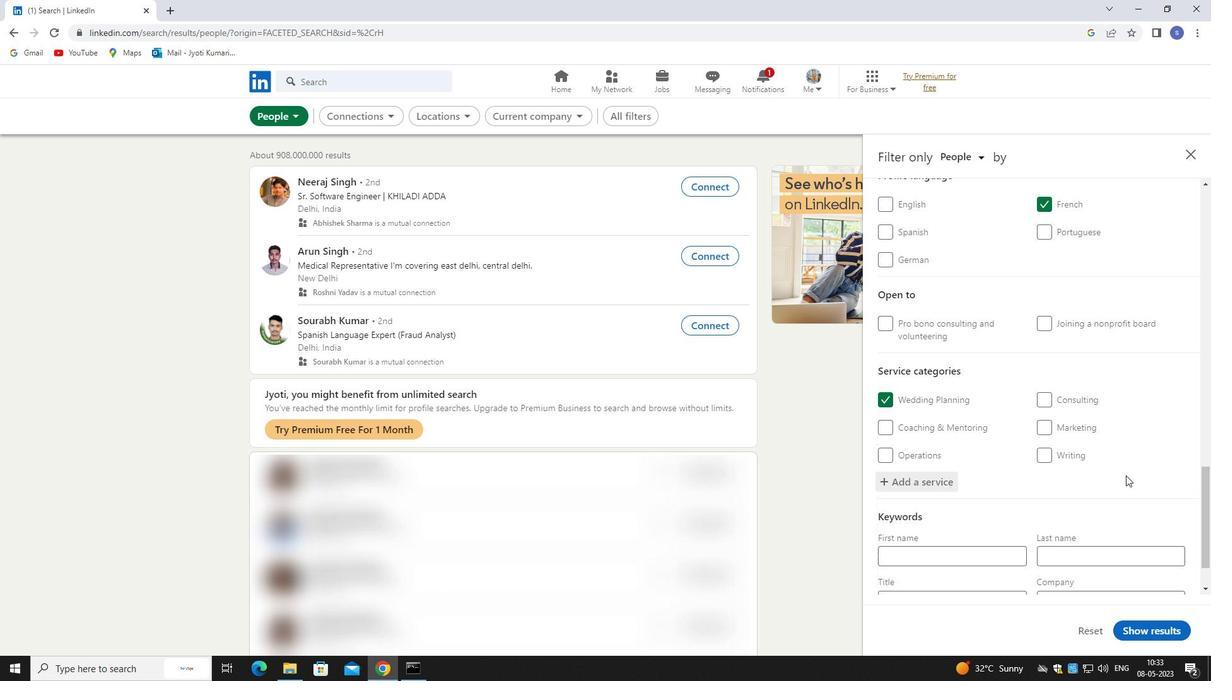 
Action: Mouse scrolled (1126, 480) with delta (0, 0)
Screenshot: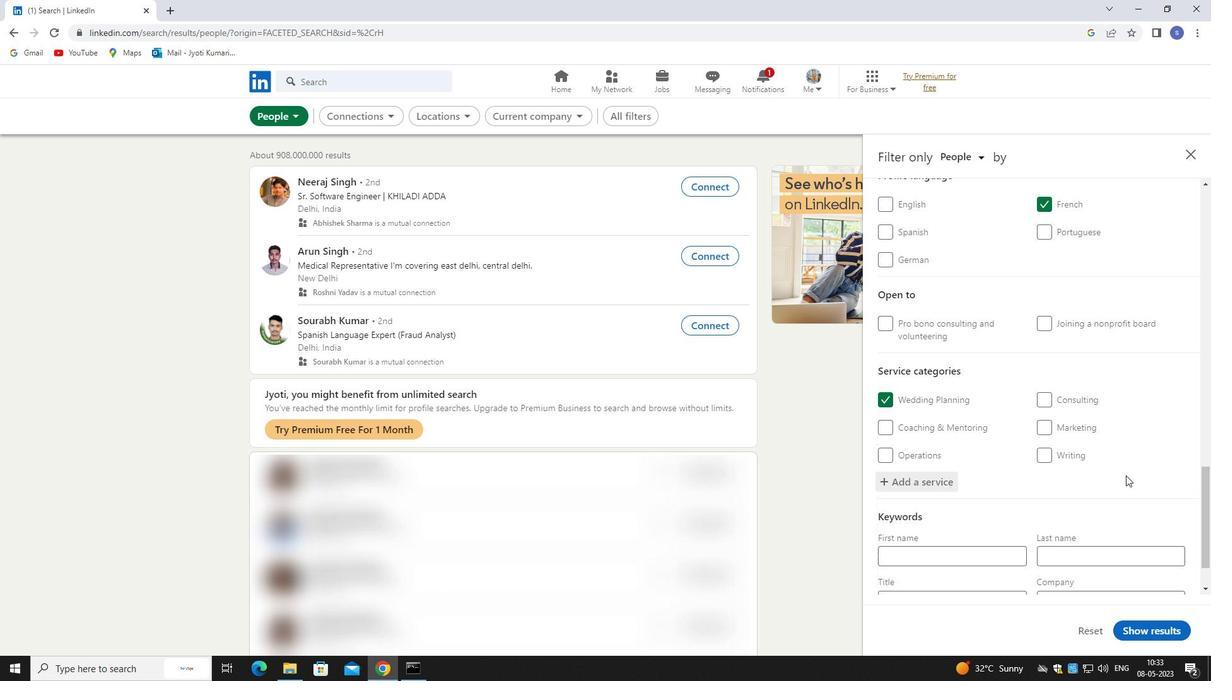 
Action: Mouse moved to (999, 538)
Screenshot: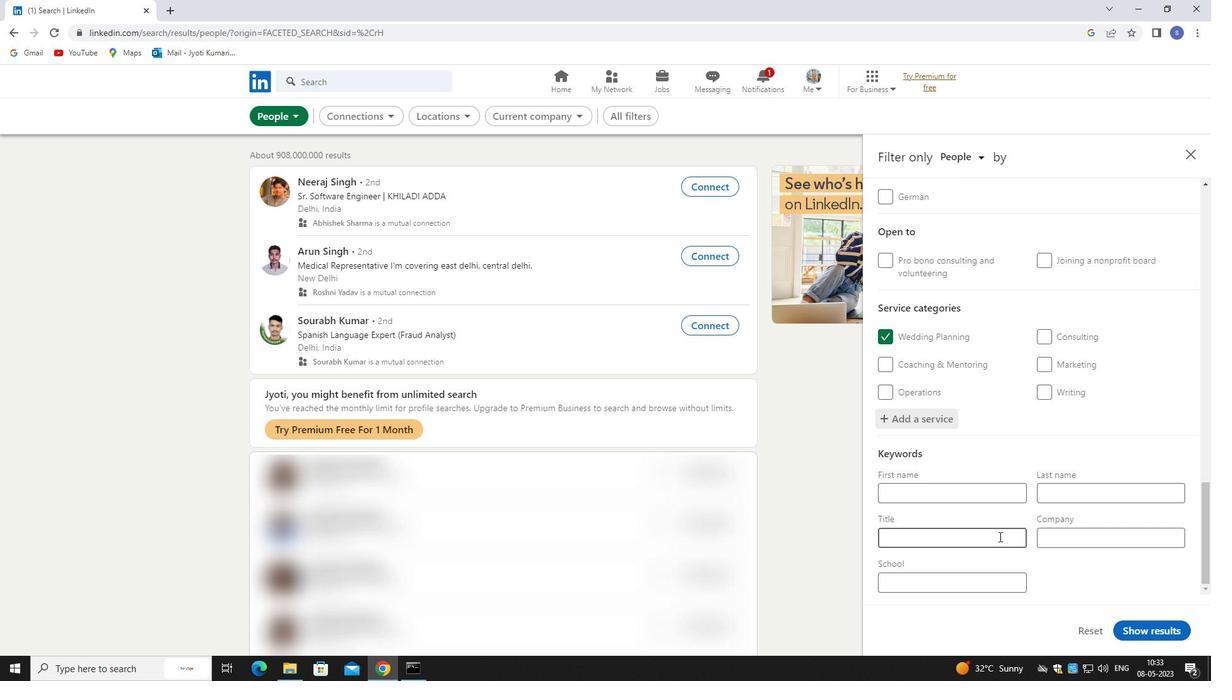 
Action: Mouse pressed left at (999, 538)
Screenshot: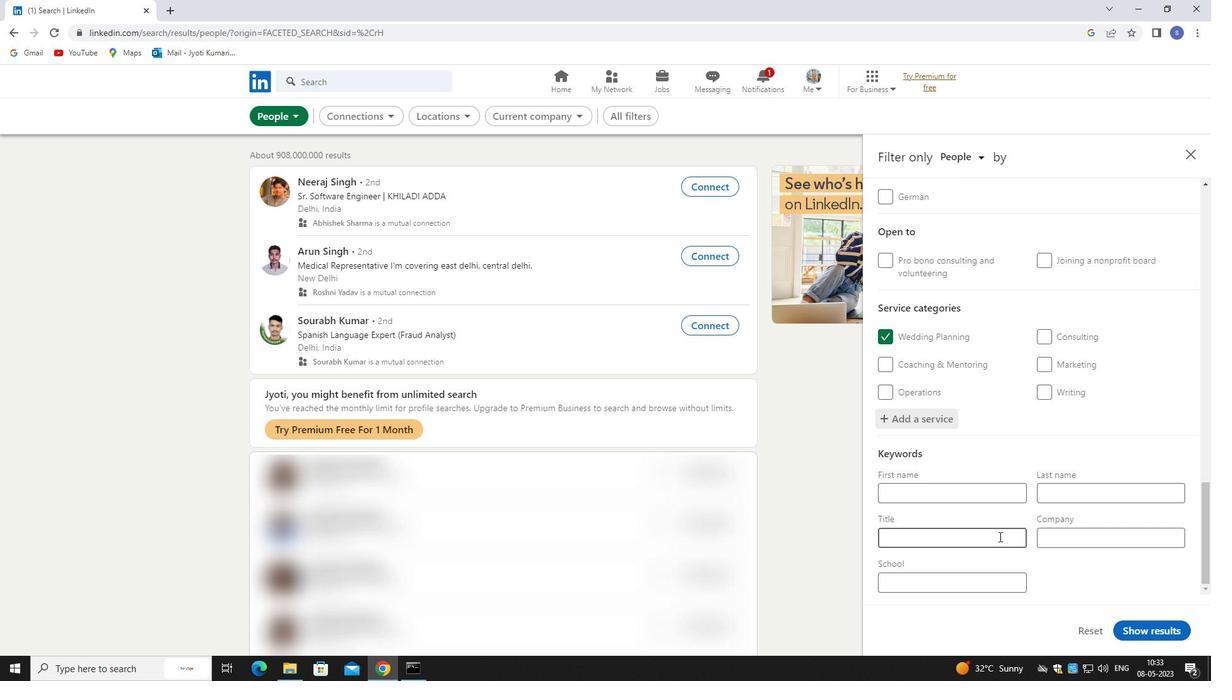 
Action: Mouse moved to (1022, 546)
Screenshot: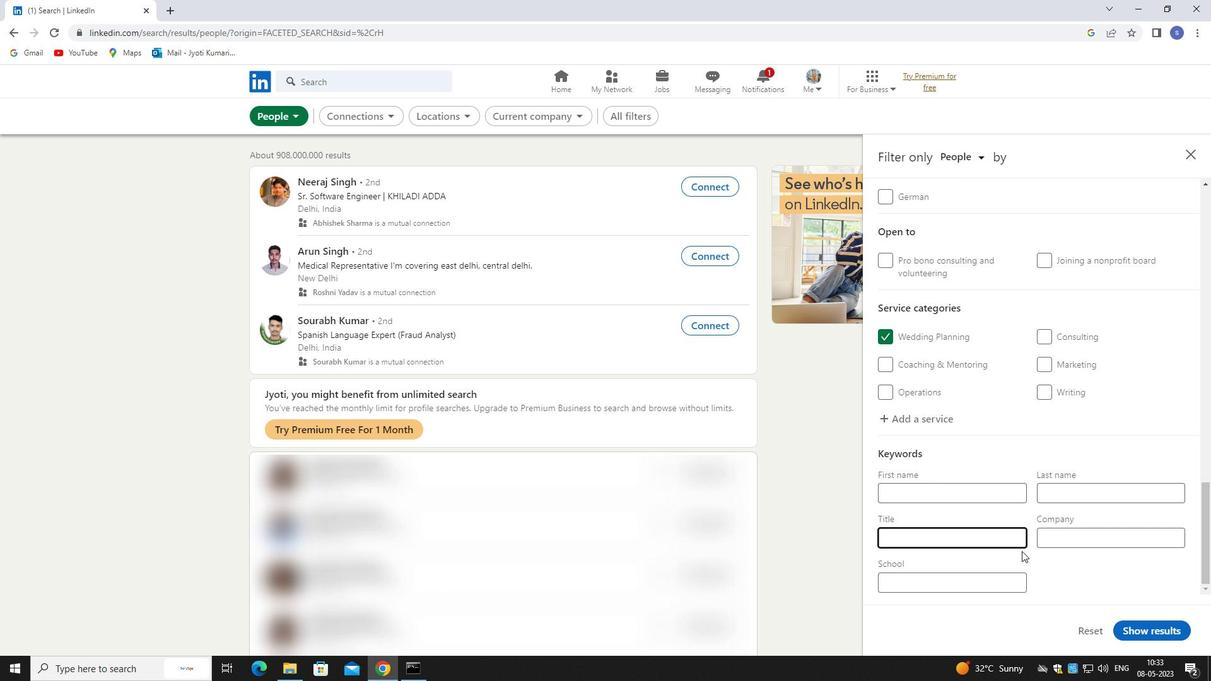 
Action: Key pressed <Key.shift>RECEPTIONIST
Screenshot: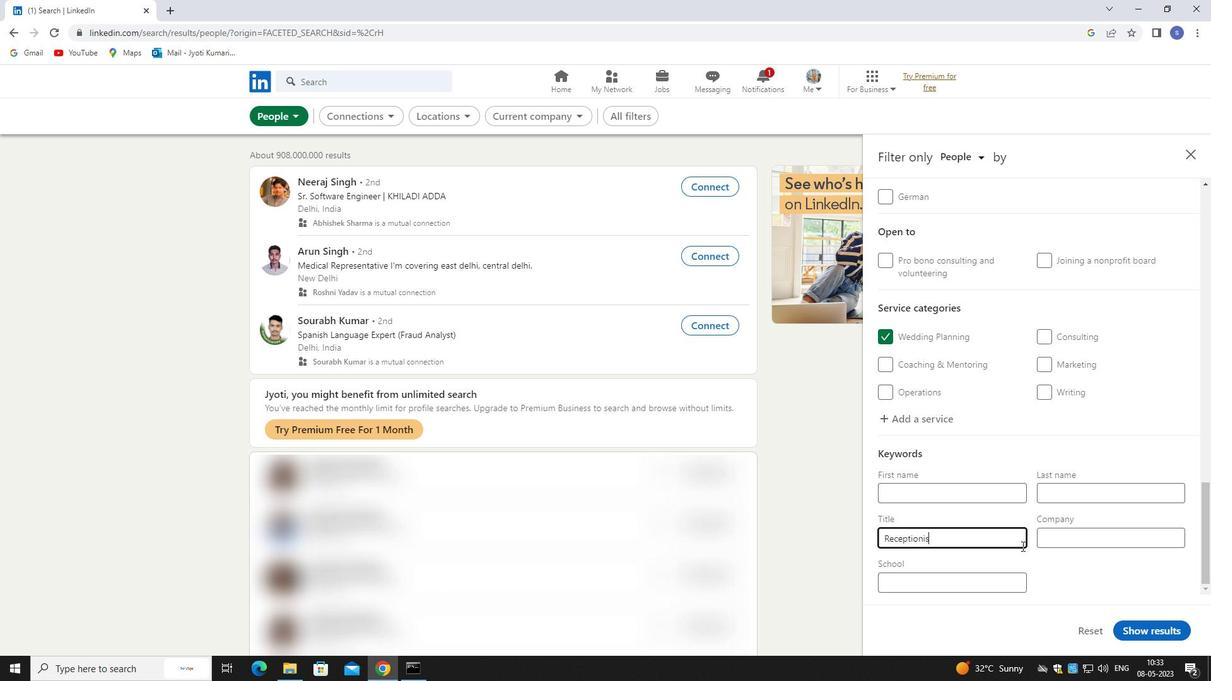 
Action: Mouse moved to (1145, 635)
Screenshot: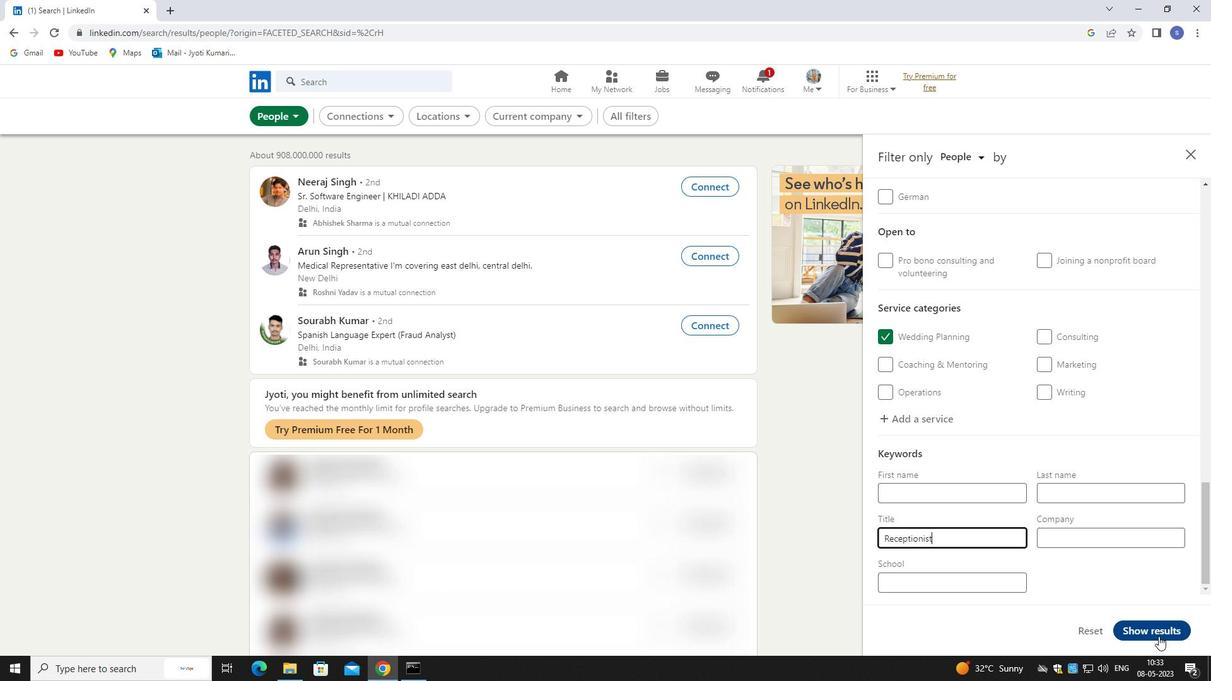 
Action: Mouse pressed left at (1145, 635)
Screenshot: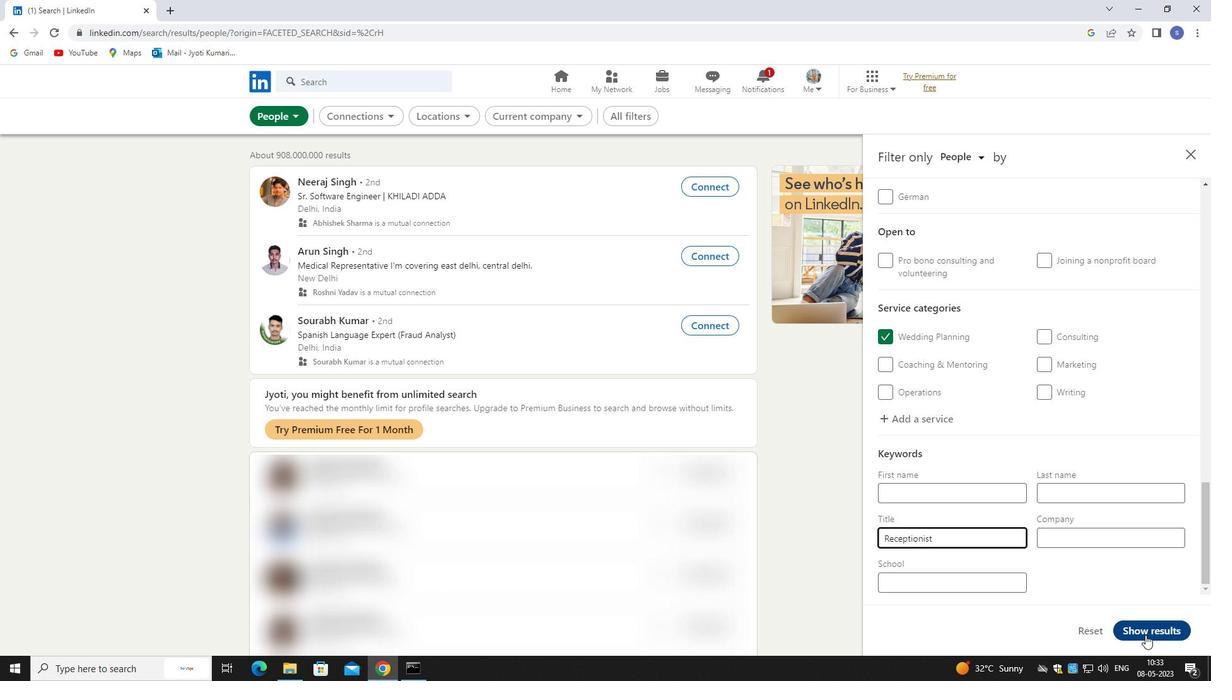 
Action: Mouse moved to (1162, 634)
Screenshot: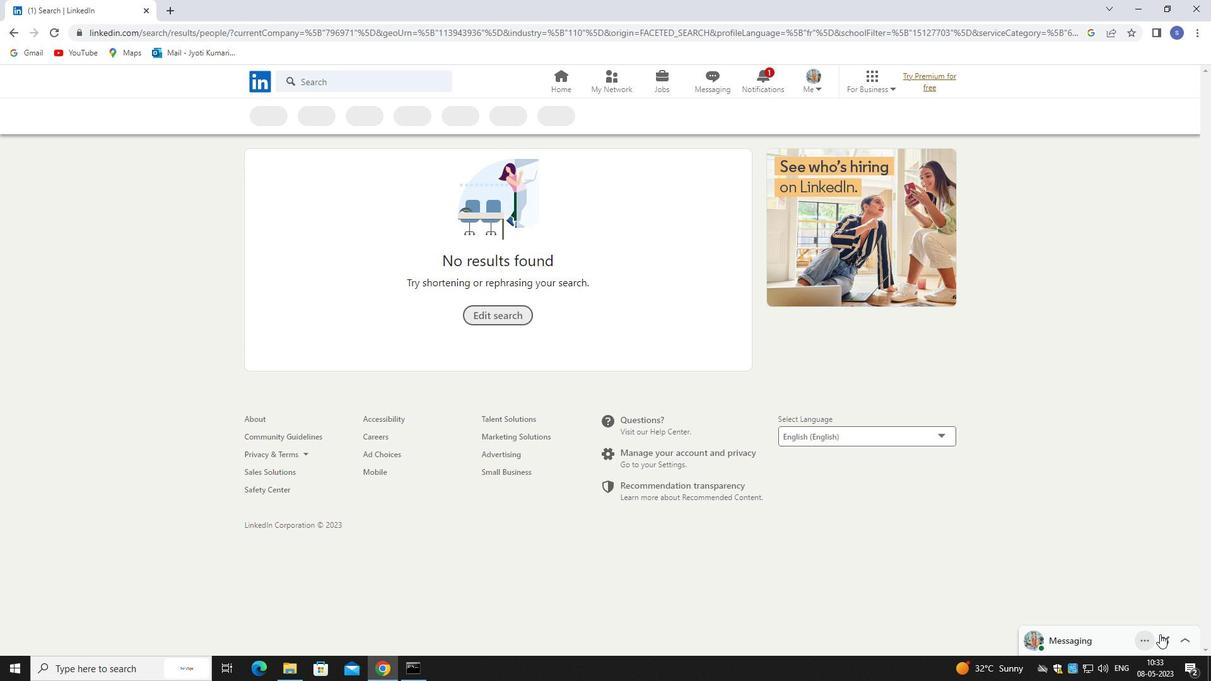 
